 Task: Research Airbnb properties in CamagÃ¼ey, Cuba from 26th December, 2023 to 31th December, 2023 for 4 adults. Place can be private room with 4 bedrooms having 4 beds and 4 bathrooms. Property type can be flat. Amenities needed are: wifi, TV, free parkinig on premises, gym, breakfast.
Action: Mouse moved to (530, 114)
Screenshot: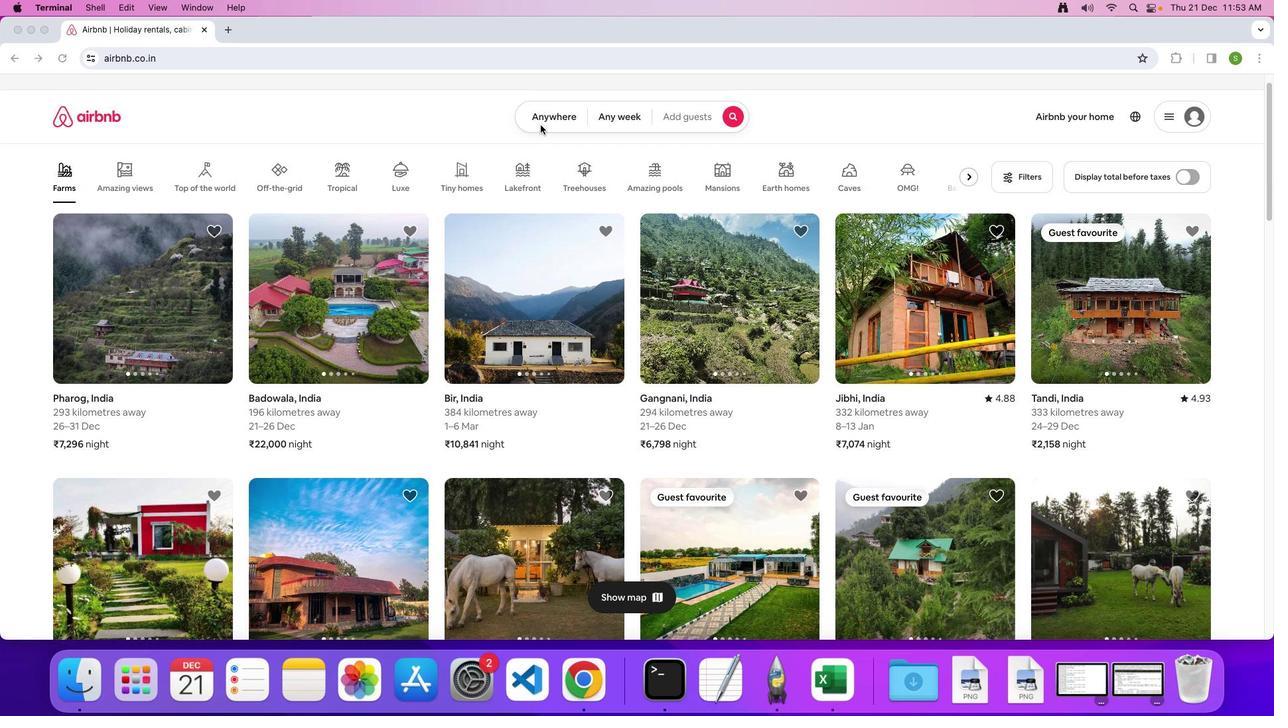 
Action: Mouse pressed left at (530, 114)
Screenshot: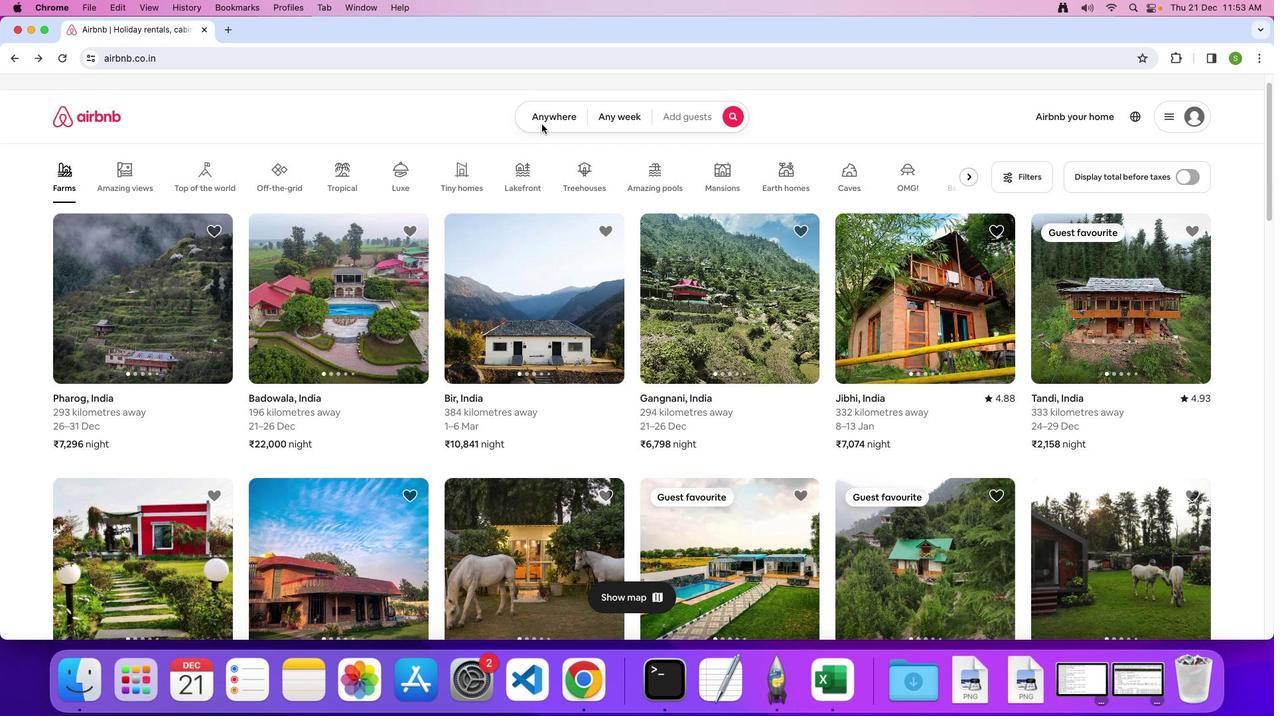 
Action: Mouse moved to (536, 109)
Screenshot: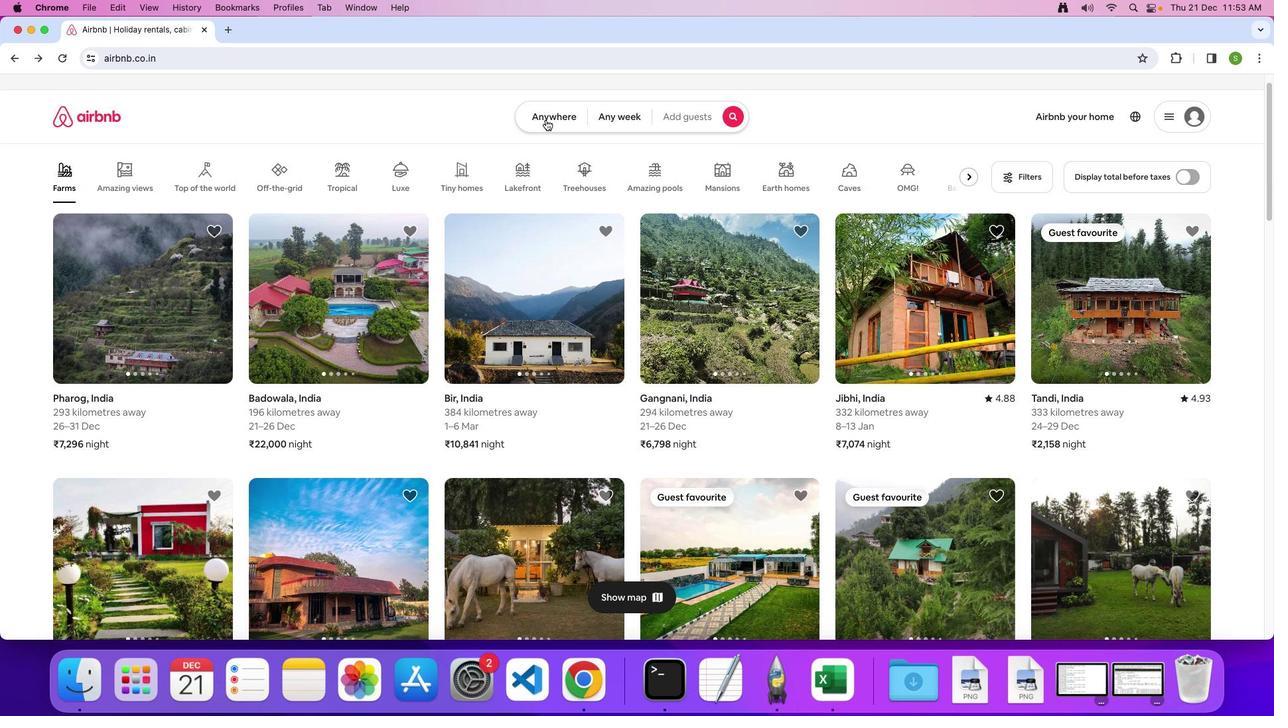 
Action: Mouse pressed left at (536, 109)
Screenshot: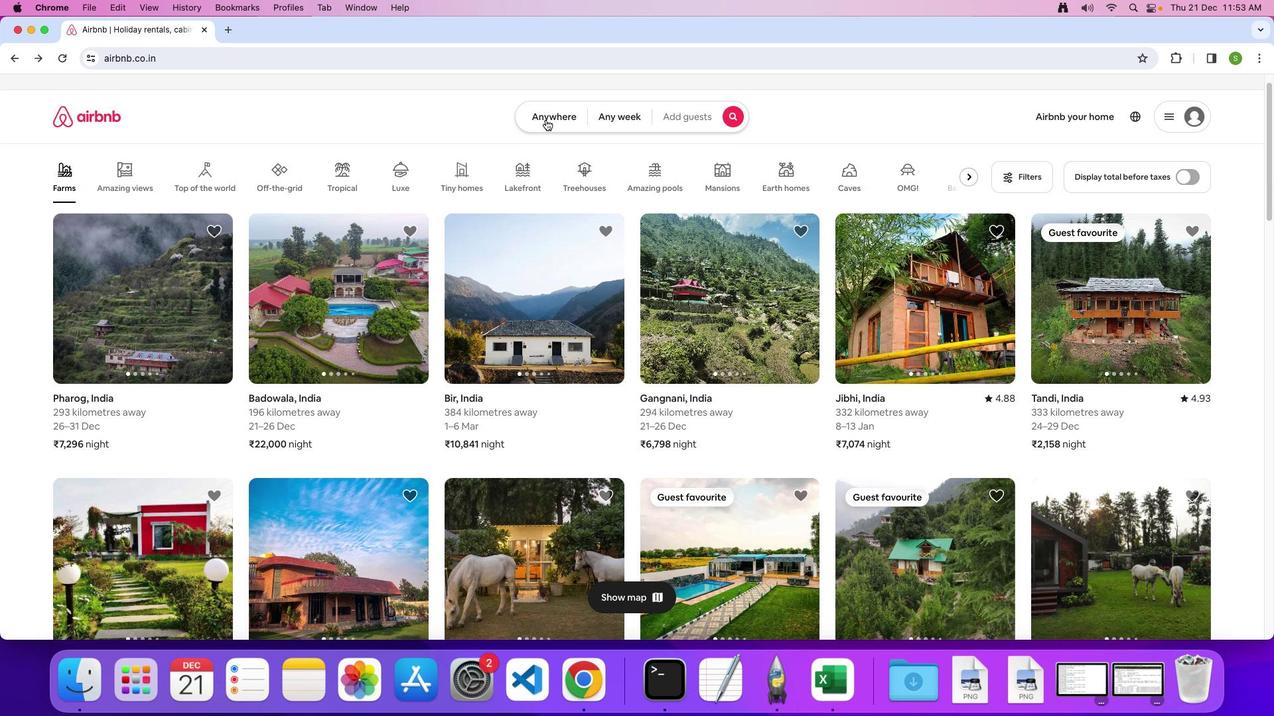 
Action: Mouse moved to (509, 157)
Screenshot: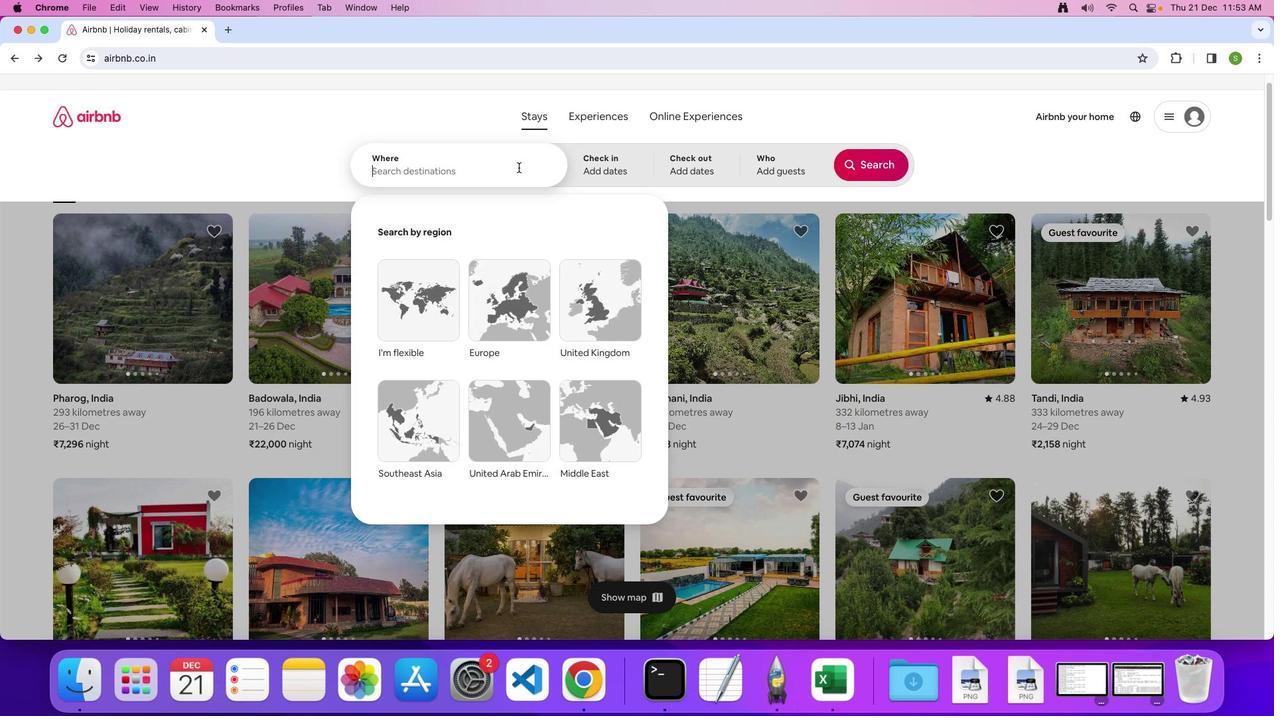 
Action: Mouse pressed left at (509, 157)
Screenshot: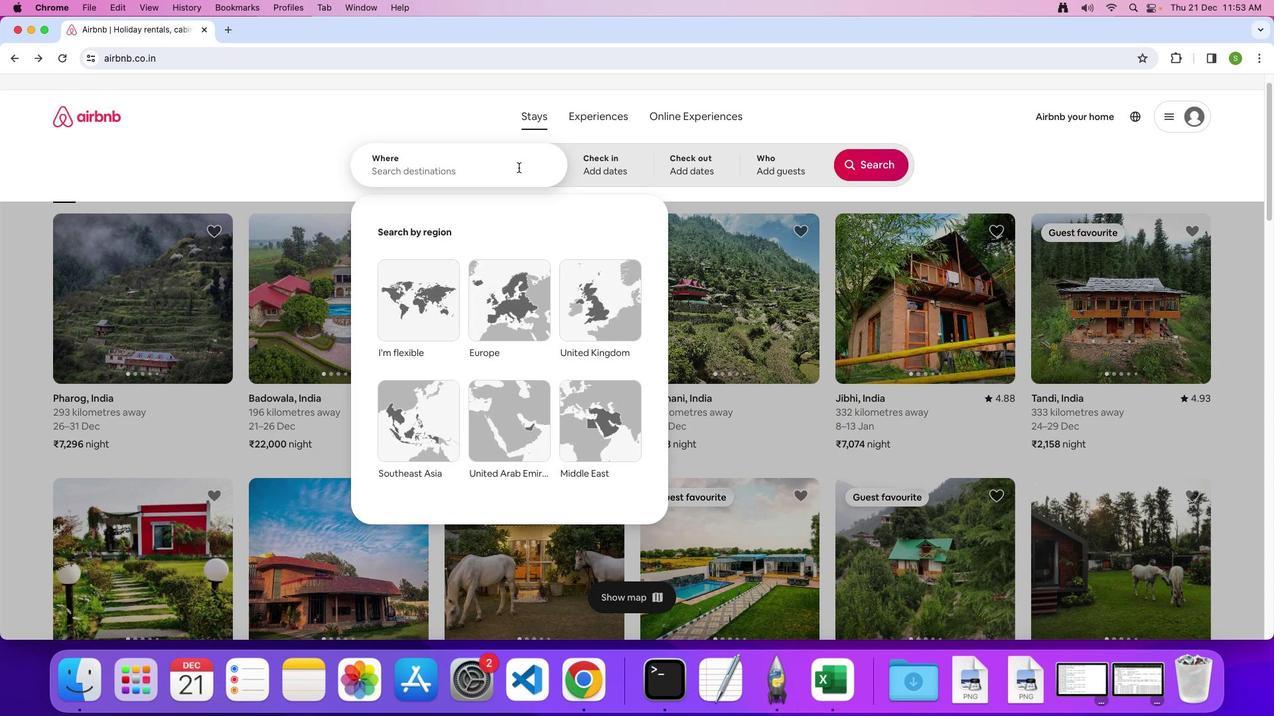 
Action: Mouse moved to (508, 157)
Screenshot: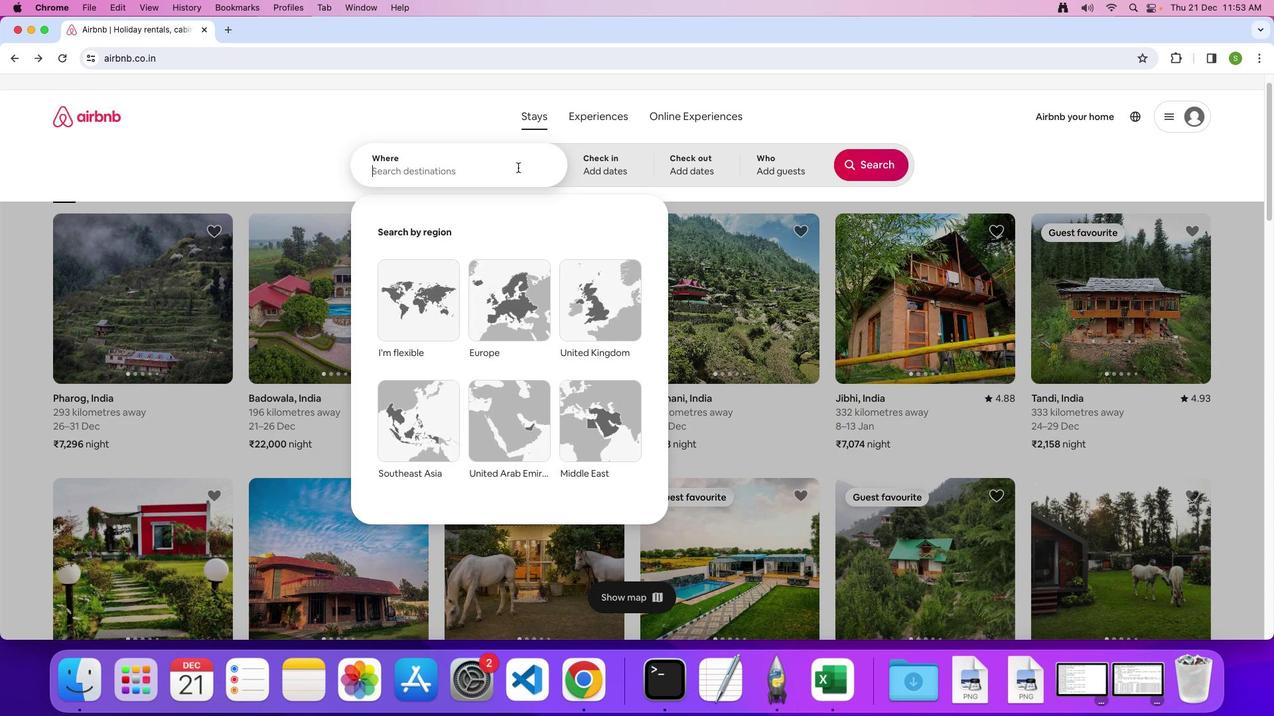 
Action: Key pressed 'C'Key.caps_lock'a''m''a''g''u''e''y'','Key.spaceKey.shift'C''u''b''a'Key.enter
Screenshot: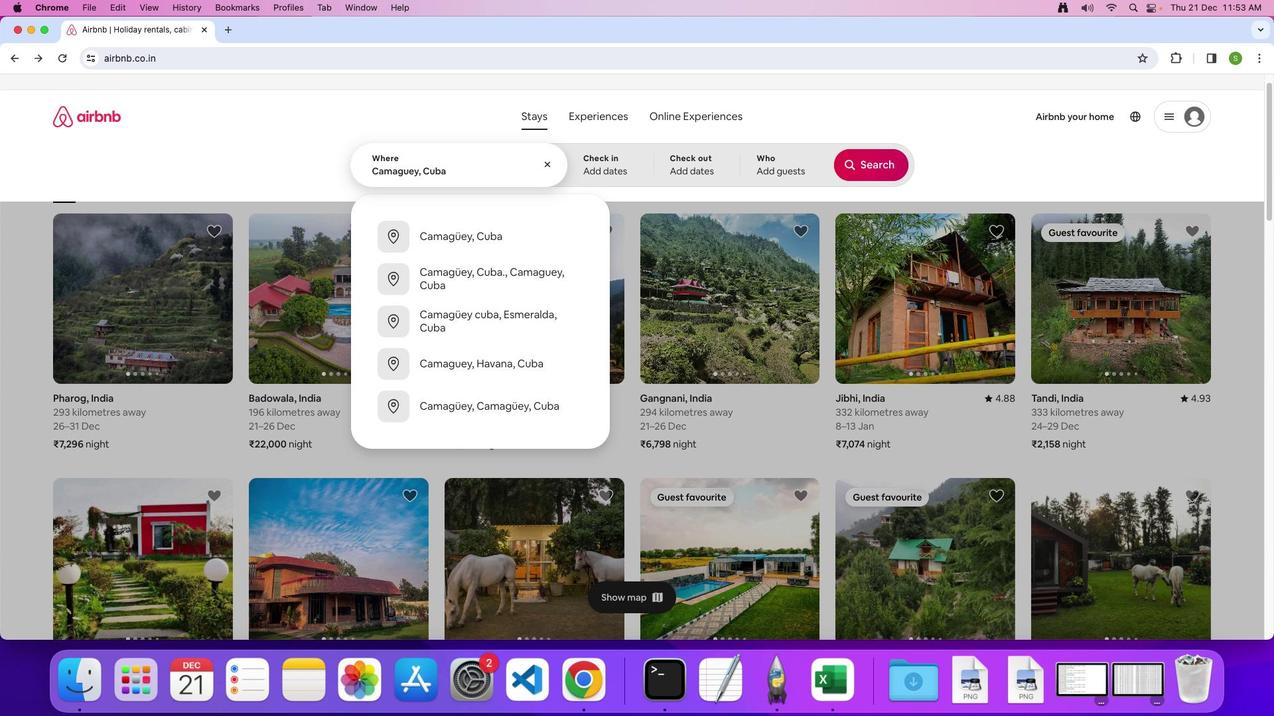 
Action: Mouse moved to (448, 448)
Screenshot: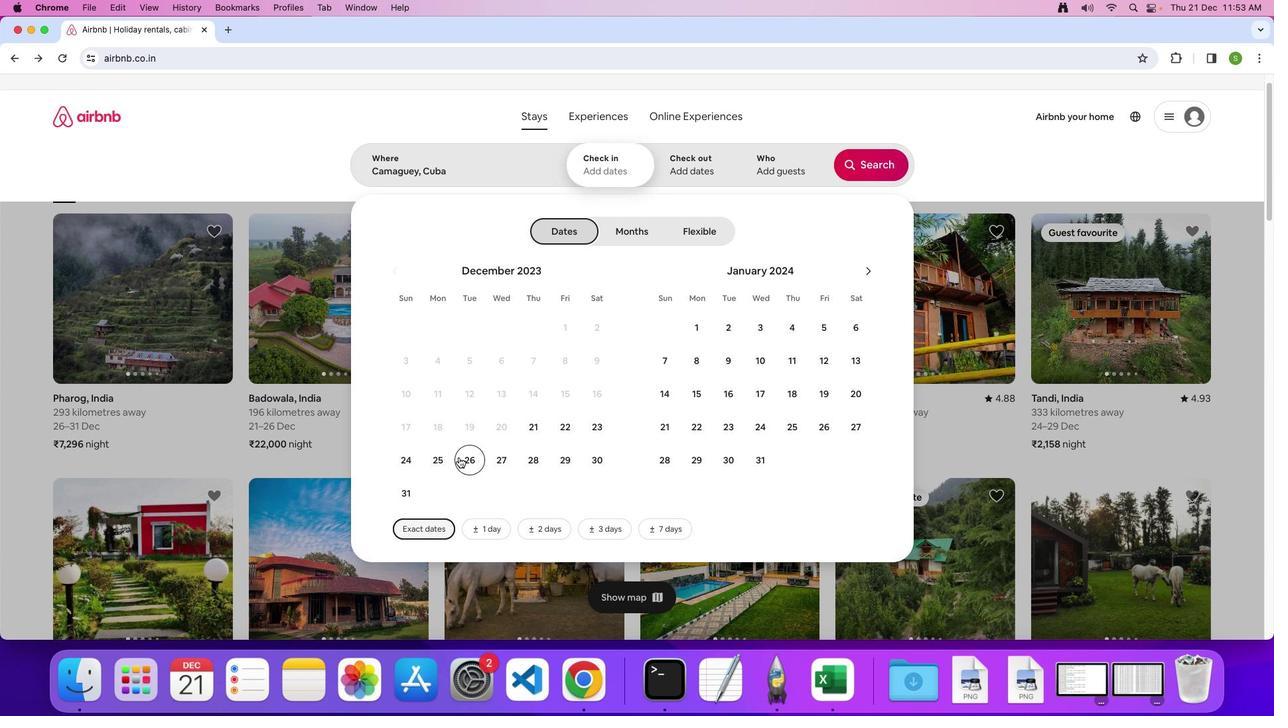 
Action: Mouse pressed left at (448, 448)
Screenshot: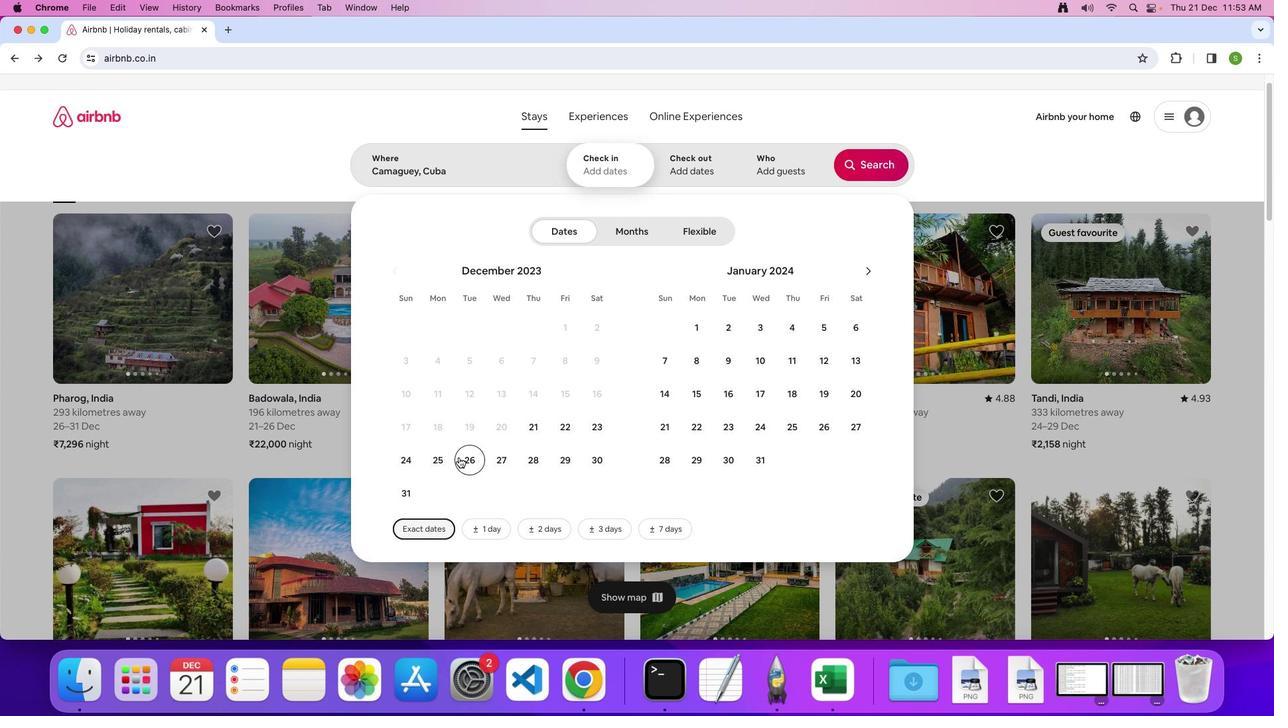 
Action: Mouse moved to (405, 477)
Screenshot: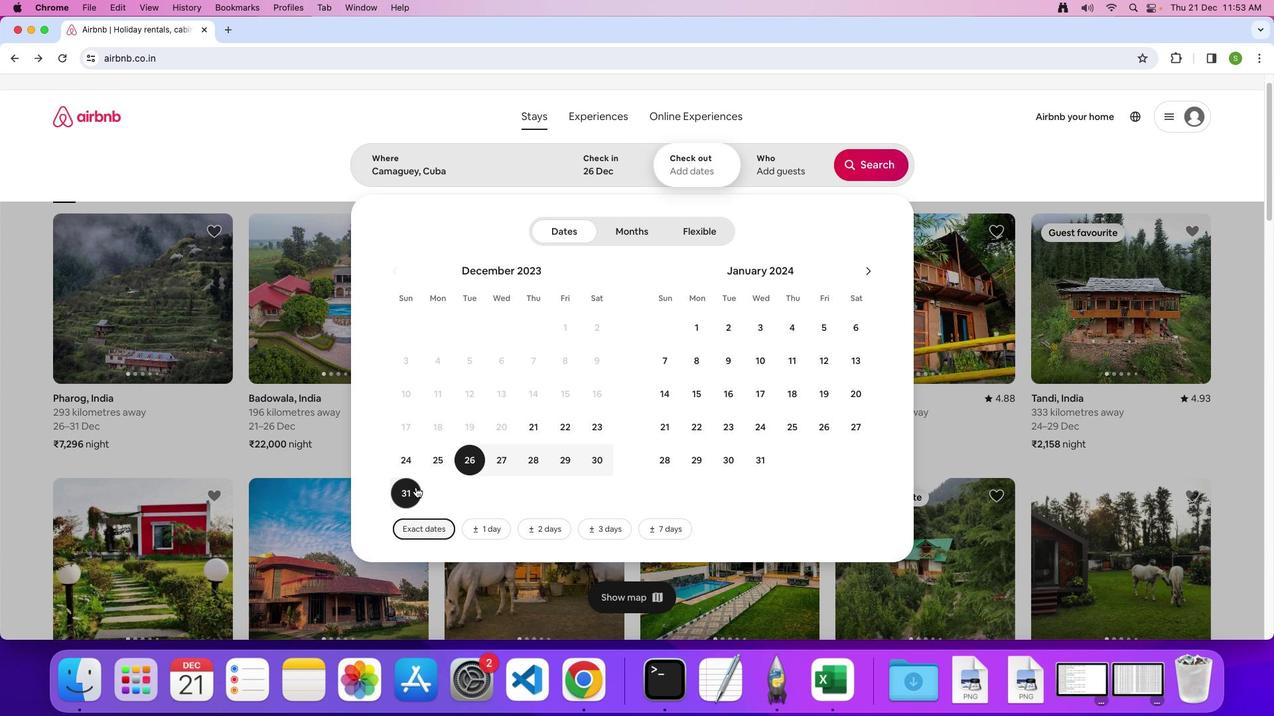 
Action: Mouse pressed left at (405, 477)
Screenshot: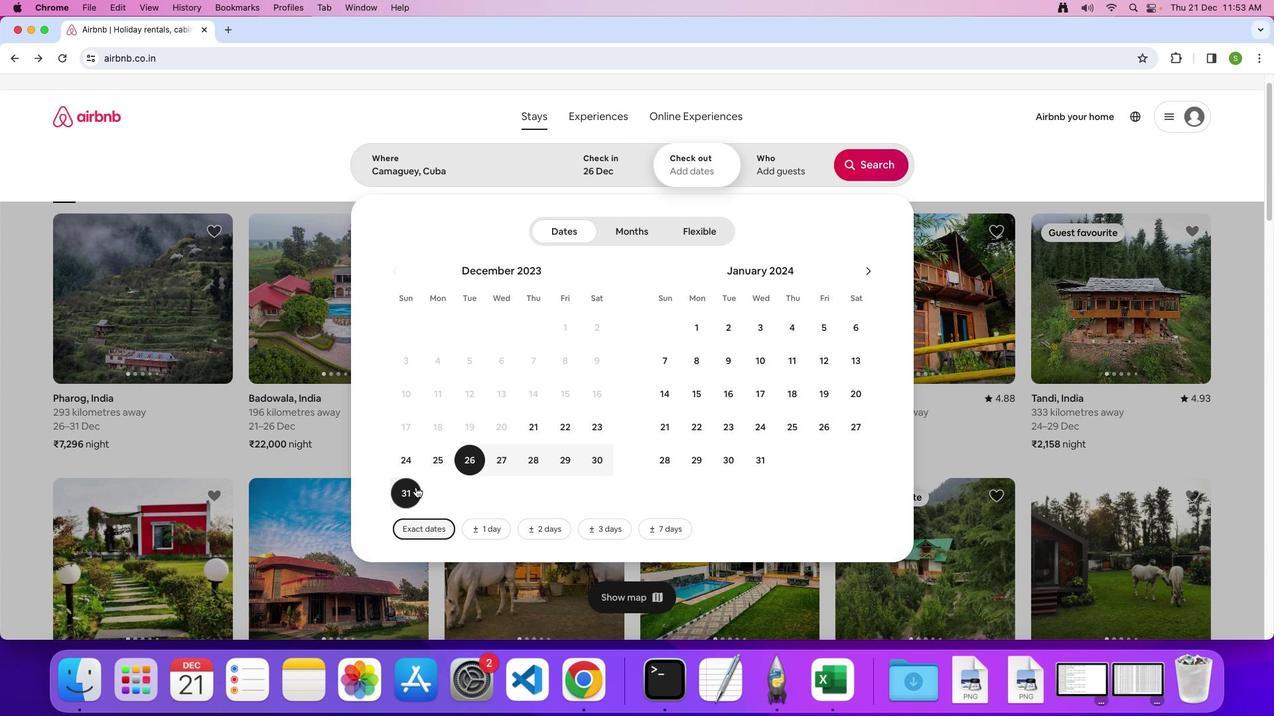 
Action: Mouse moved to (771, 157)
Screenshot: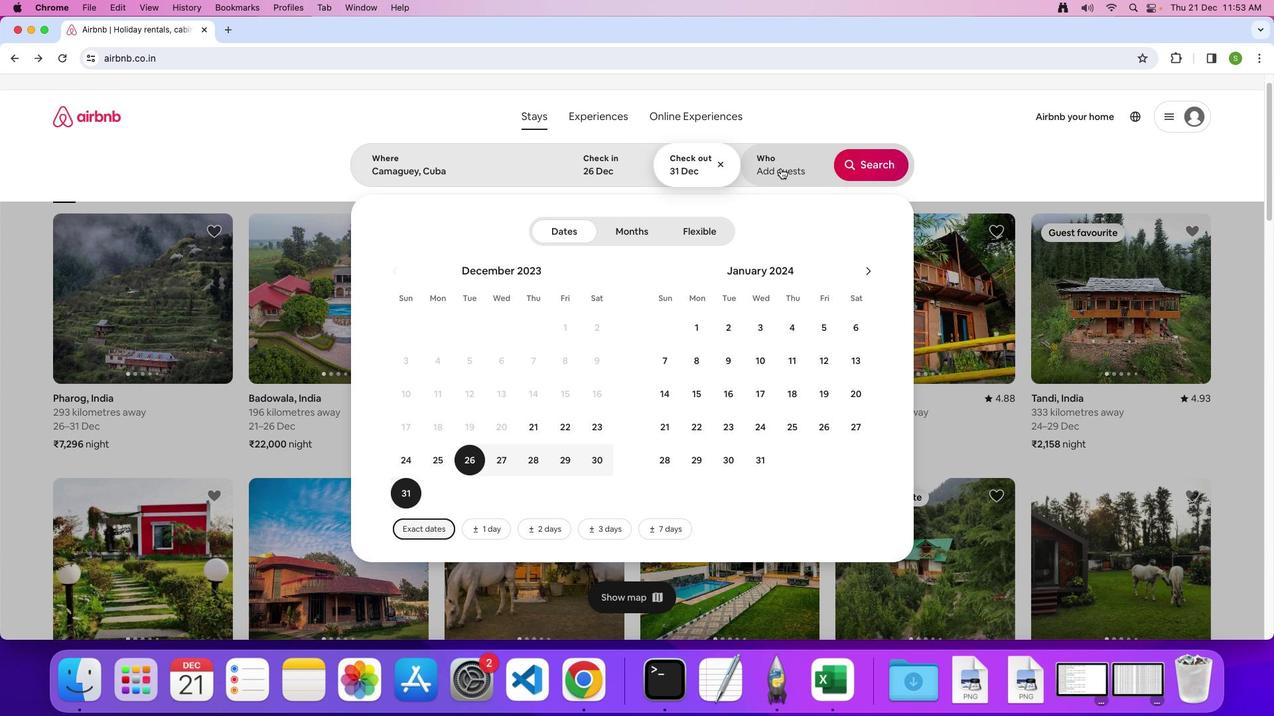 
Action: Mouse pressed left at (771, 157)
Screenshot: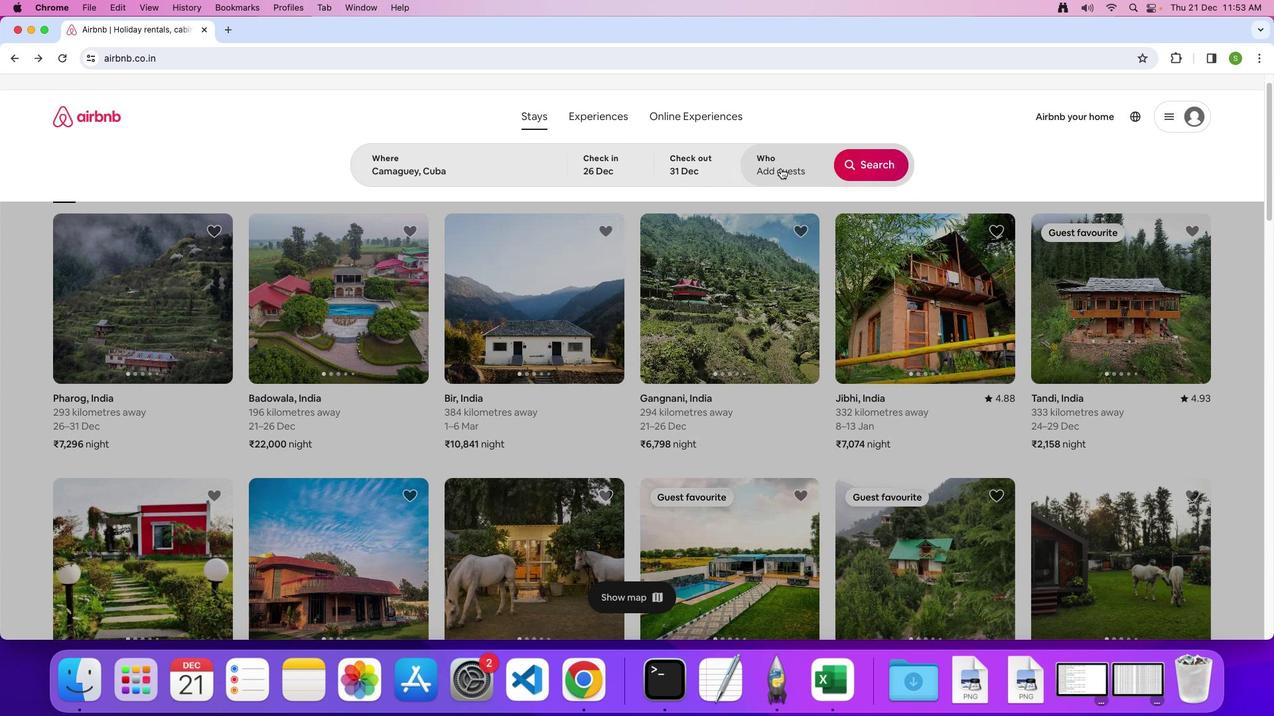 
Action: Mouse moved to (865, 227)
Screenshot: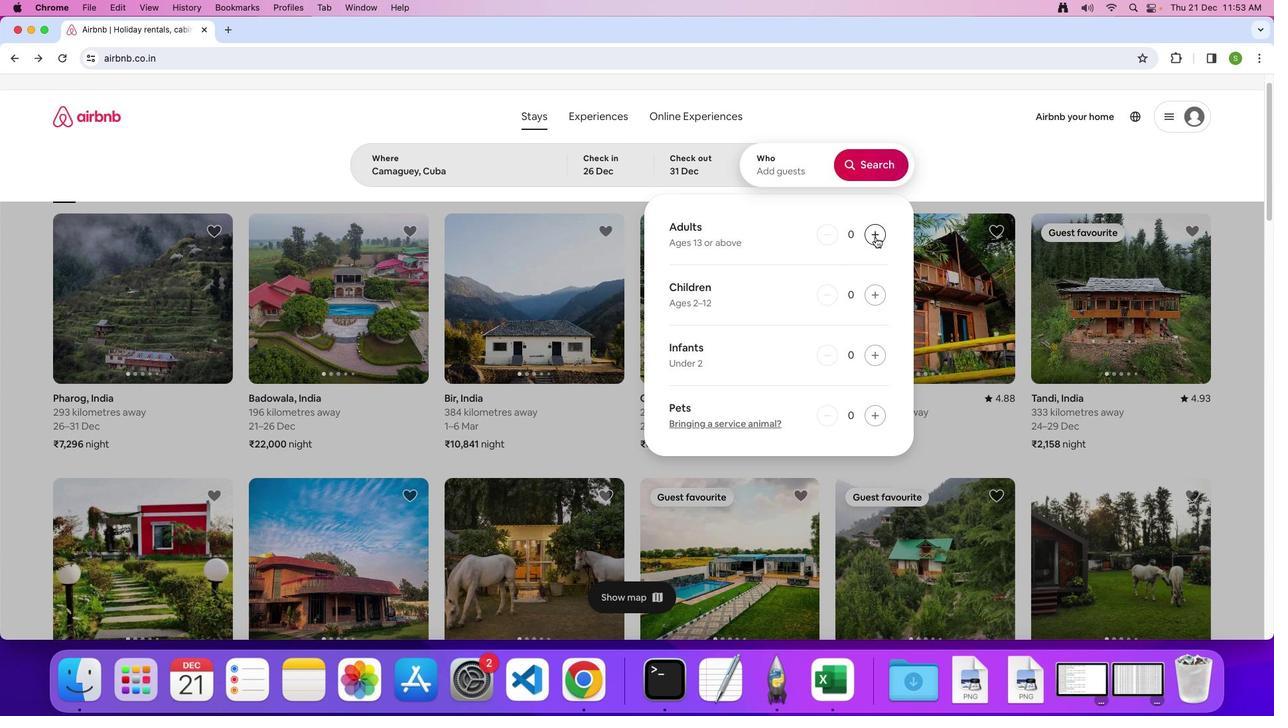 
Action: Mouse pressed left at (865, 227)
Screenshot: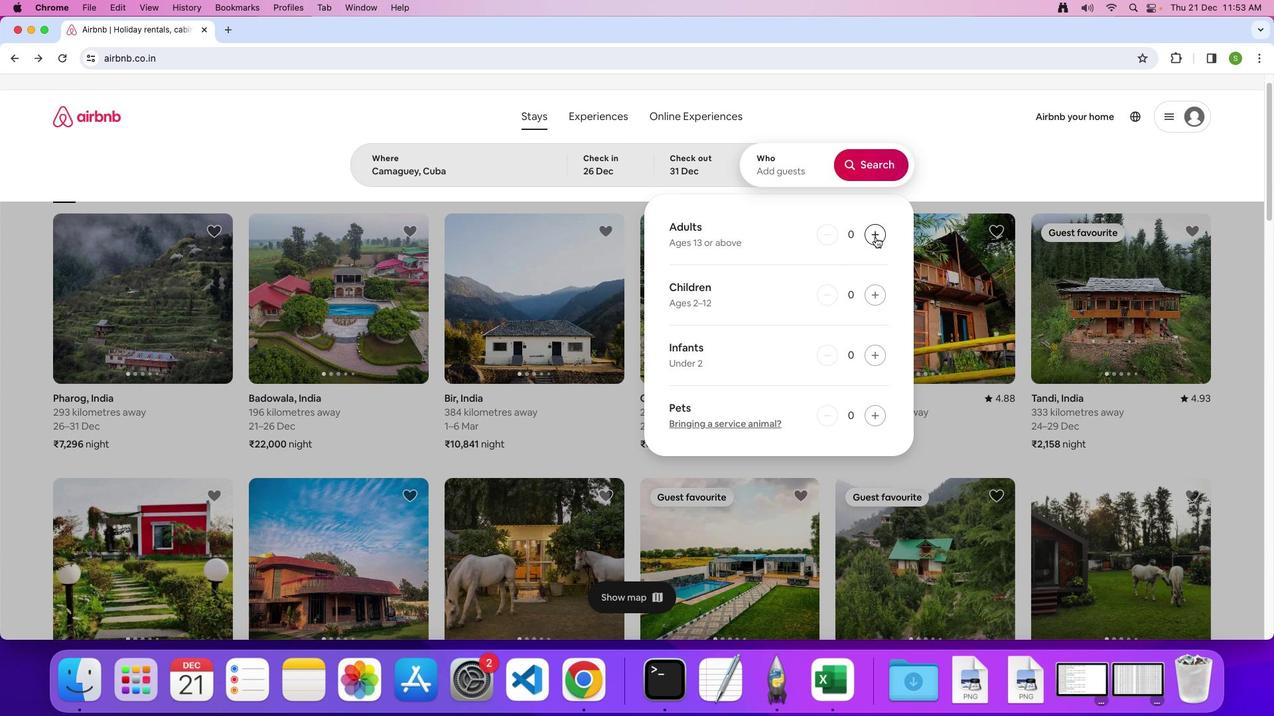 
Action: Mouse pressed left at (865, 227)
Screenshot: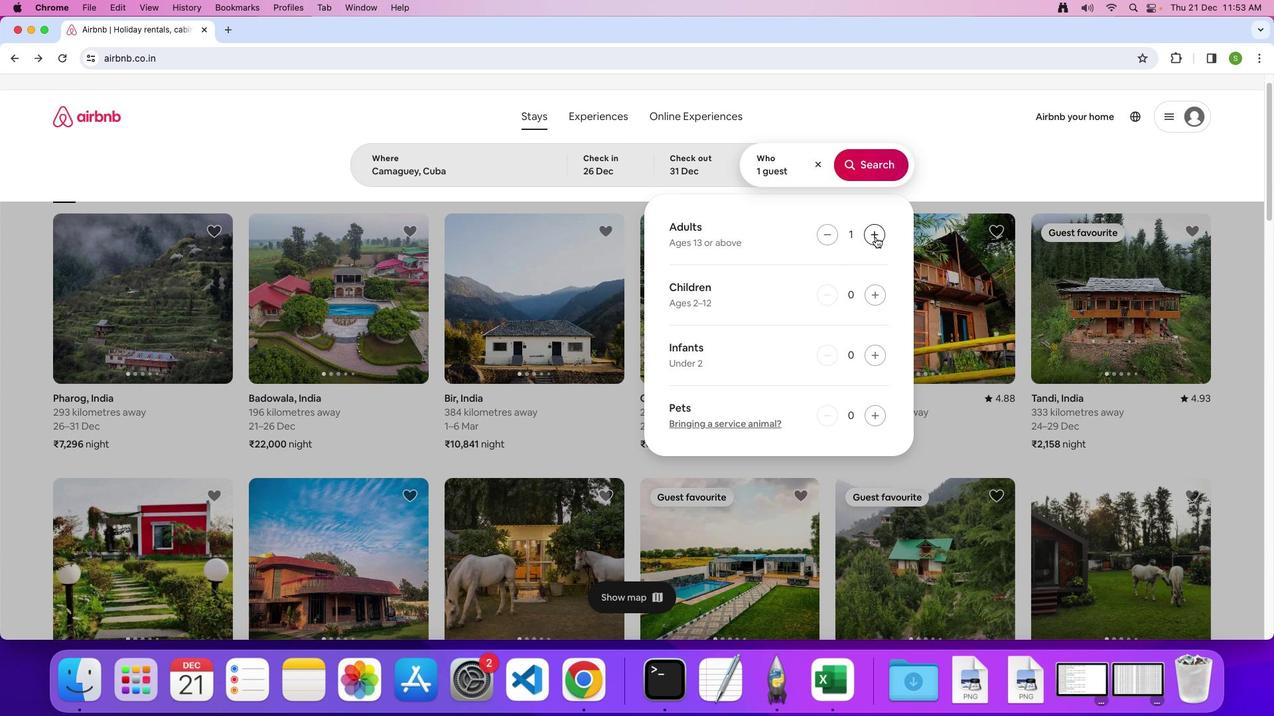 
Action: Mouse pressed left at (865, 227)
Screenshot: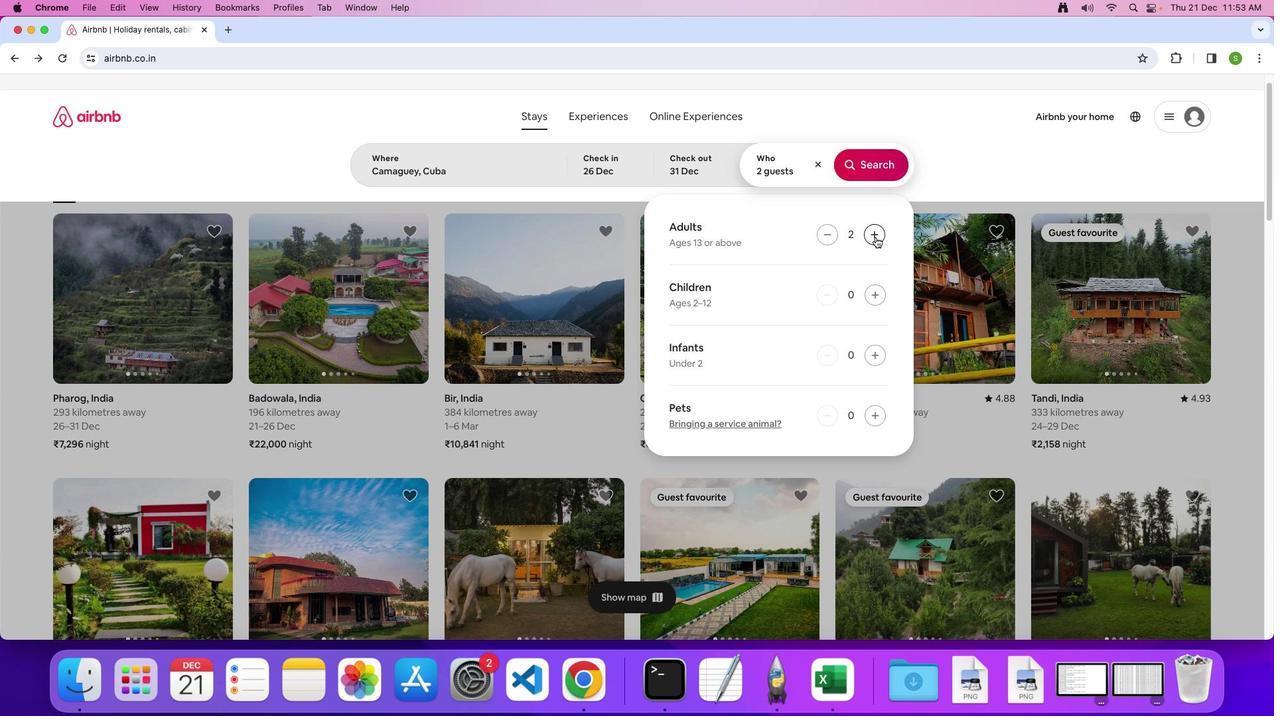 
Action: Mouse pressed left at (865, 227)
Screenshot: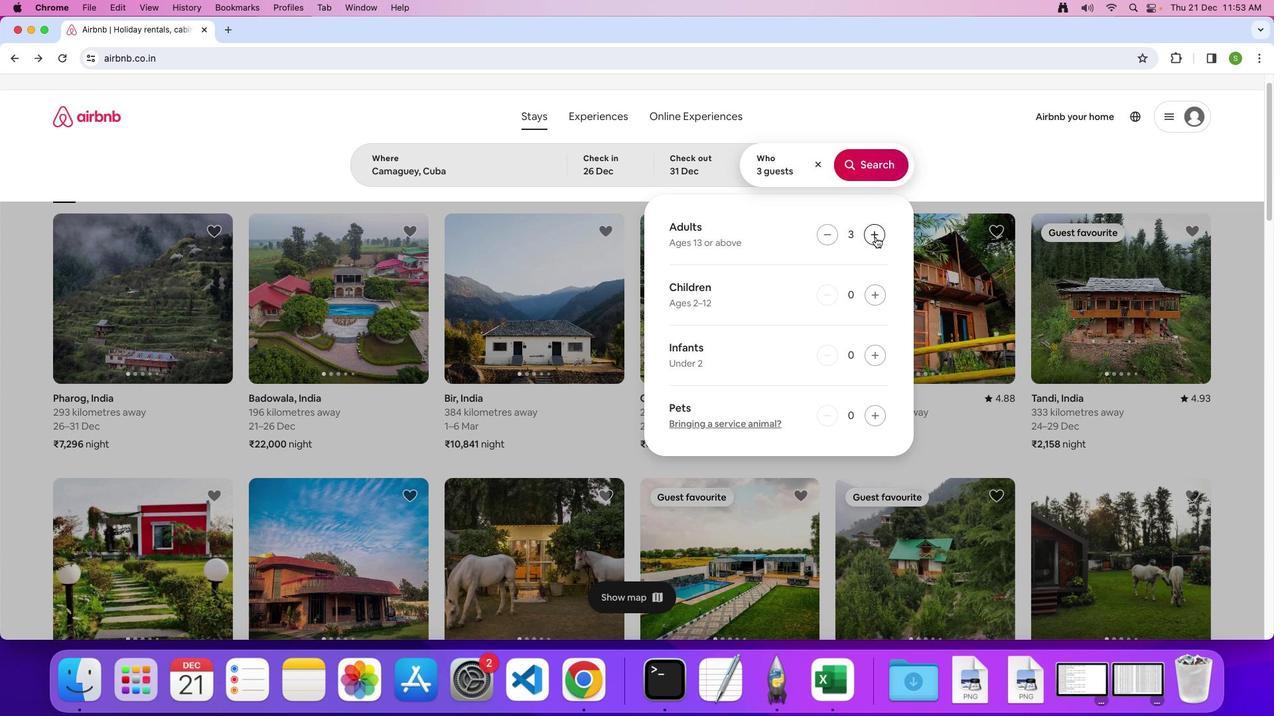 
Action: Mouse moved to (848, 152)
Screenshot: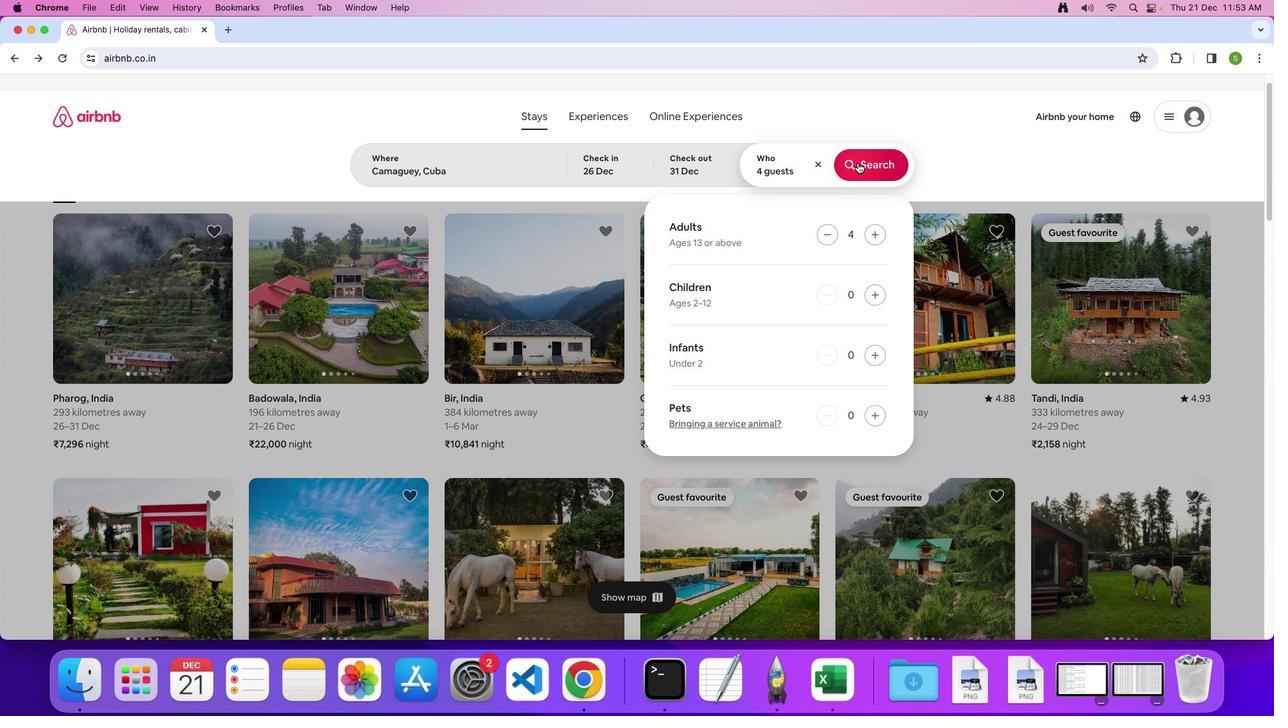 
Action: Mouse pressed left at (848, 152)
Screenshot: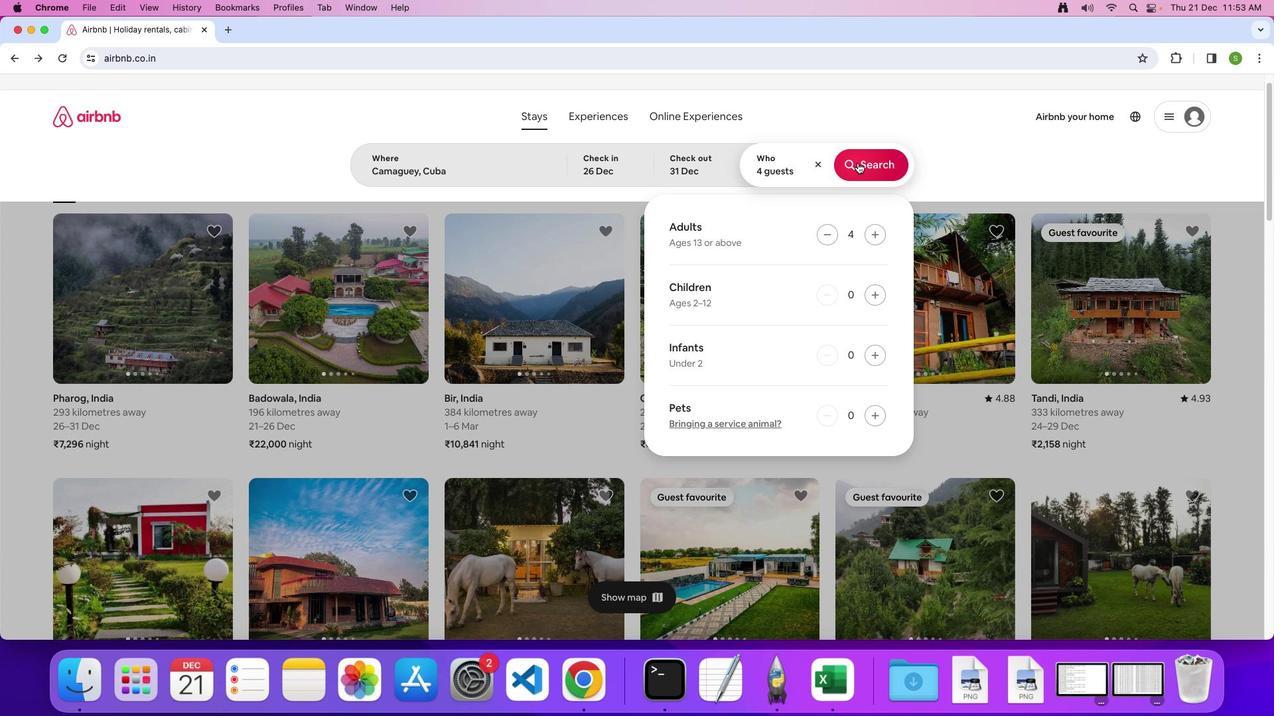 
Action: Mouse moved to (1050, 142)
Screenshot: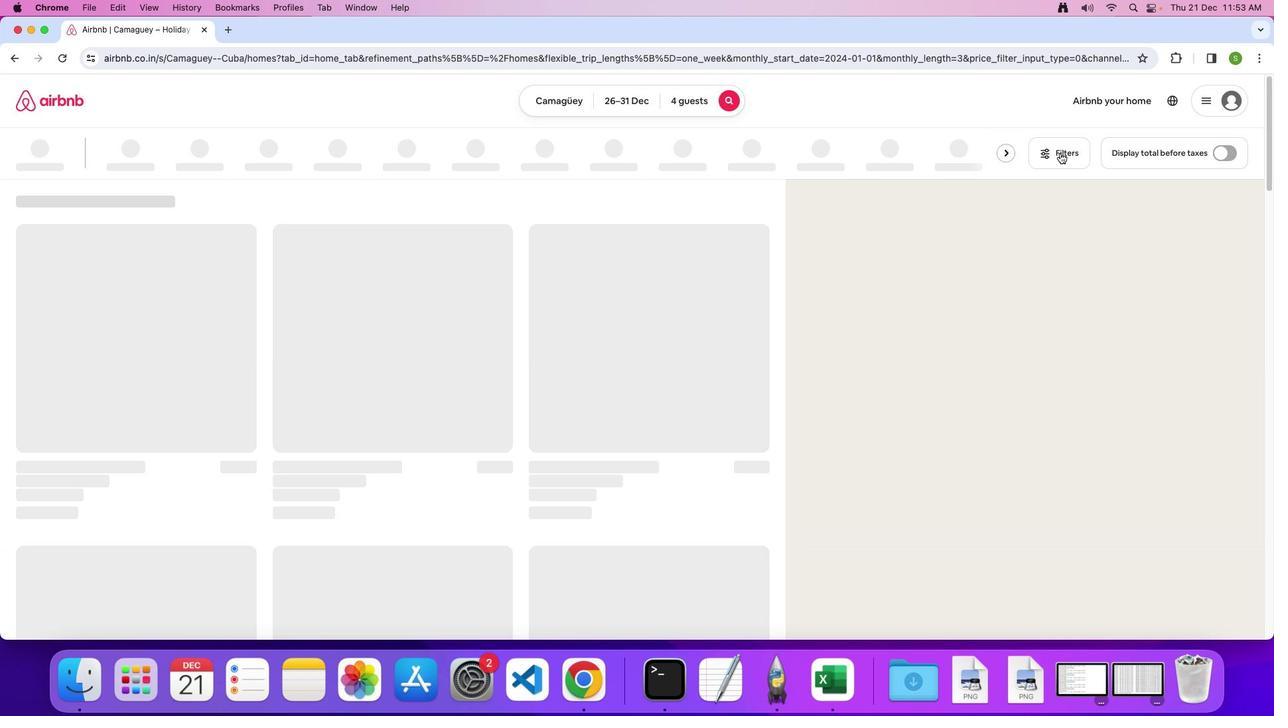 
Action: Mouse pressed left at (1050, 142)
Screenshot: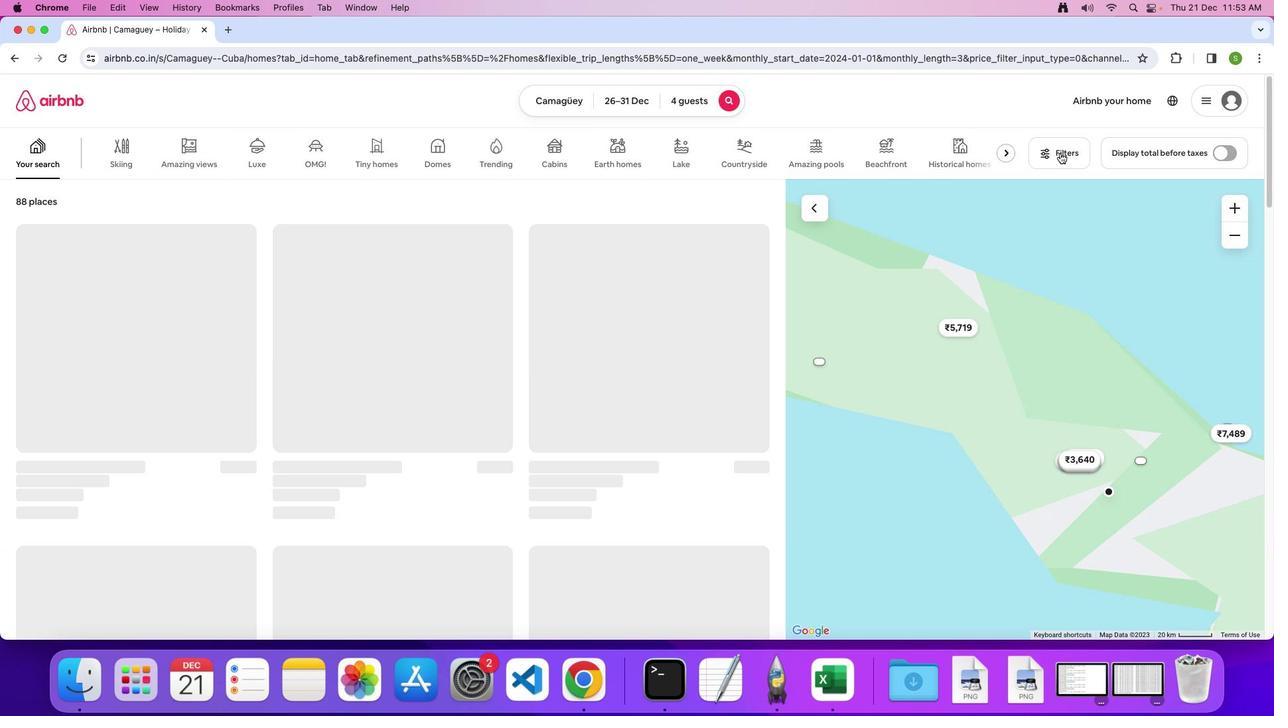 
Action: Mouse moved to (711, 315)
Screenshot: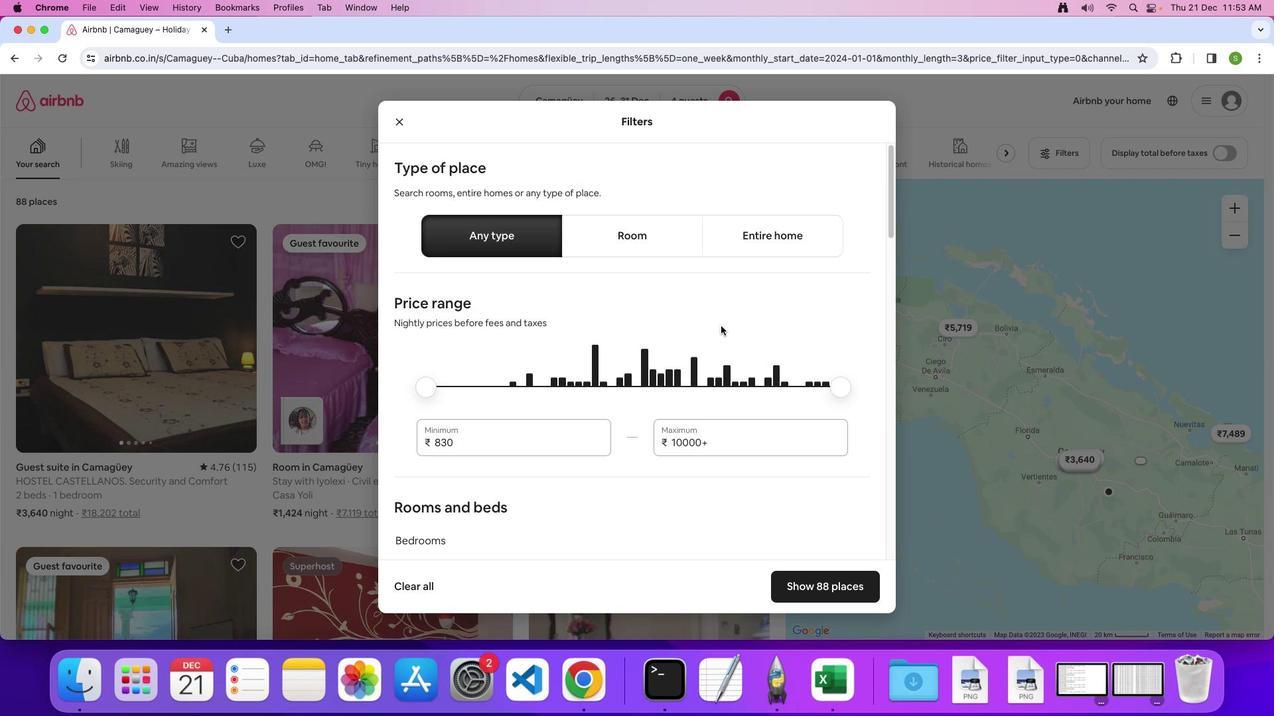 
Action: Mouse scrolled (711, 315) with delta (-9, -9)
Screenshot: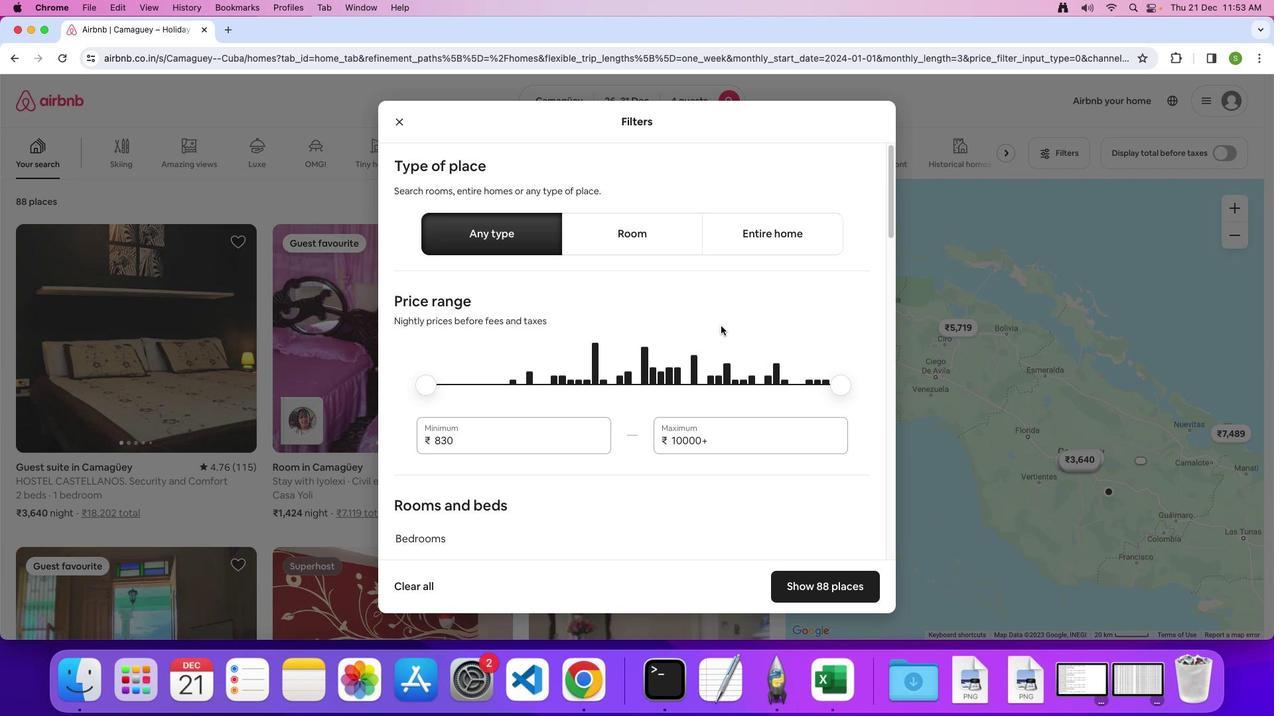 
Action: Mouse scrolled (711, 315) with delta (-9, -9)
Screenshot: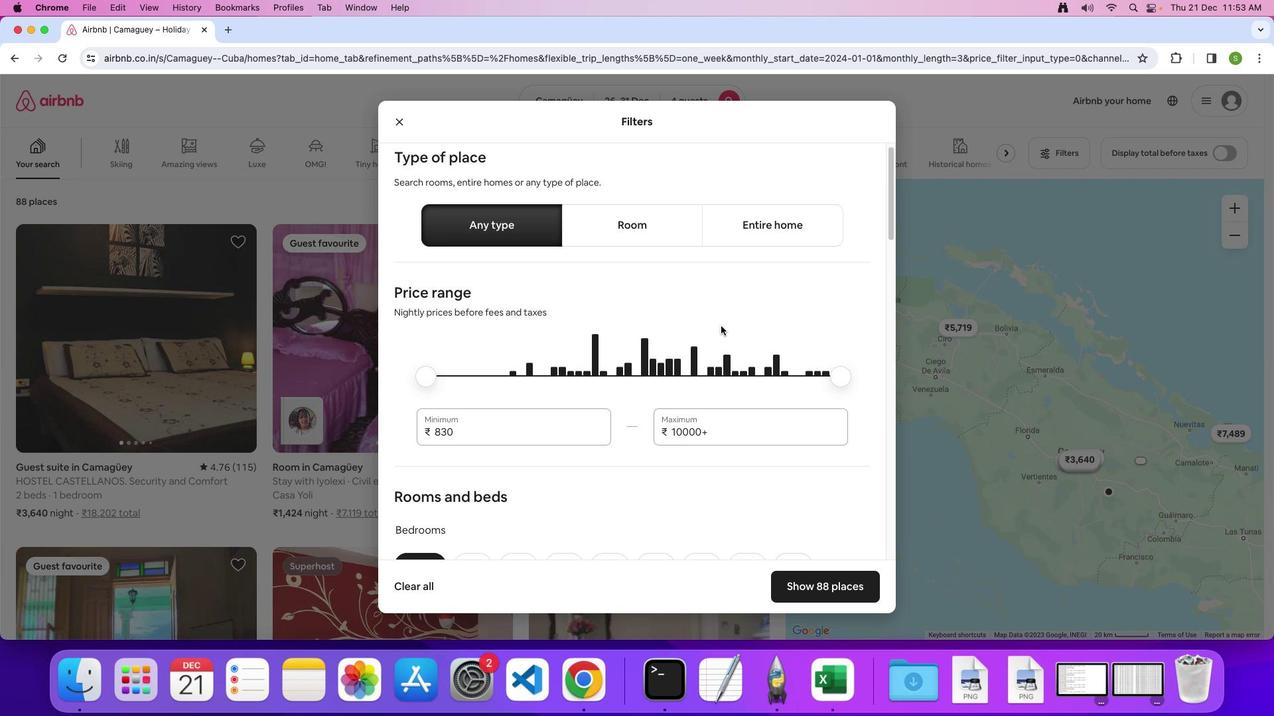 
Action: Mouse scrolled (711, 315) with delta (-9, -9)
Screenshot: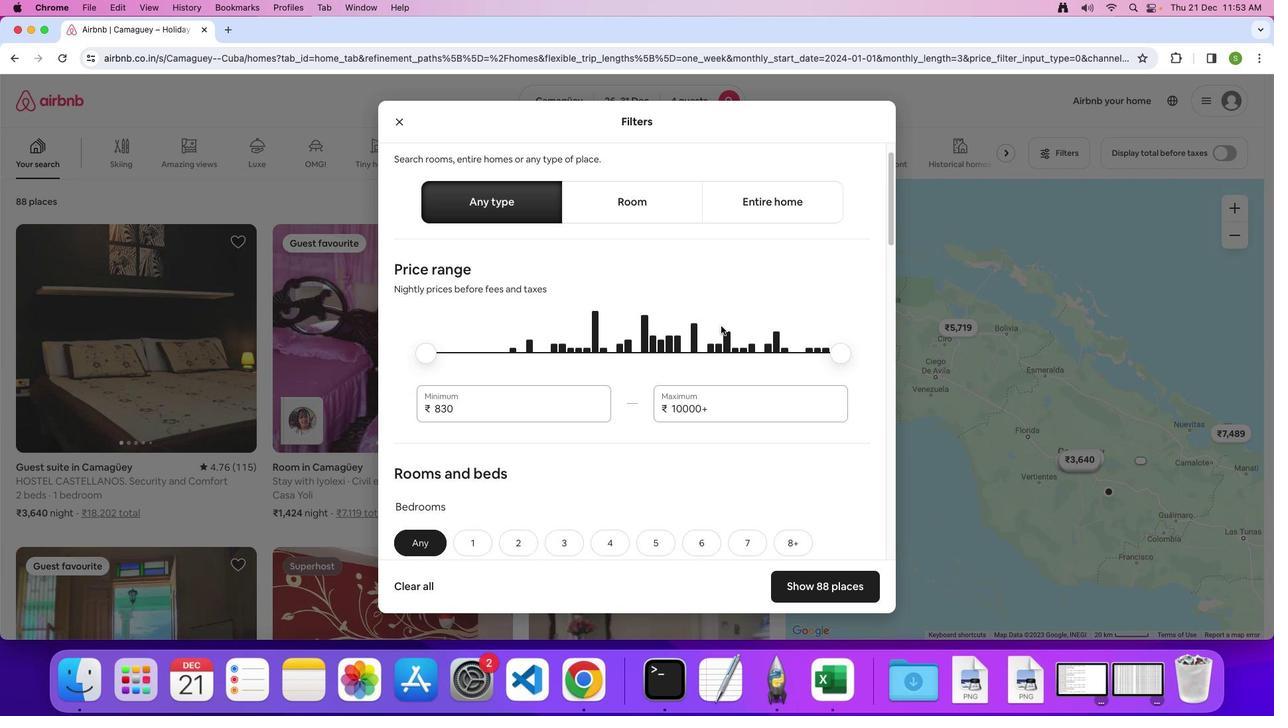 
Action: Mouse scrolled (711, 315) with delta (-9, -9)
Screenshot: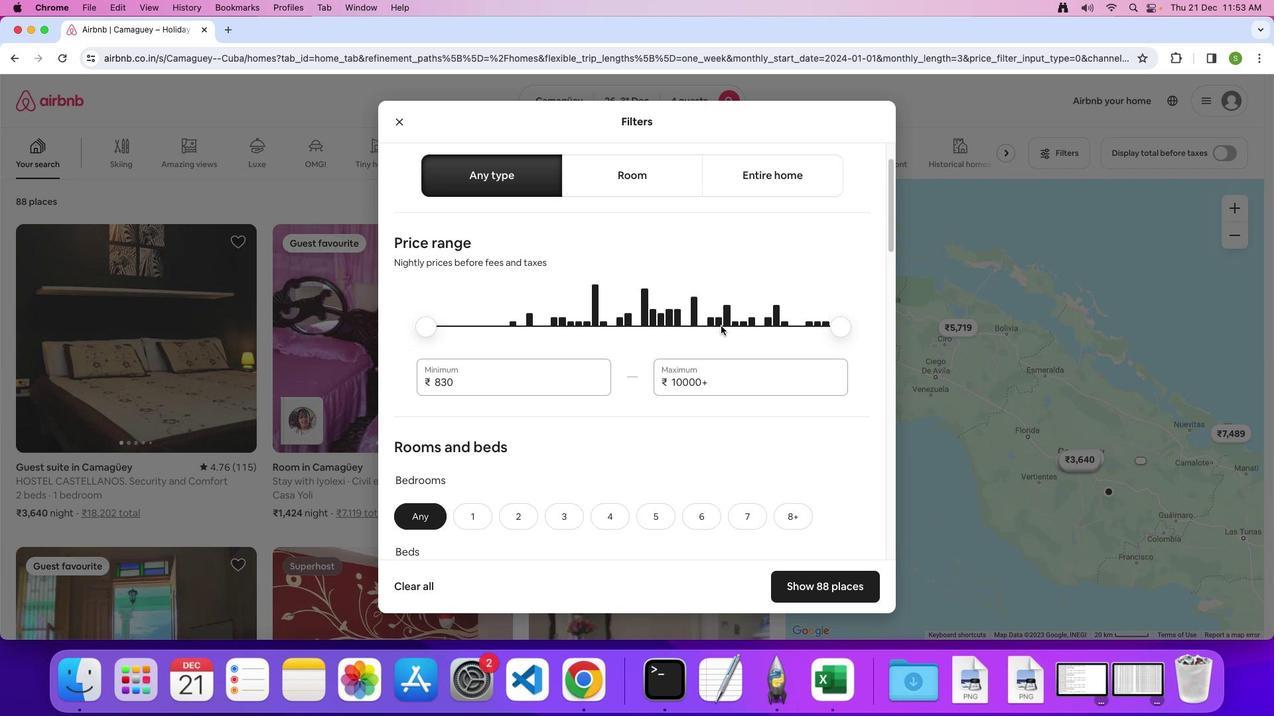 
Action: Mouse scrolled (711, 315) with delta (-9, -9)
Screenshot: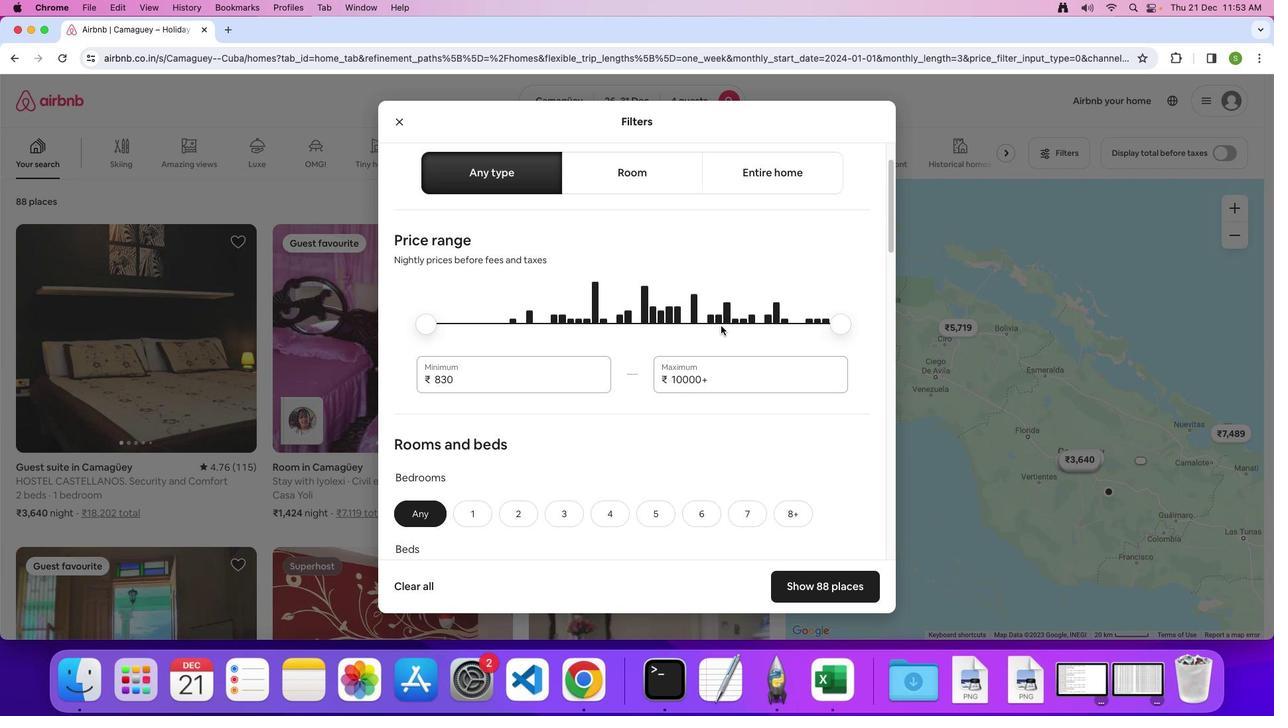 
Action: Mouse scrolled (711, 315) with delta (-9, -9)
Screenshot: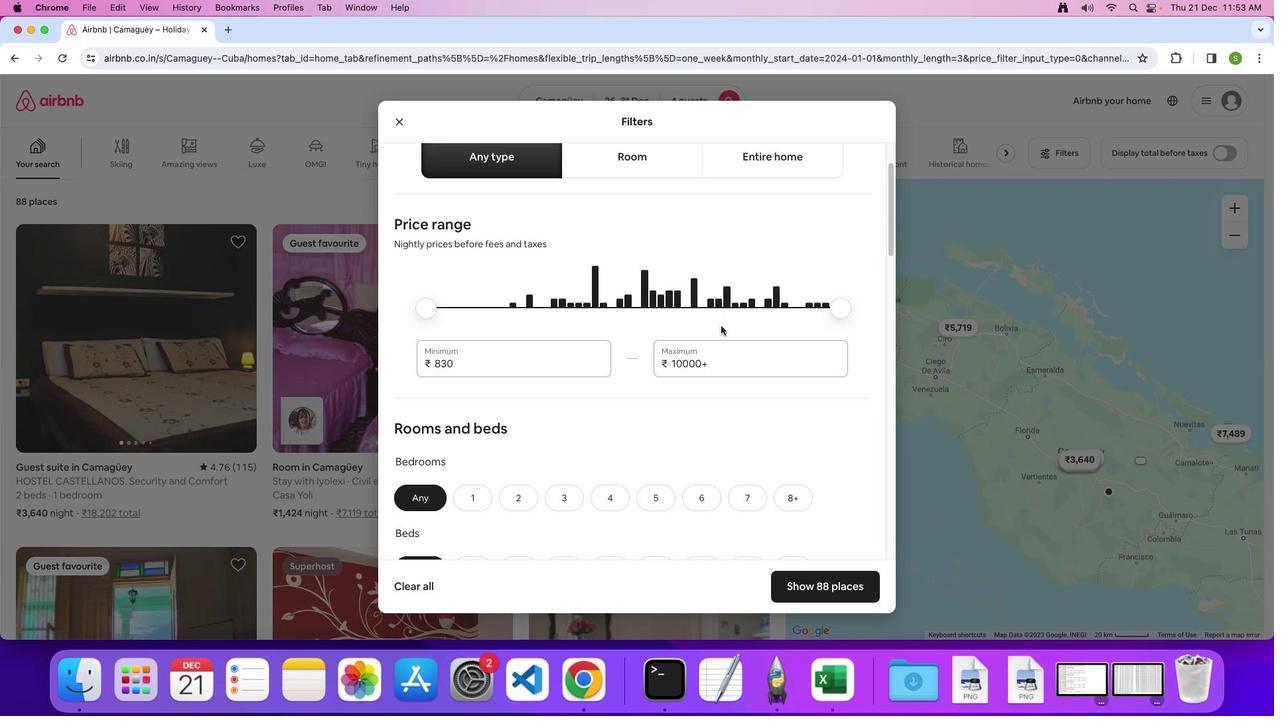 
Action: Mouse scrolled (711, 315) with delta (-9, -9)
Screenshot: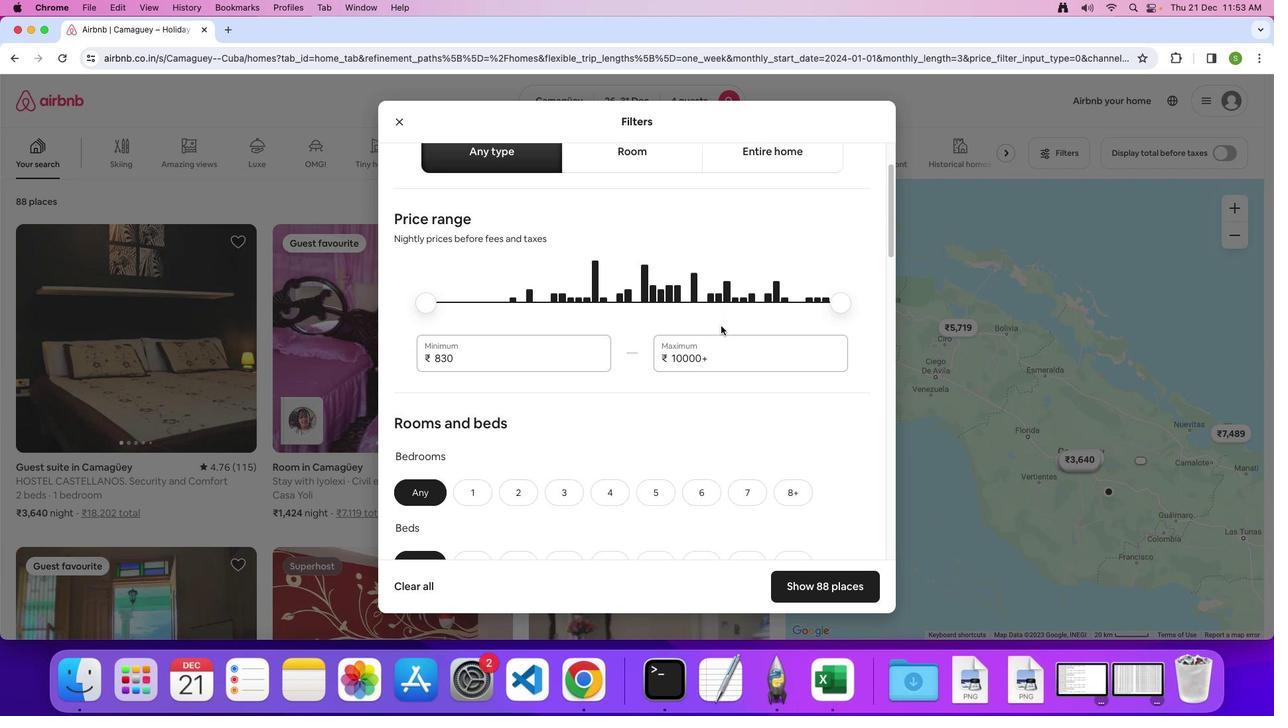 
Action: Mouse scrolled (711, 315) with delta (-9, -9)
Screenshot: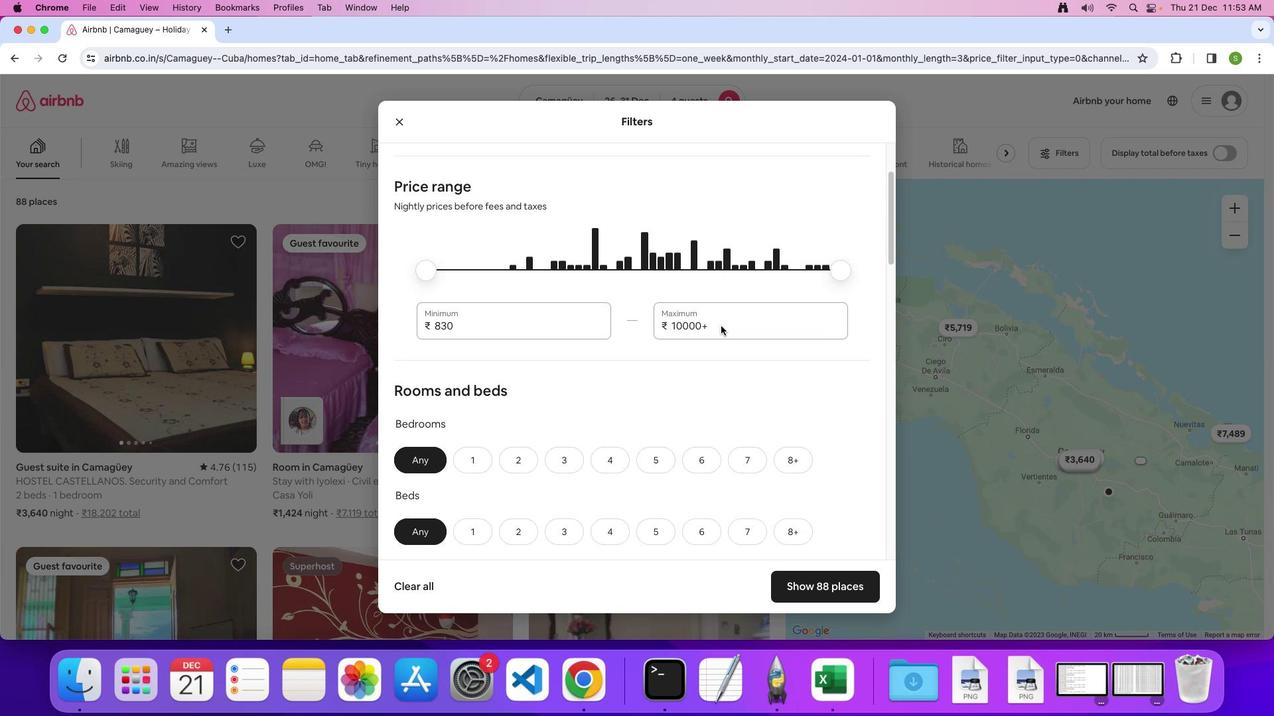 
Action: Mouse scrolled (711, 315) with delta (-9, -9)
Screenshot: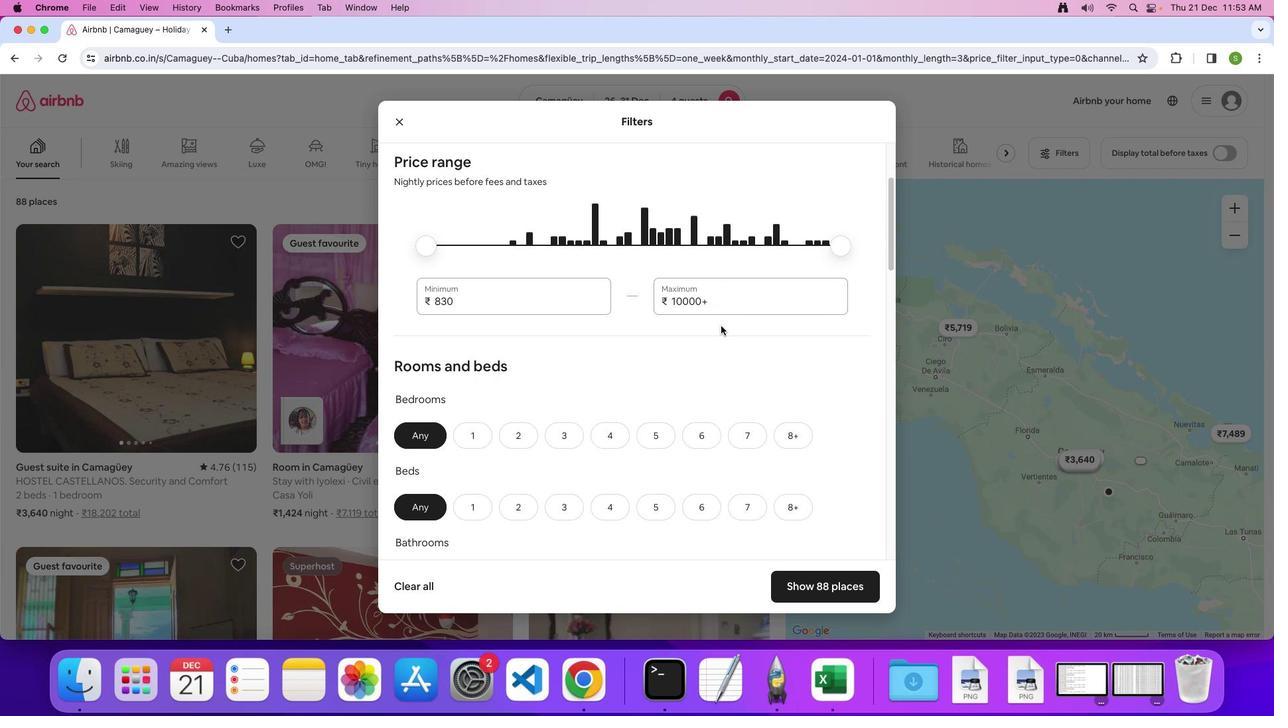 
Action: Mouse scrolled (711, 315) with delta (-9, -9)
Screenshot: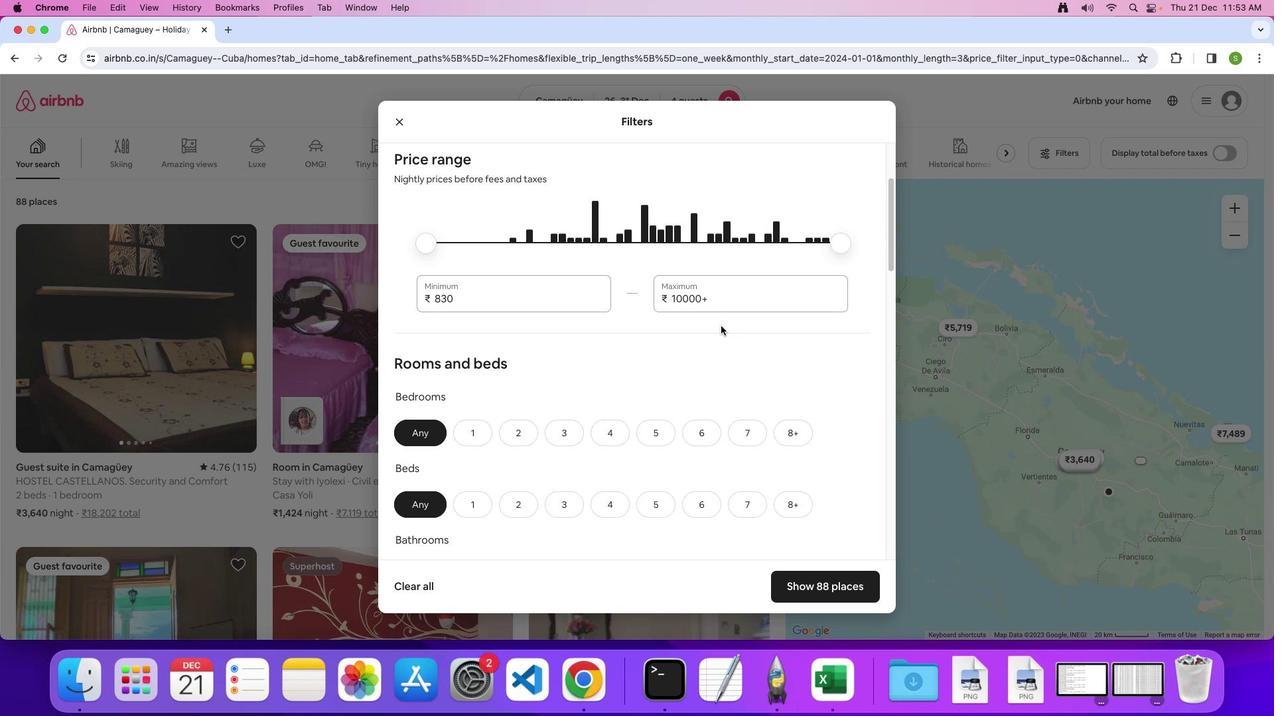 
Action: Mouse scrolled (711, 315) with delta (-9, -9)
Screenshot: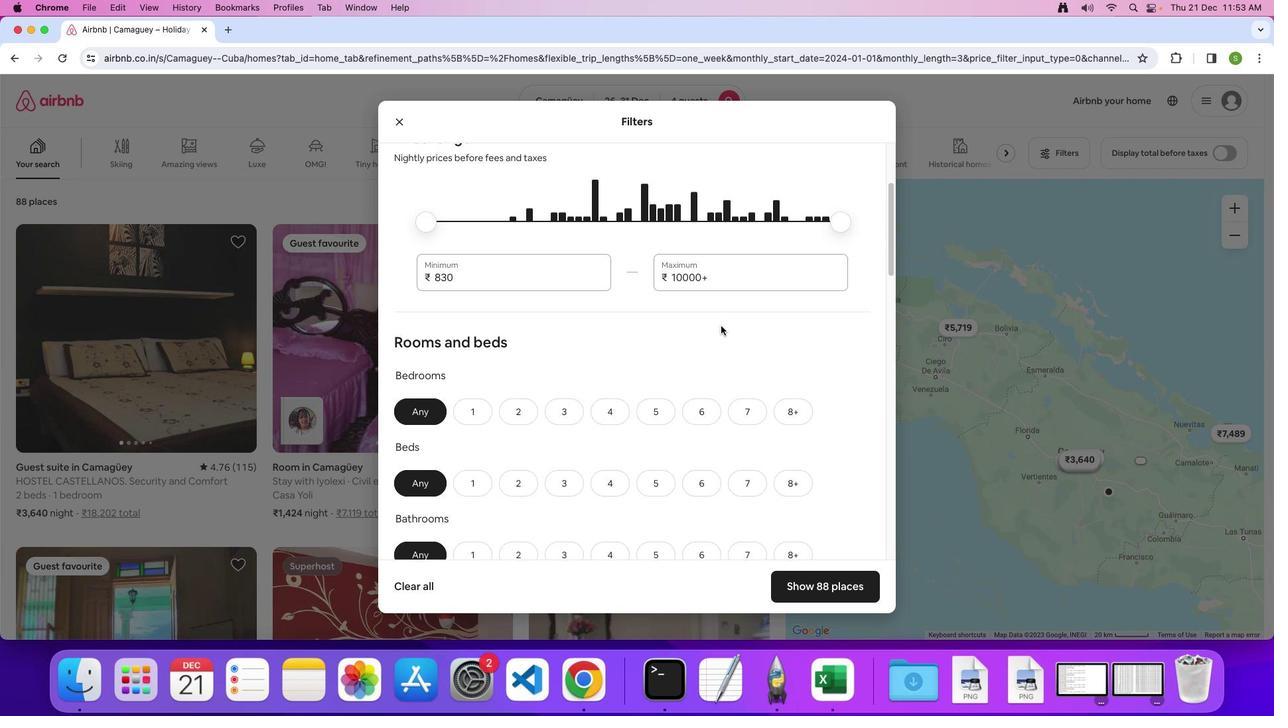 
Action: Mouse scrolled (711, 315) with delta (-9, -9)
Screenshot: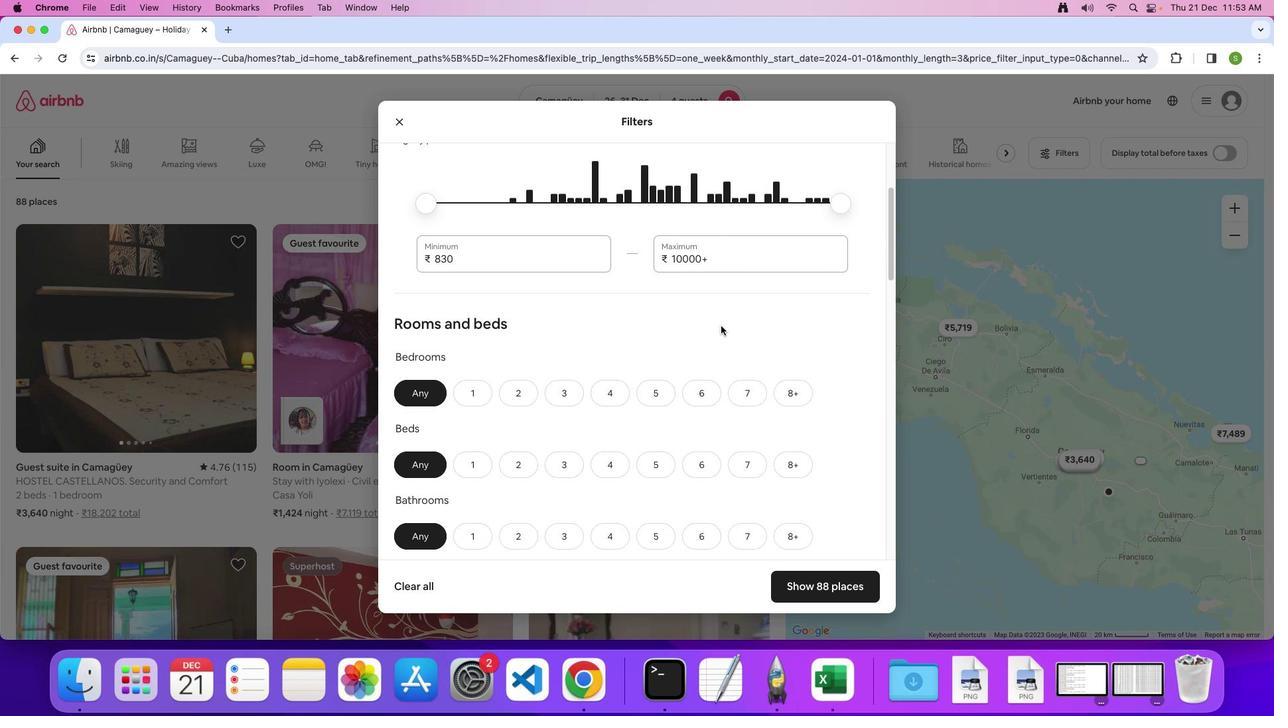 
Action: Mouse scrolled (711, 315) with delta (-9, -11)
Screenshot: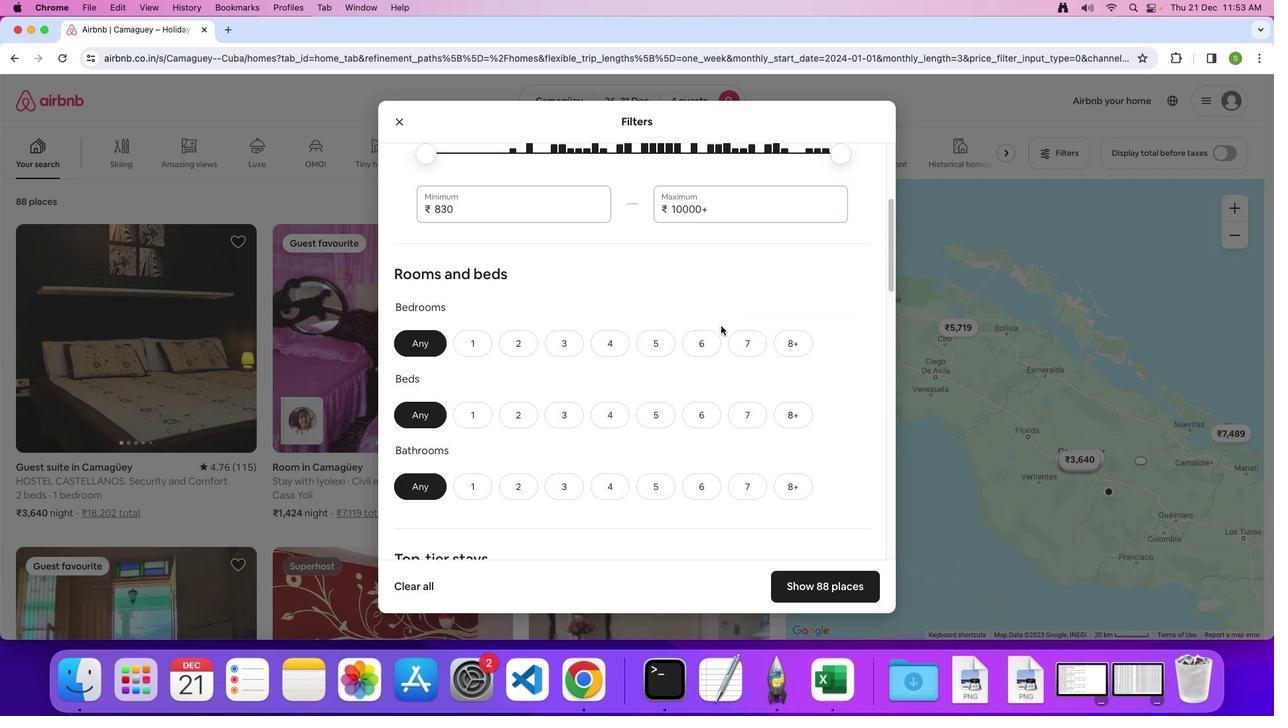 
Action: Mouse moved to (607, 288)
Screenshot: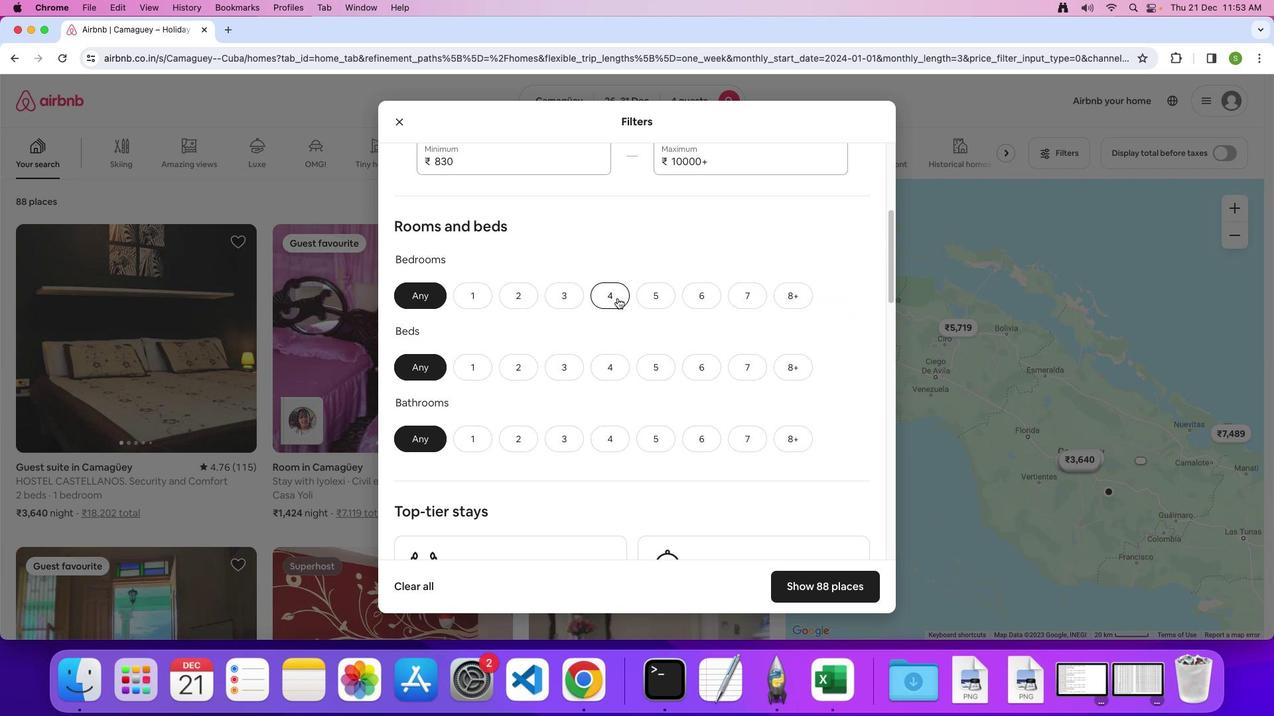 
Action: Mouse pressed left at (607, 288)
Screenshot: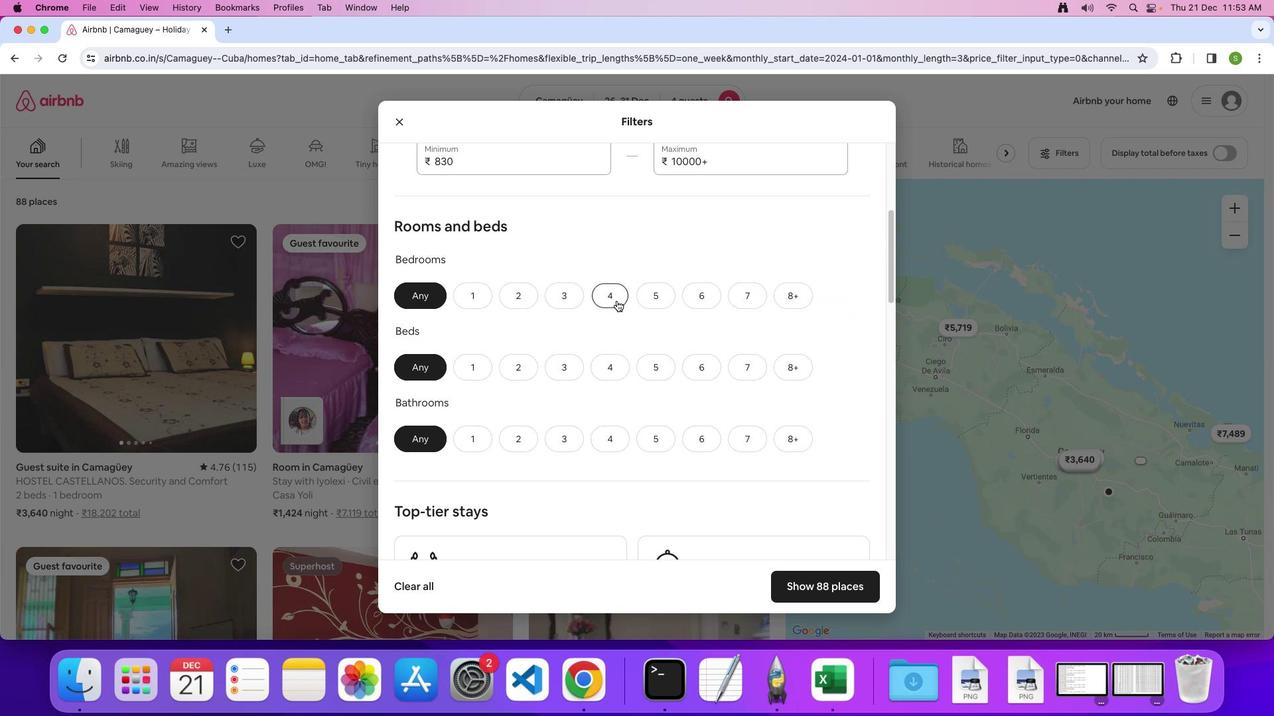 
Action: Mouse moved to (600, 357)
Screenshot: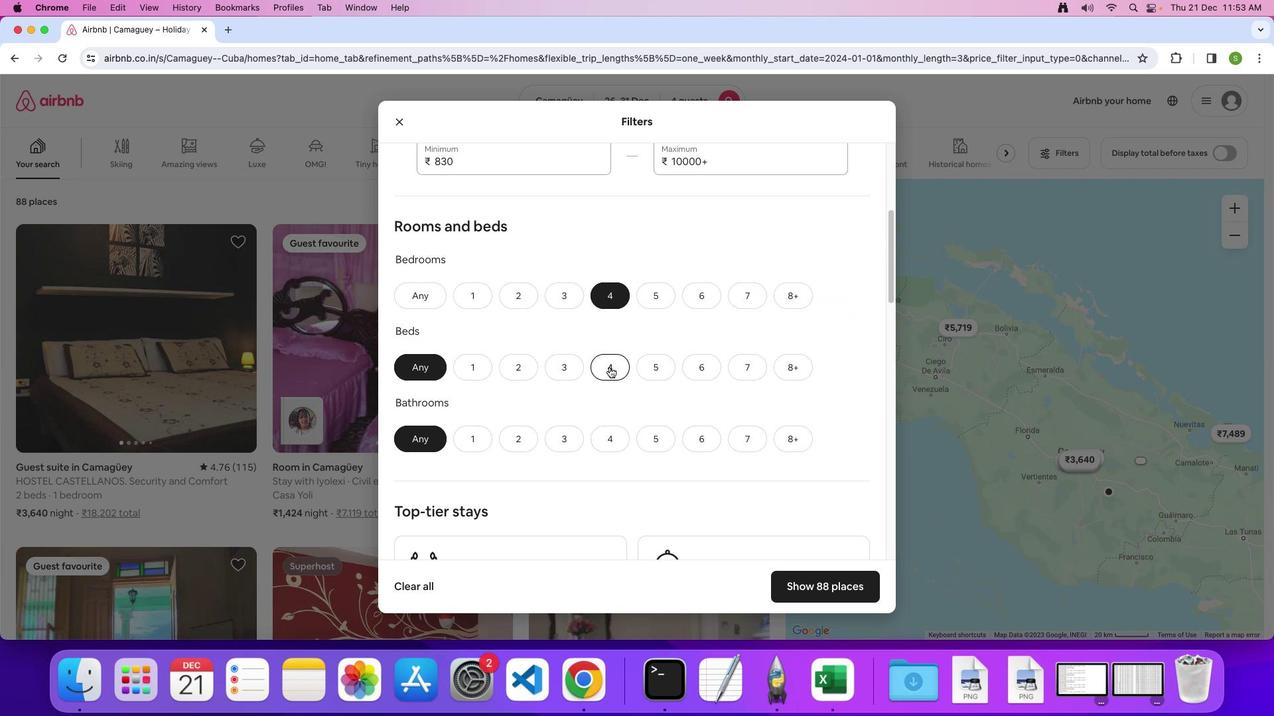 
Action: Mouse pressed left at (600, 357)
Screenshot: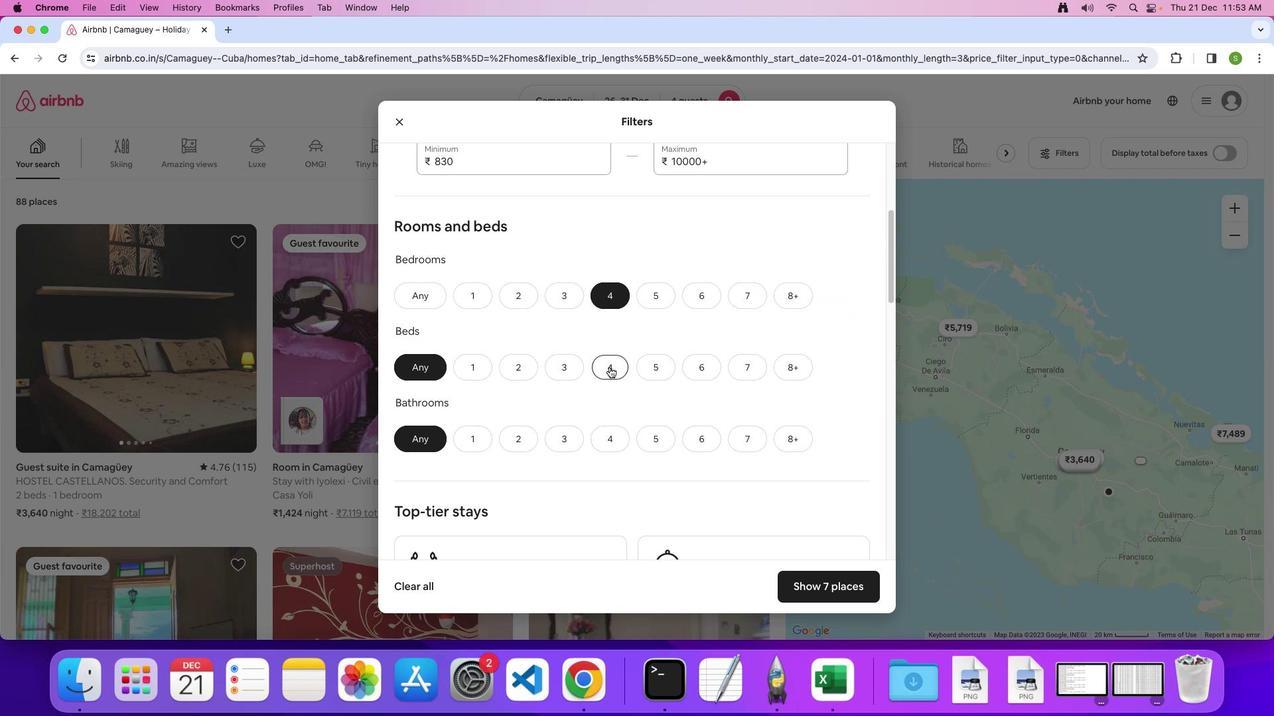 
Action: Mouse moved to (608, 433)
Screenshot: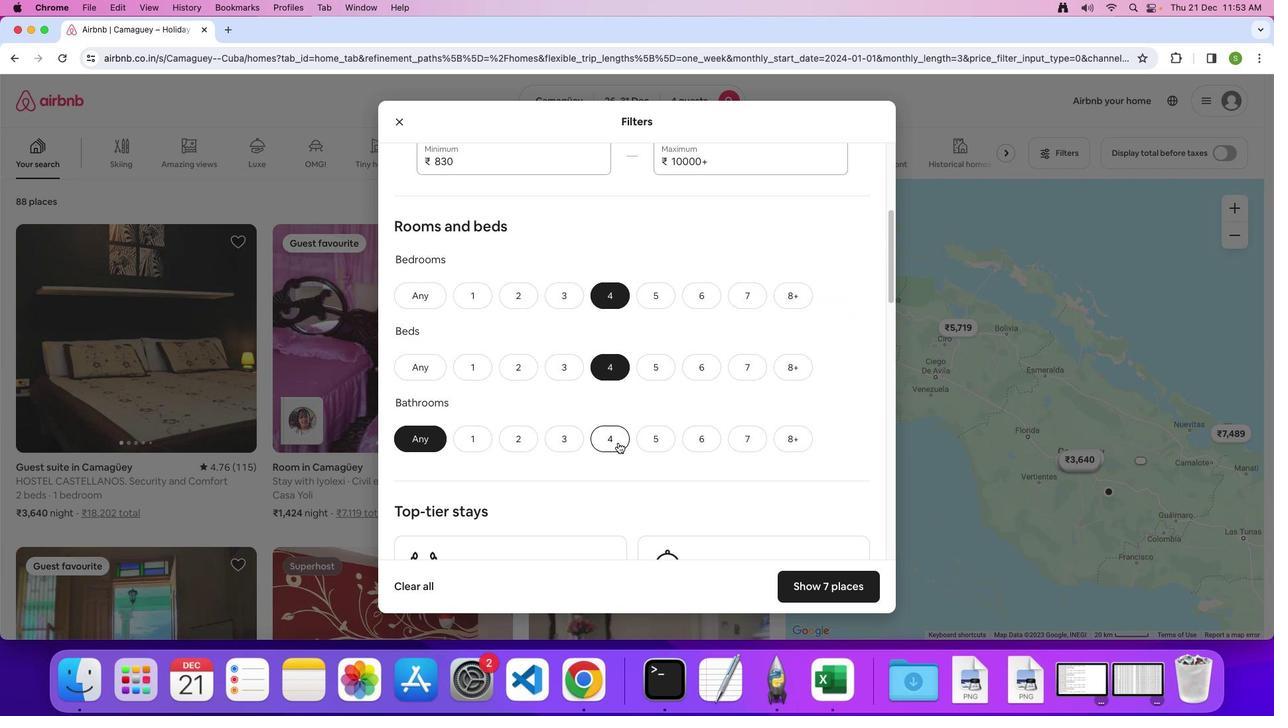 
Action: Mouse pressed left at (608, 433)
Screenshot: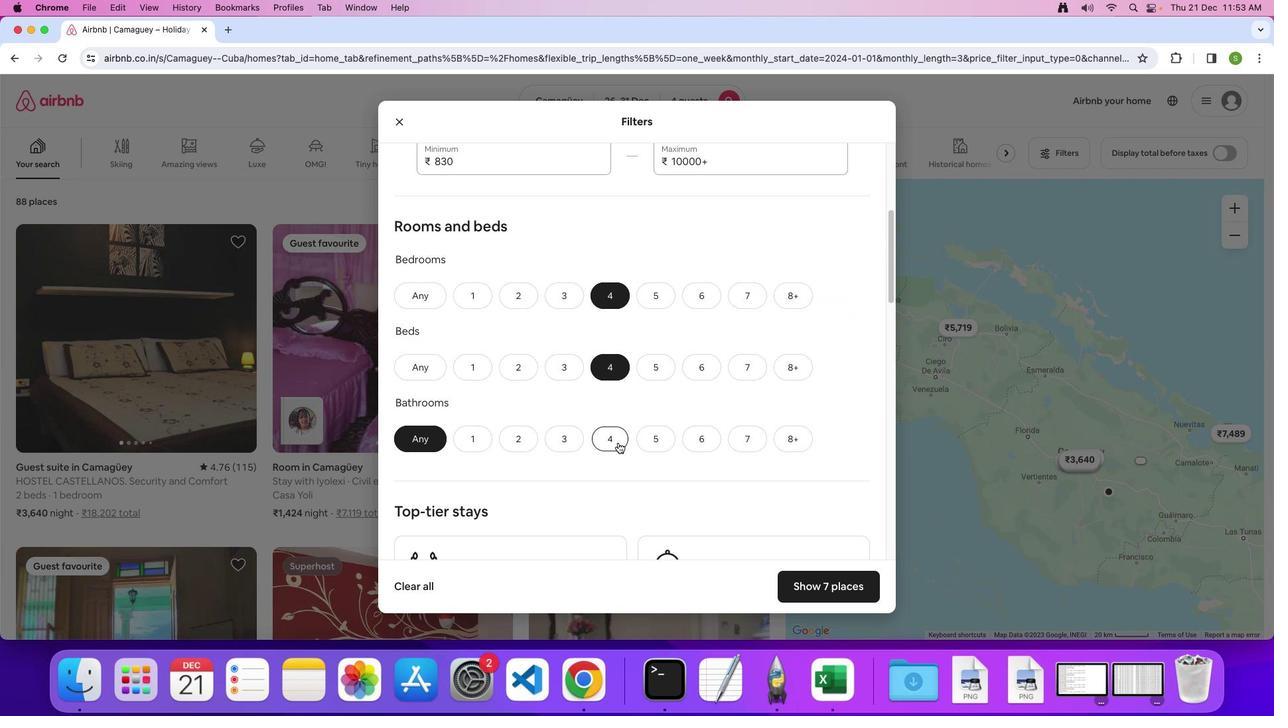 
Action: Mouse moved to (667, 337)
Screenshot: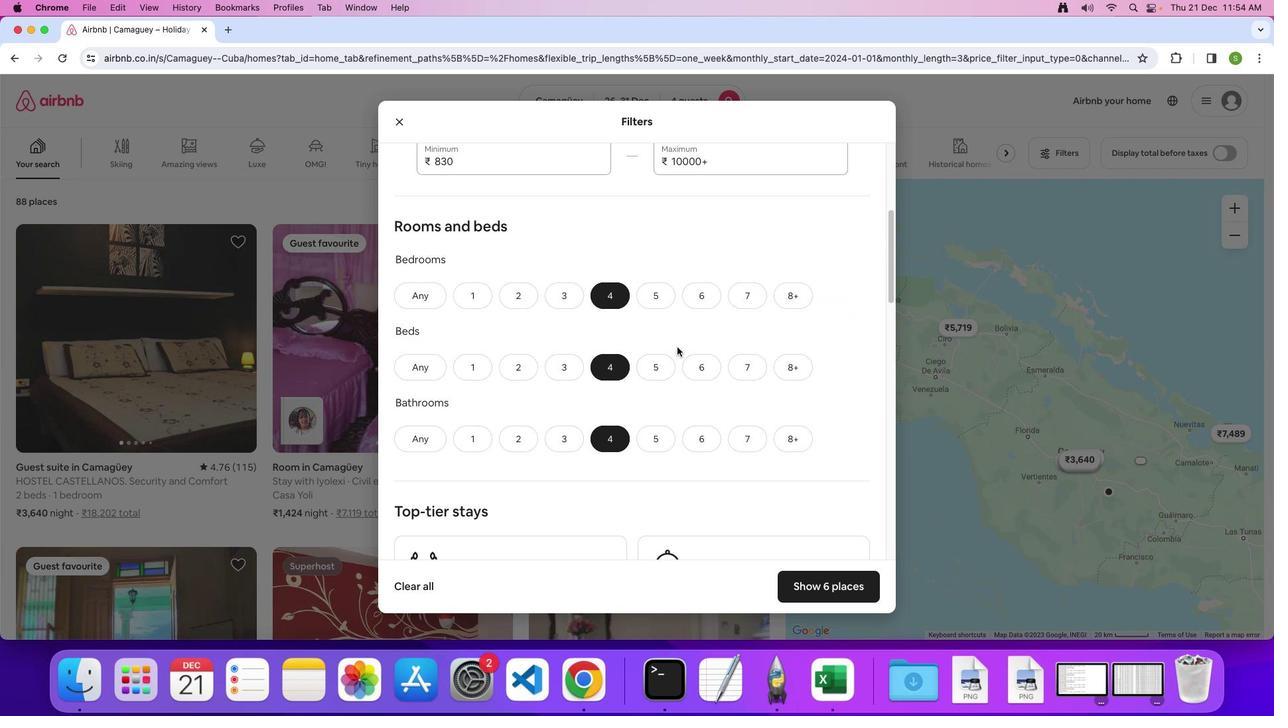 
Action: Mouse scrolled (667, 337) with delta (-9, -9)
Screenshot: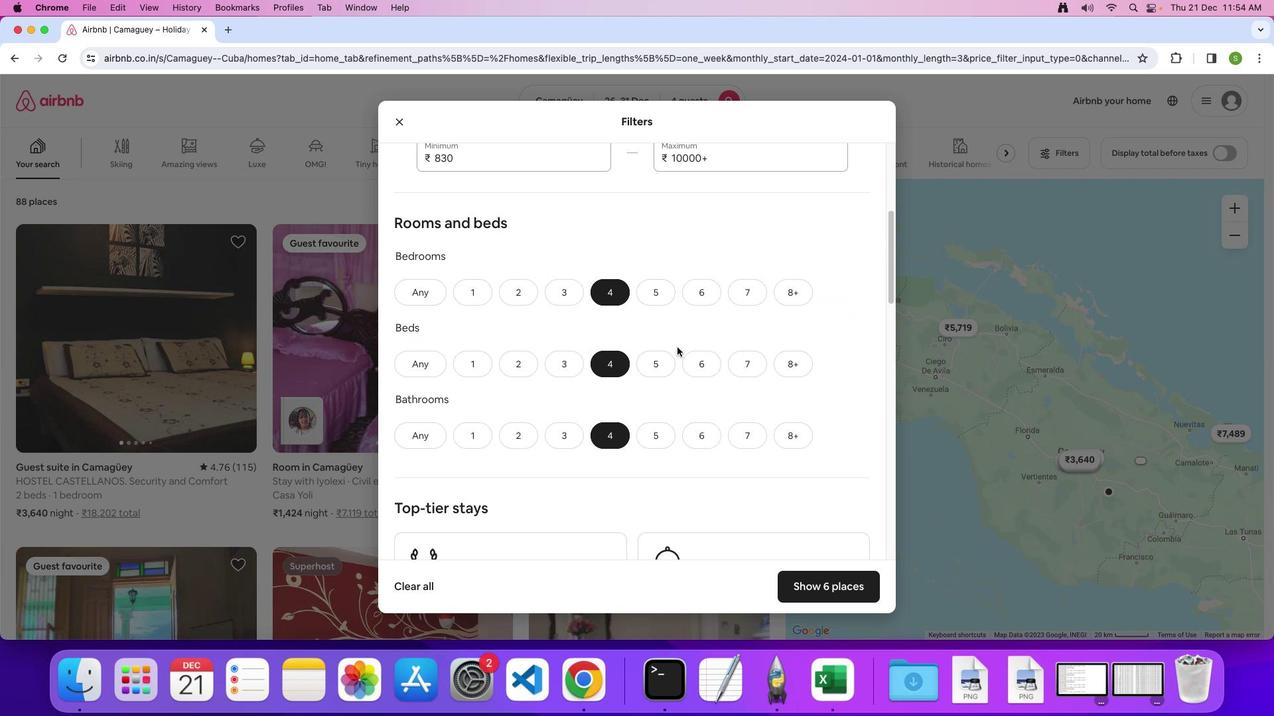 
Action: Mouse scrolled (667, 337) with delta (-9, -9)
Screenshot: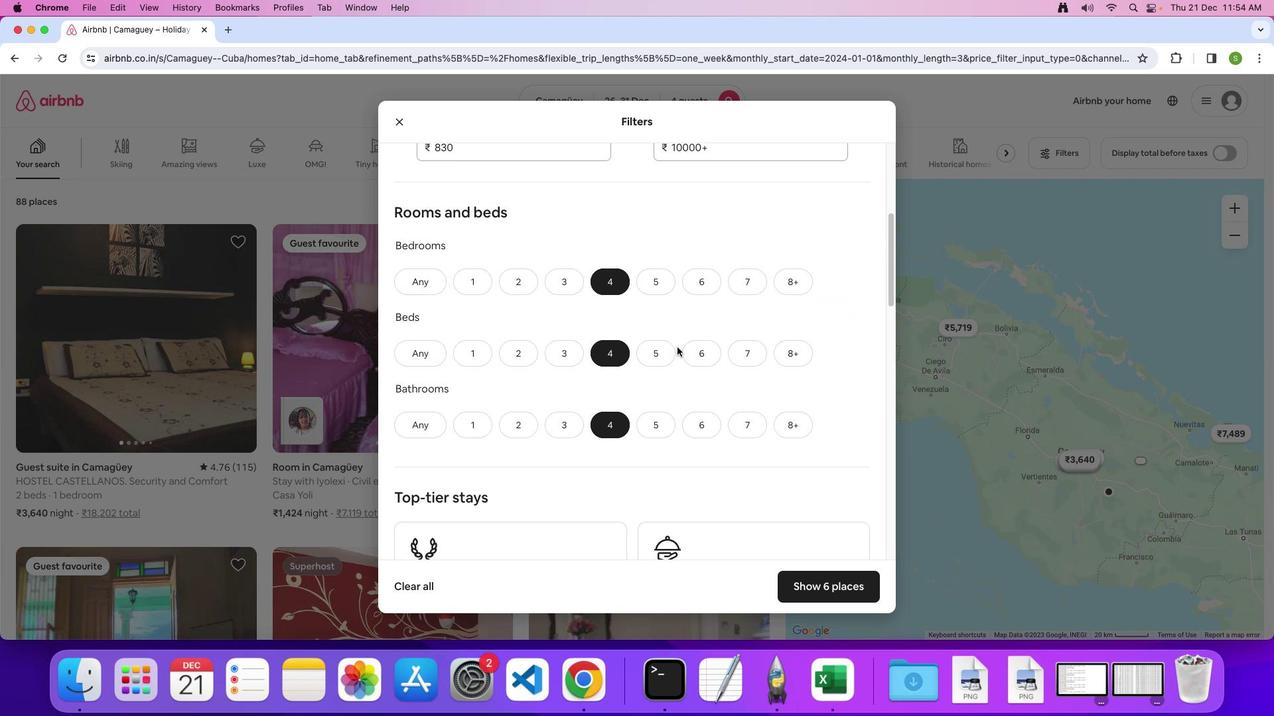 
Action: Mouse scrolled (667, 337) with delta (-9, -9)
Screenshot: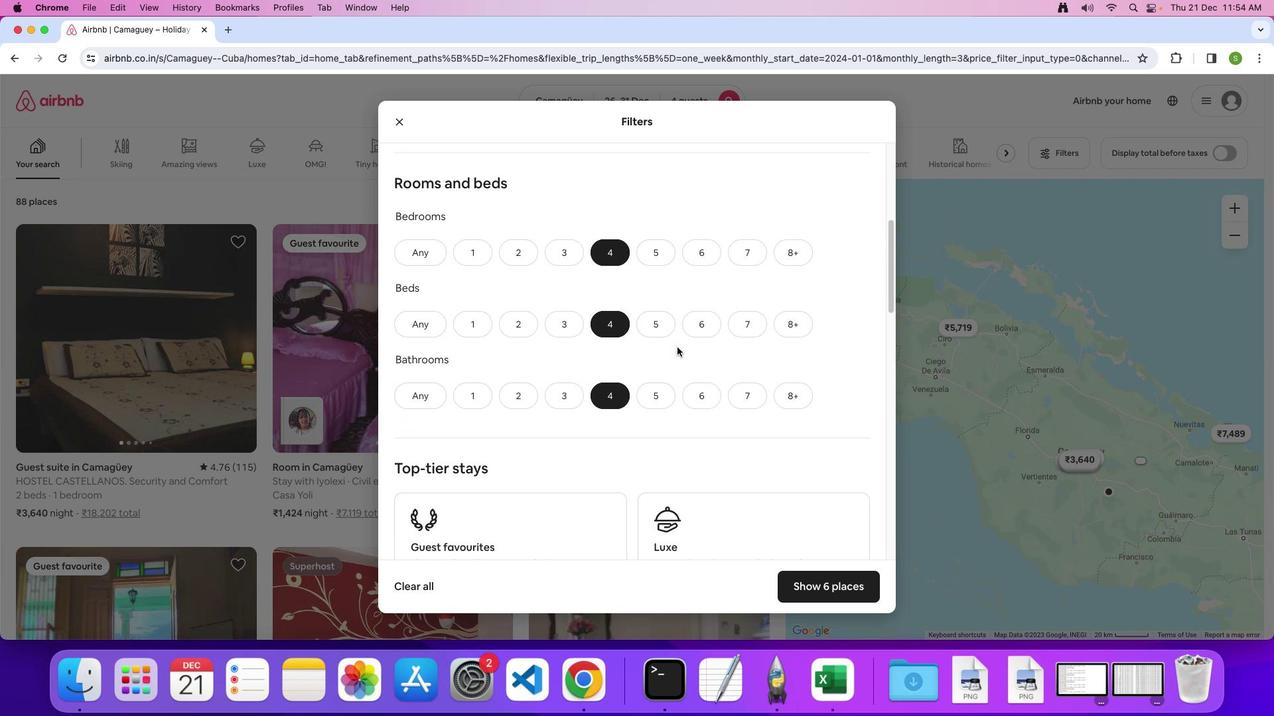 
Action: Mouse scrolled (667, 337) with delta (-9, -9)
Screenshot: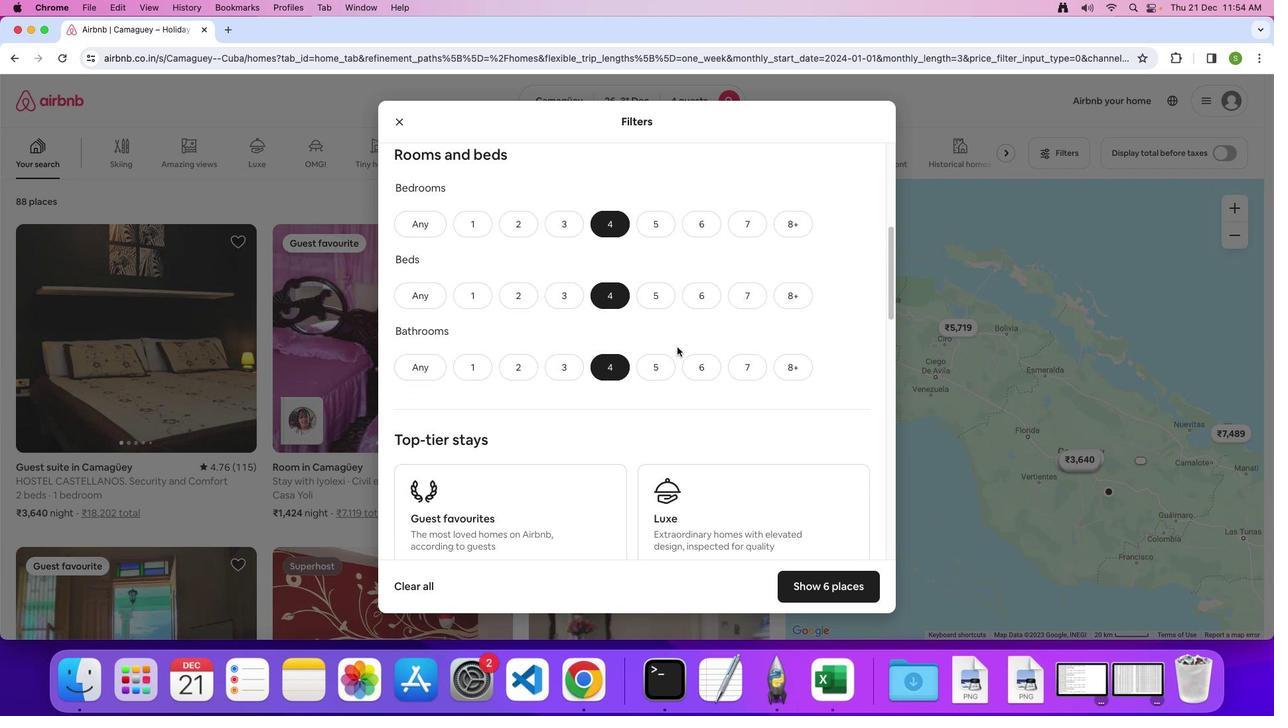 
Action: Mouse scrolled (667, 337) with delta (-9, -9)
Screenshot: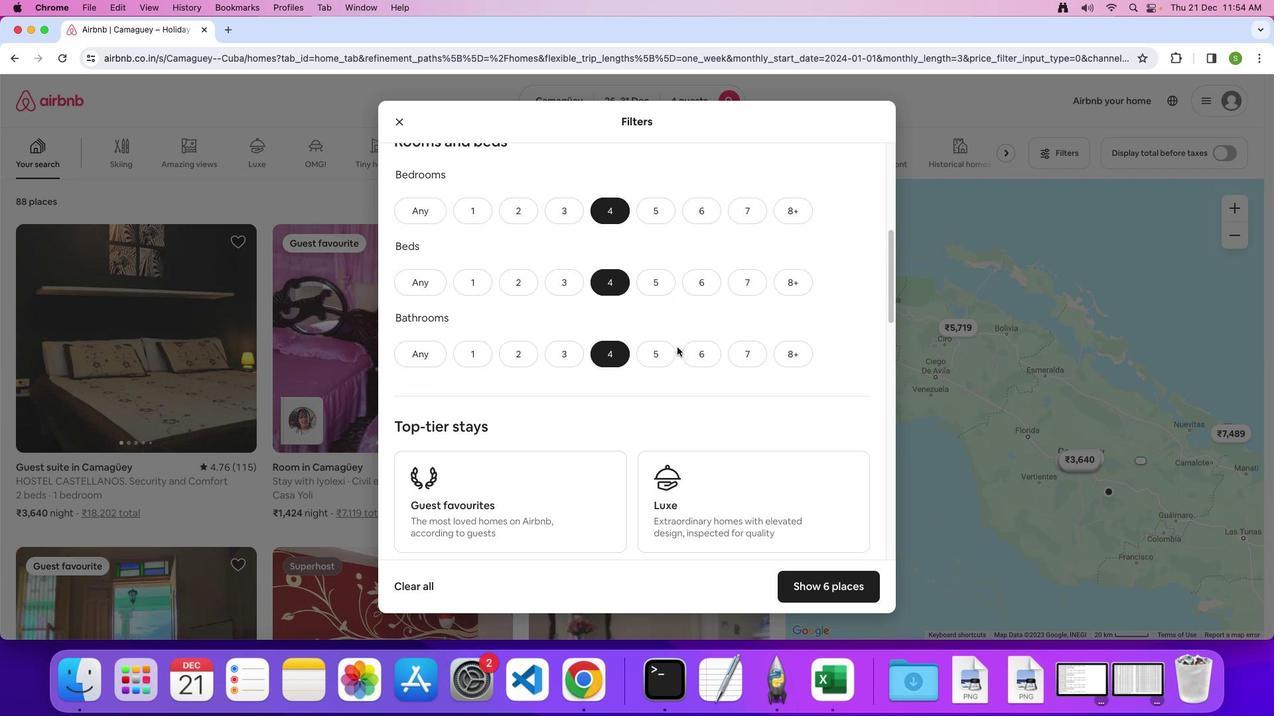 
Action: Mouse scrolled (667, 337) with delta (-9, -10)
Screenshot: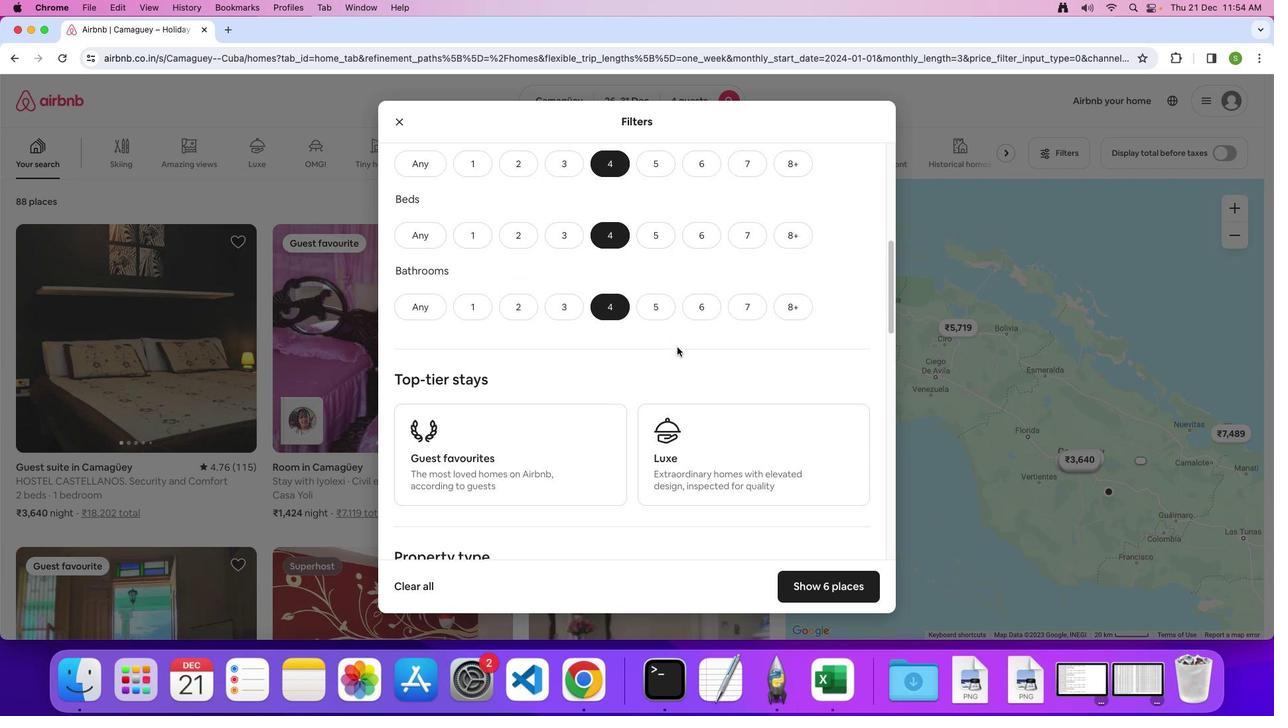 
Action: Mouse scrolled (667, 337) with delta (-9, -9)
Screenshot: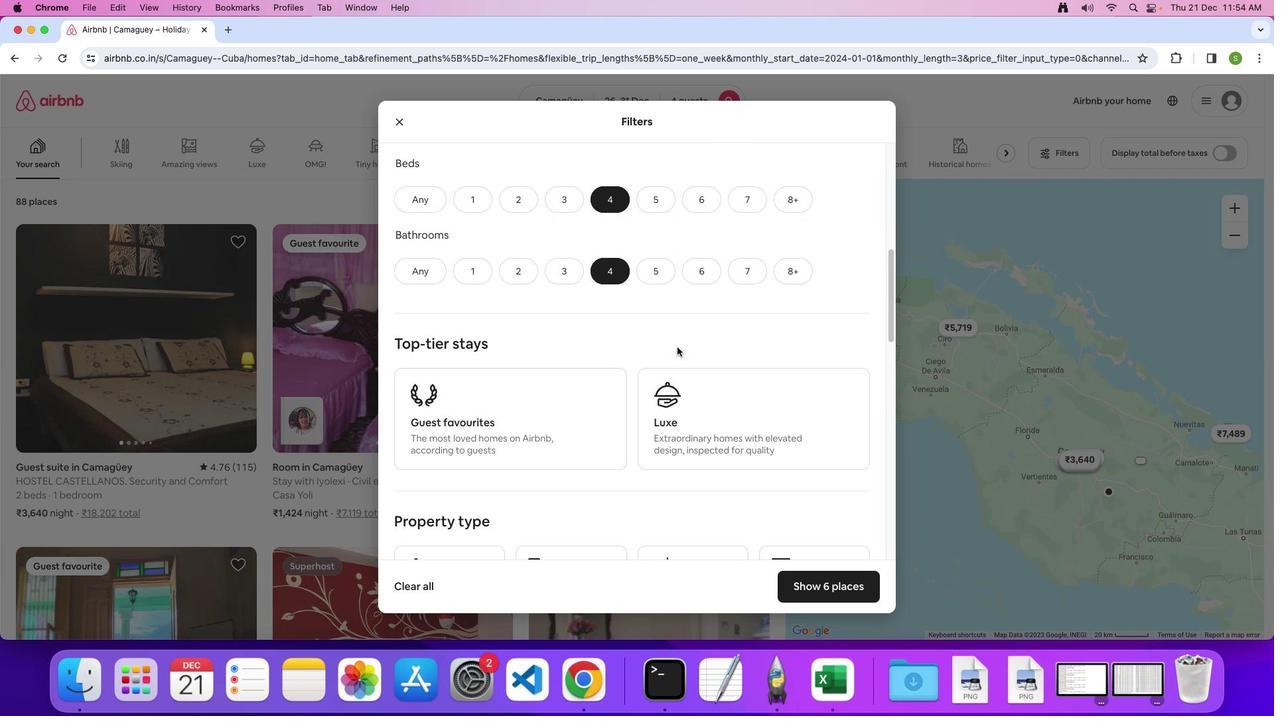 
Action: Mouse scrolled (667, 337) with delta (-9, -9)
Screenshot: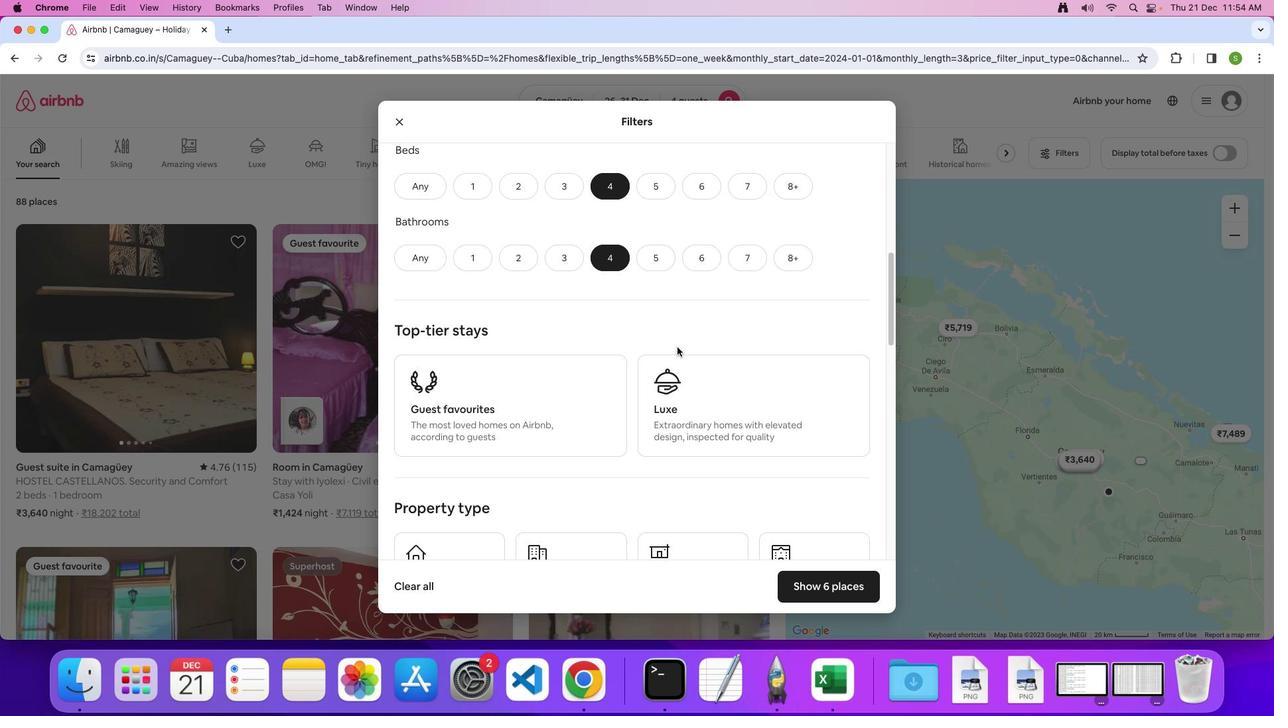 
Action: Mouse scrolled (667, 337) with delta (-9, -9)
Screenshot: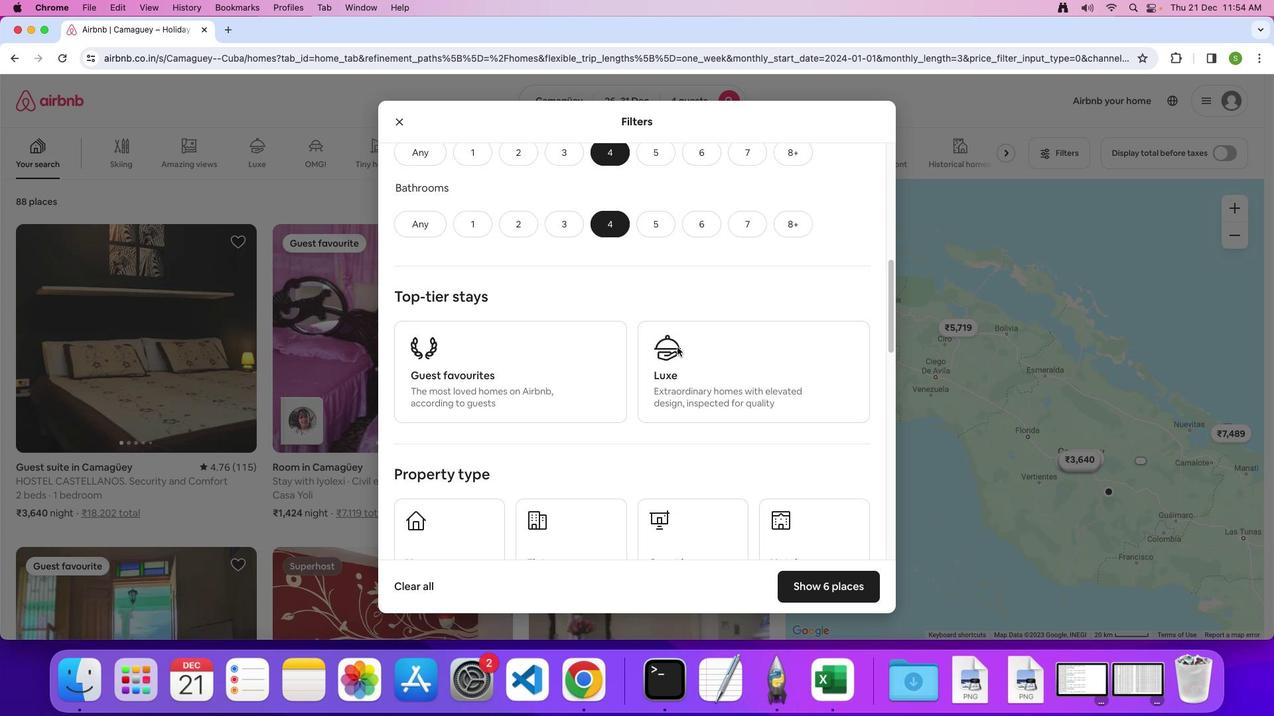
Action: Mouse scrolled (667, 337) with delta (-9, -9)
Screenshot: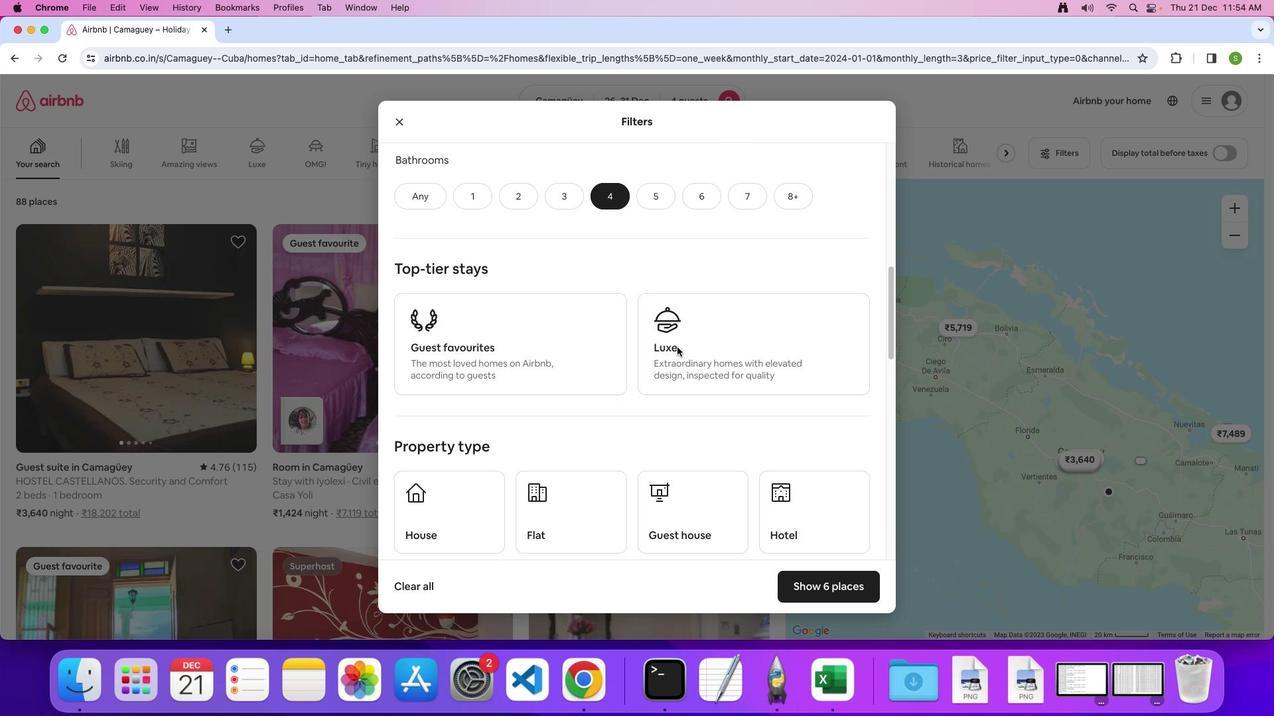 
Action: Mouse scrolled (667, 337) with delta (-9, -9)
Screenshot: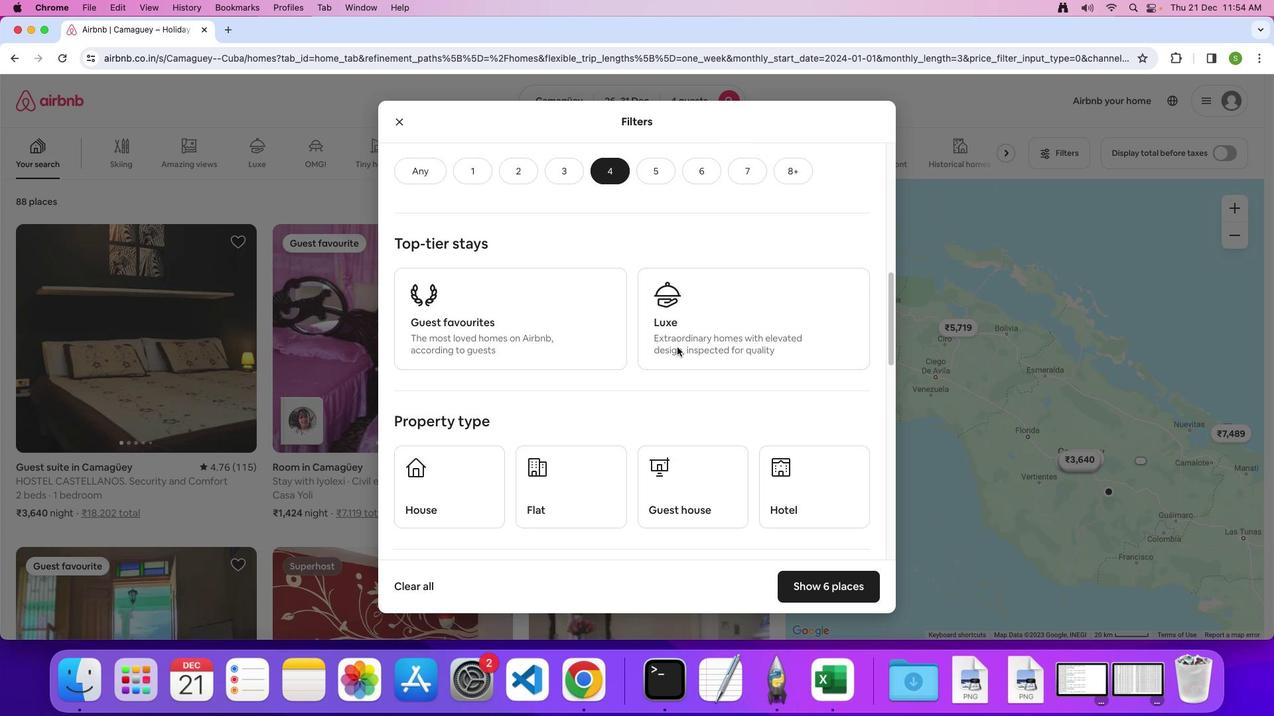 
Action: Mouse scrolled (667, 337) with delta (-9, -10)
Screenshot: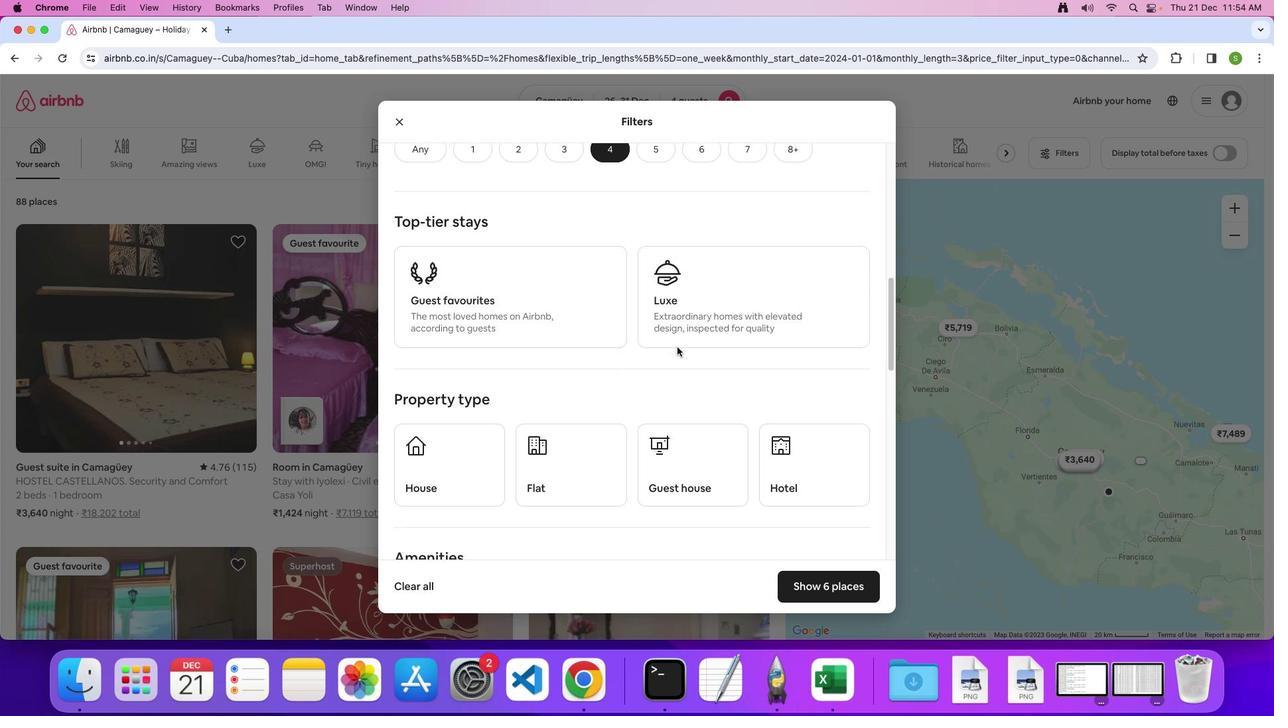 
Action: Mouse scrolled (667, 337) with delta (-9, -9)
Screenshot: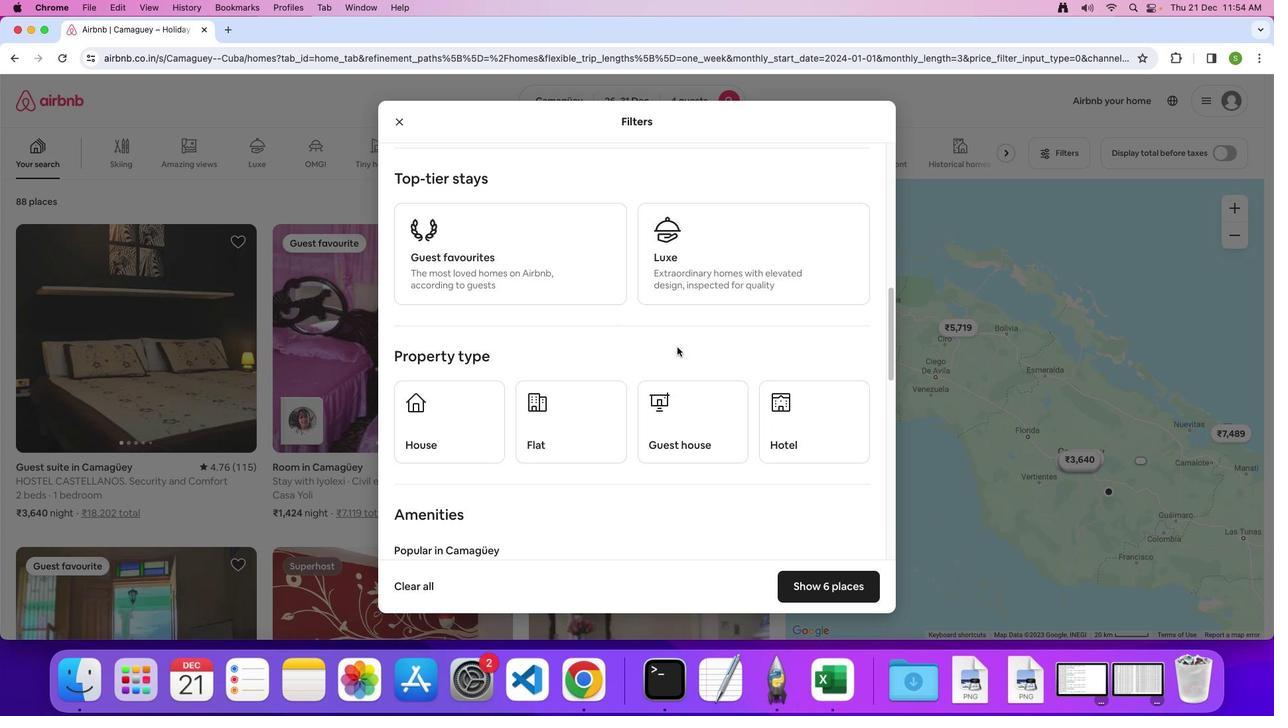
Action: Mouse scrolled (667, 337) with delta (-9, -9)
Screenshot: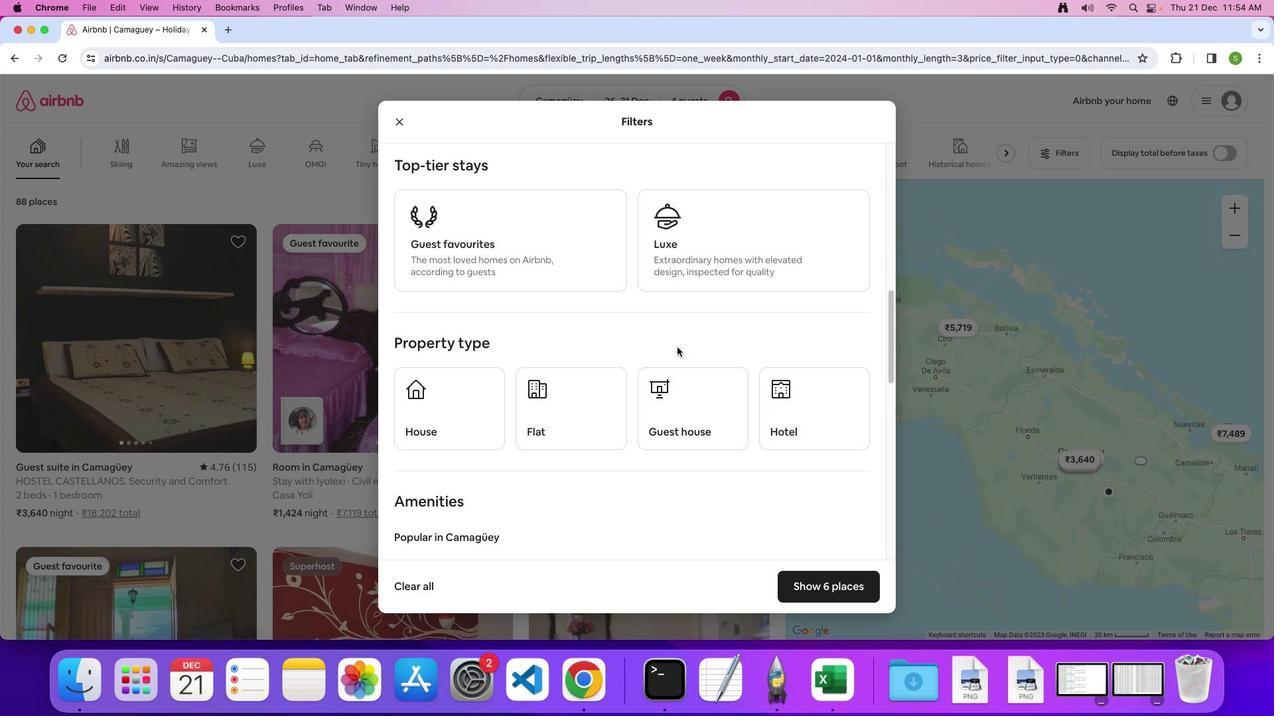 
Action: Mouse moved to (558, 392)
Screenshot: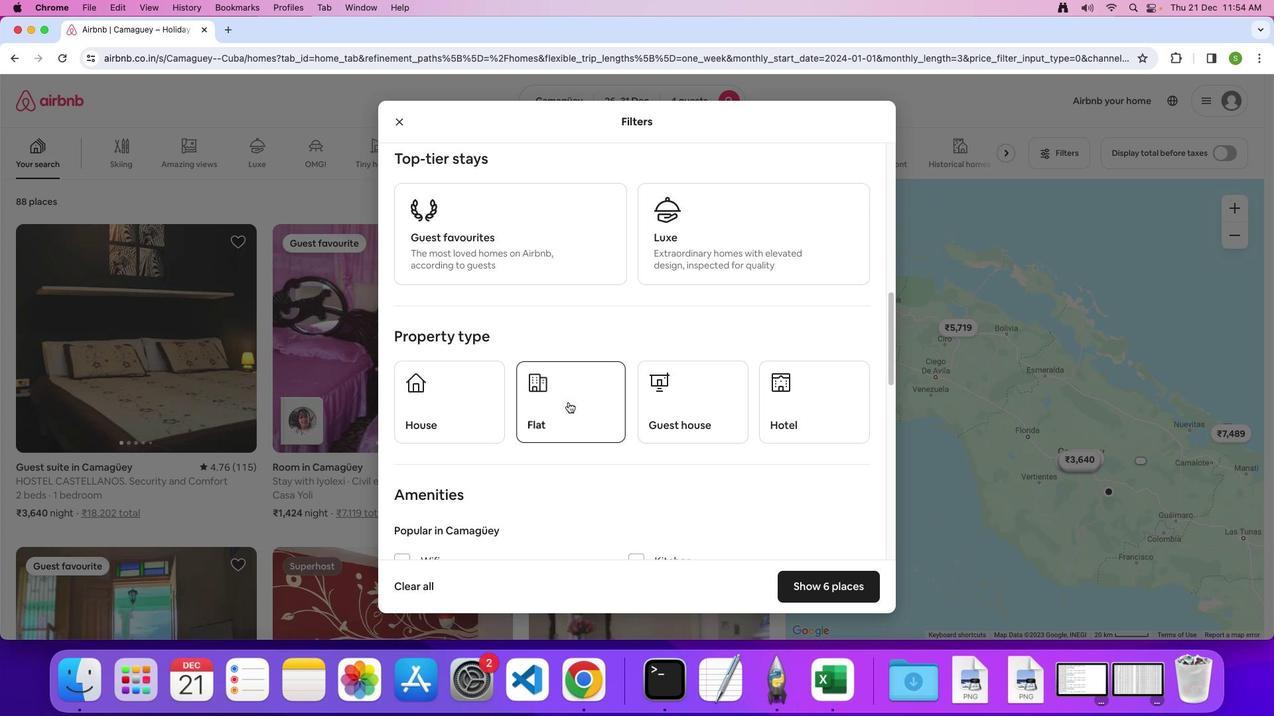 
Action: Mouse pressed left at (558, 392)
Screenshot: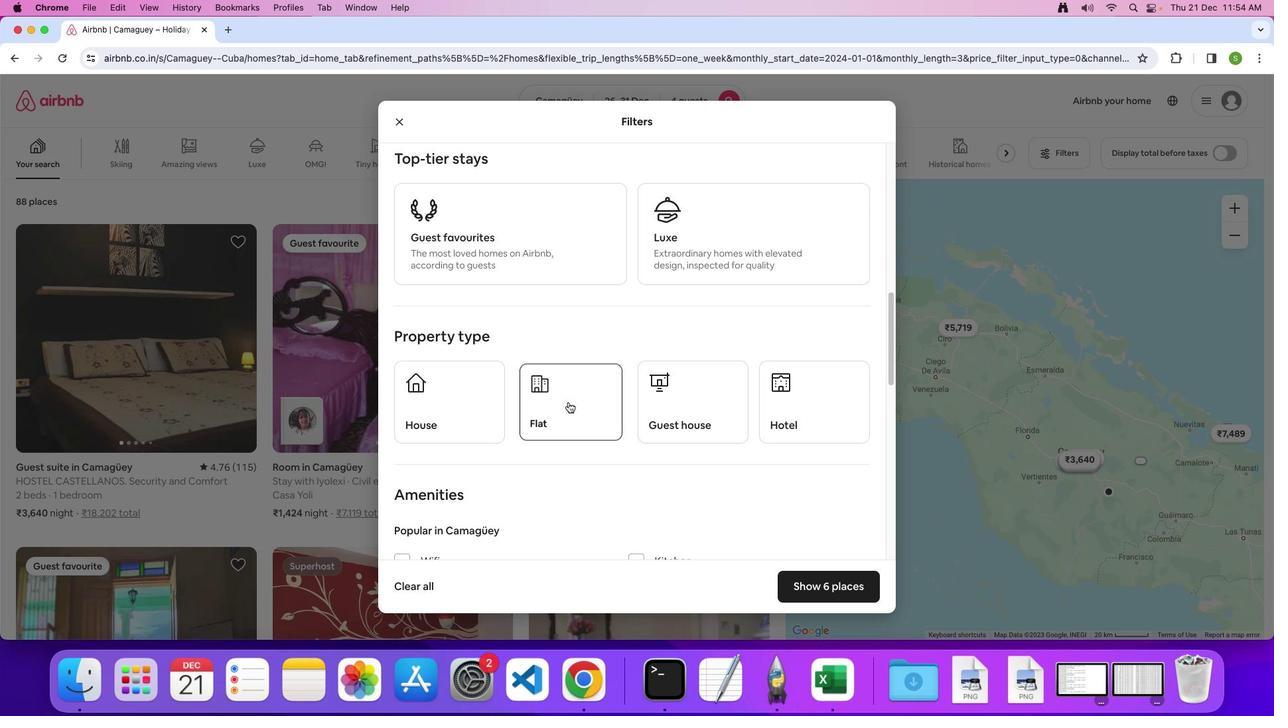 
Action: Mouse moved to (621, 295)
Screenshot: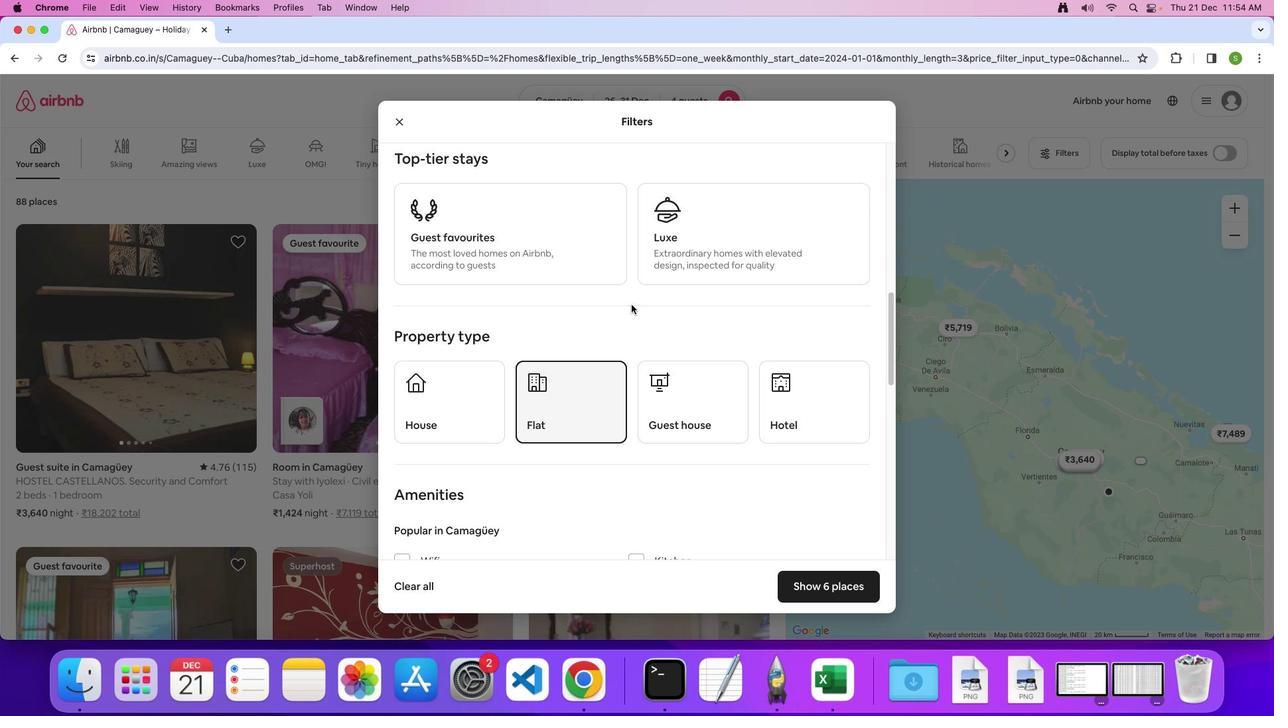 
Action: Mouse scrolled (621, 295) with delta (-9, -9)
Screenshot: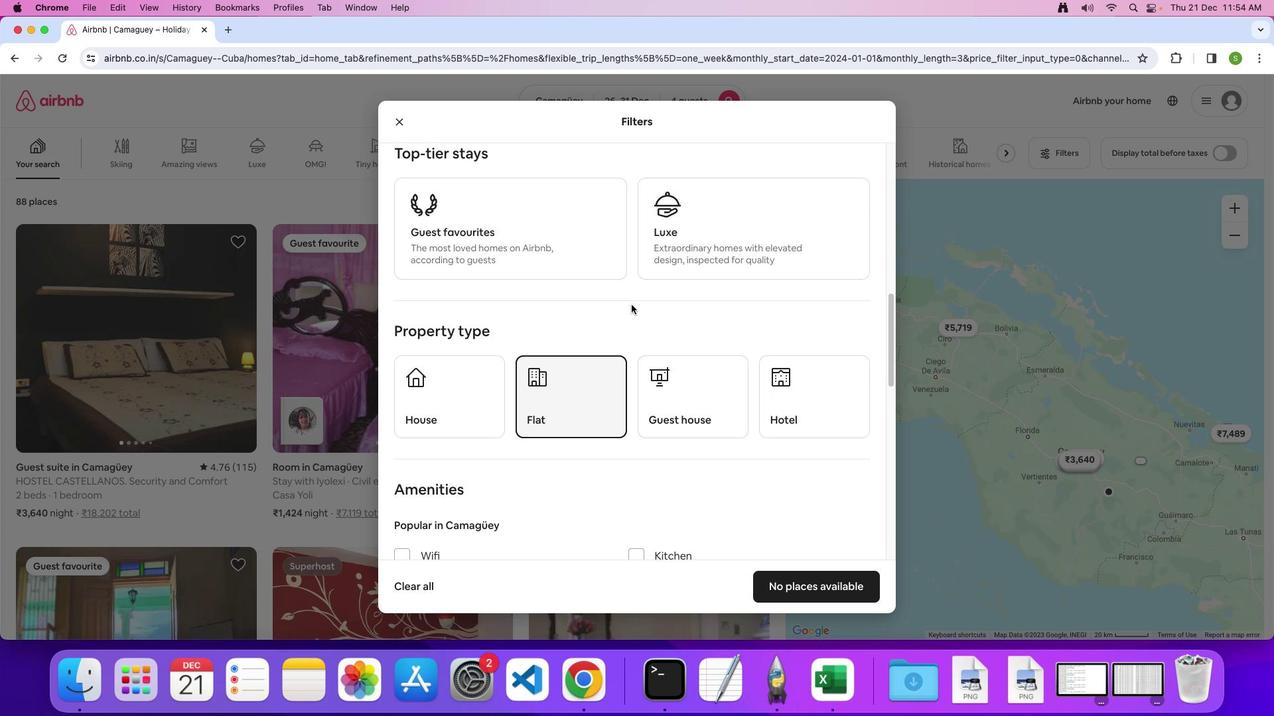 
Action: Mouse scrolled (621, 295) with delta (-9, -9)
Screenshot: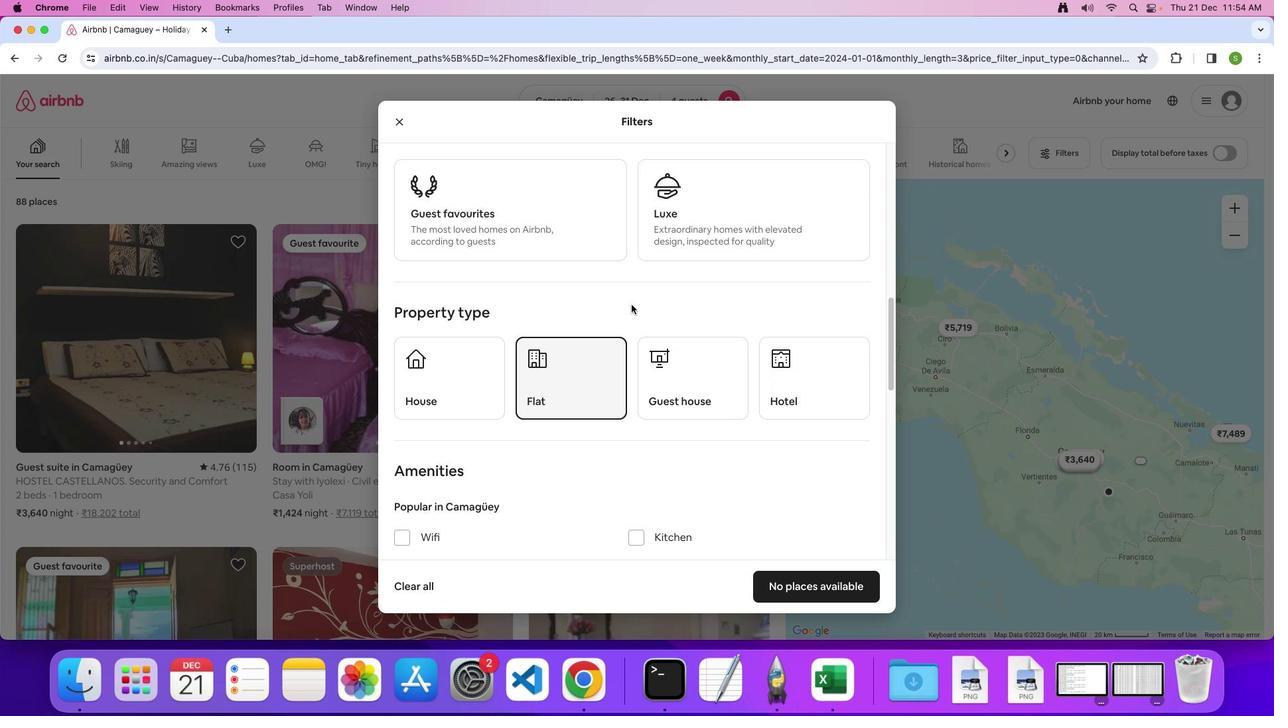 
Action: Mouse scrolled (621, 295) with delta (-9, -10)
Screenshot: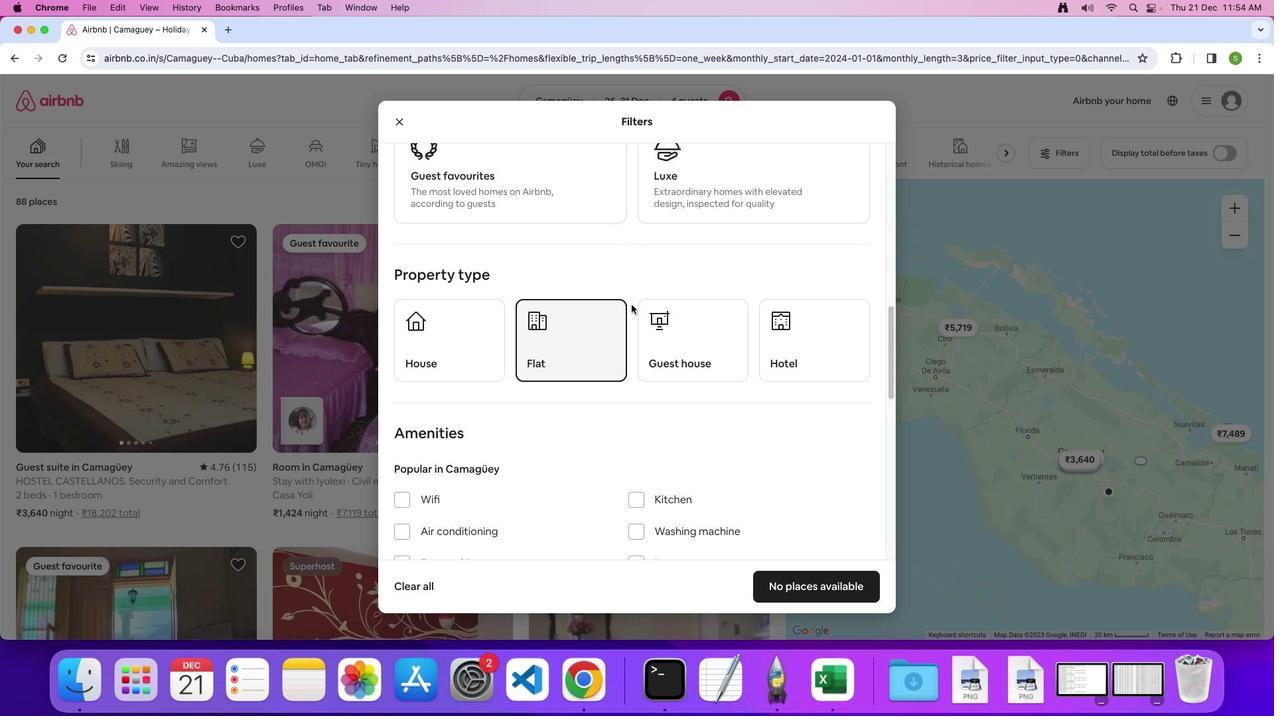 
Action: Mouse scrolled (621, 295) with delta (-9, -9)
Screenshot: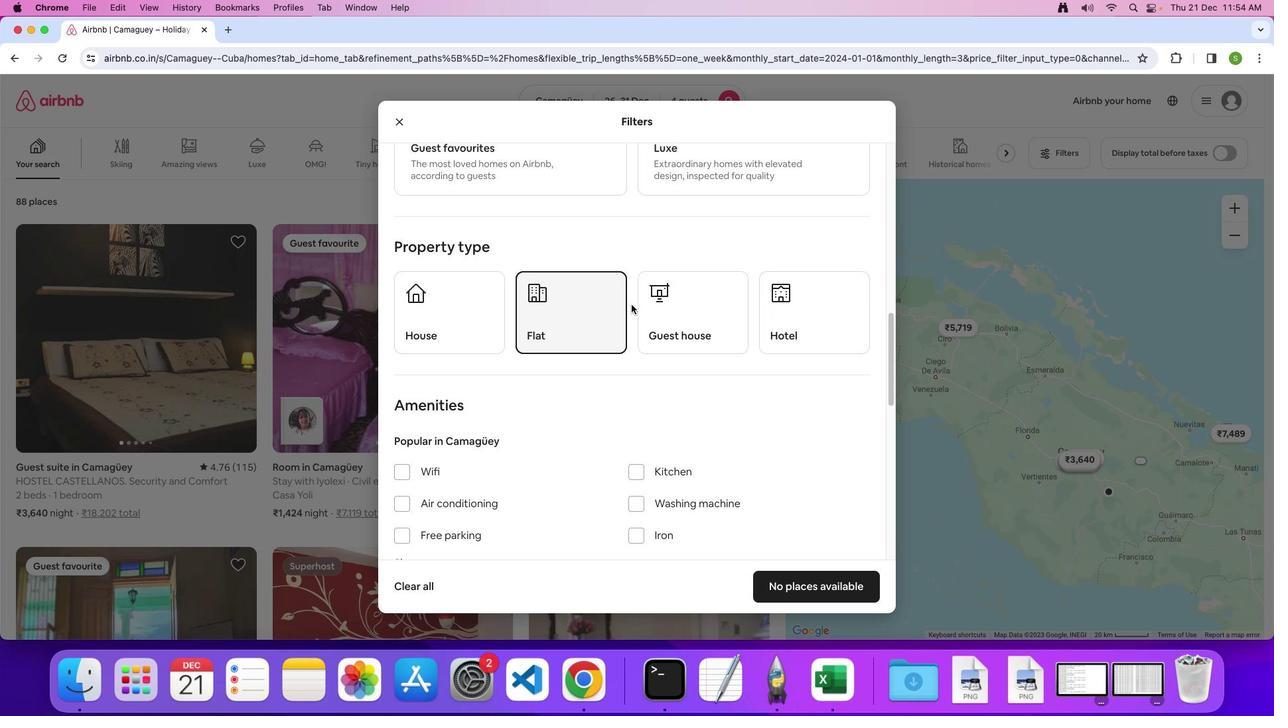 
Action: Mouse scrolled (621, 295) with delta (-9, -9)
Screenshot: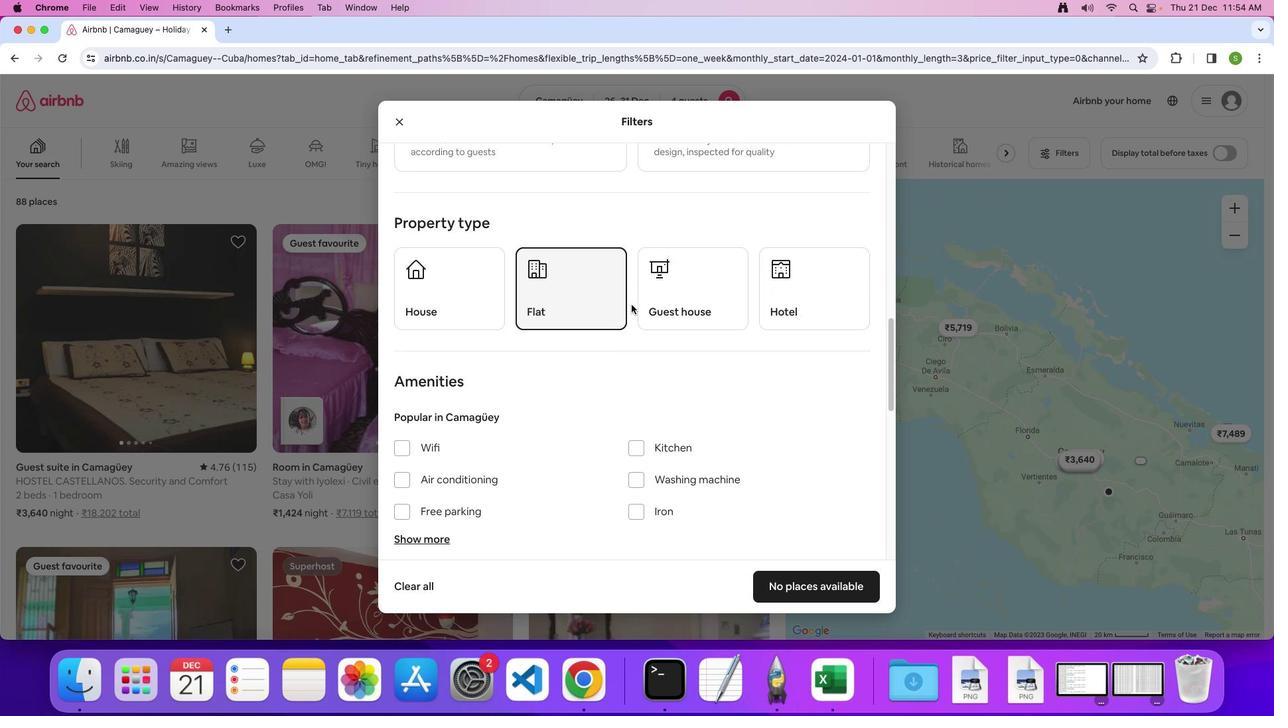 
Action: Mouse scrolled (621, 295) with delta (-9, -10)
Screenshot: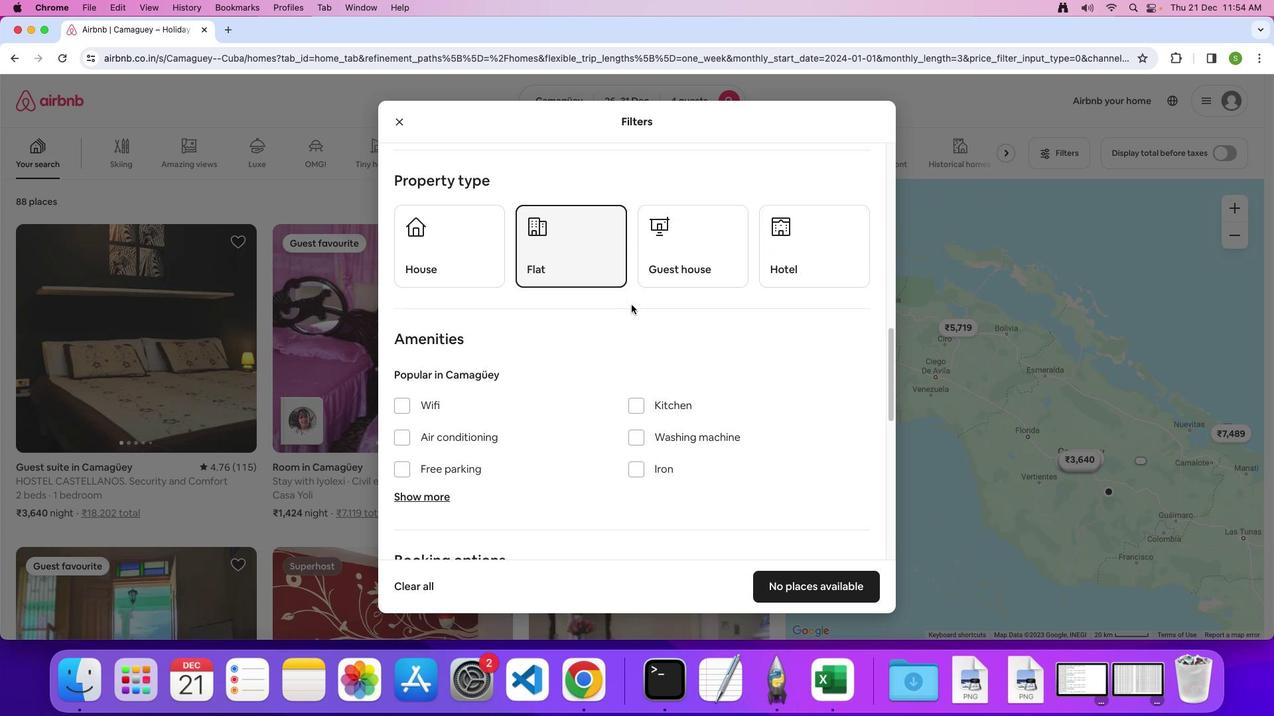 
Action: Mouse scrolled (621, 295) with delta (-9, -9)
Screenshot: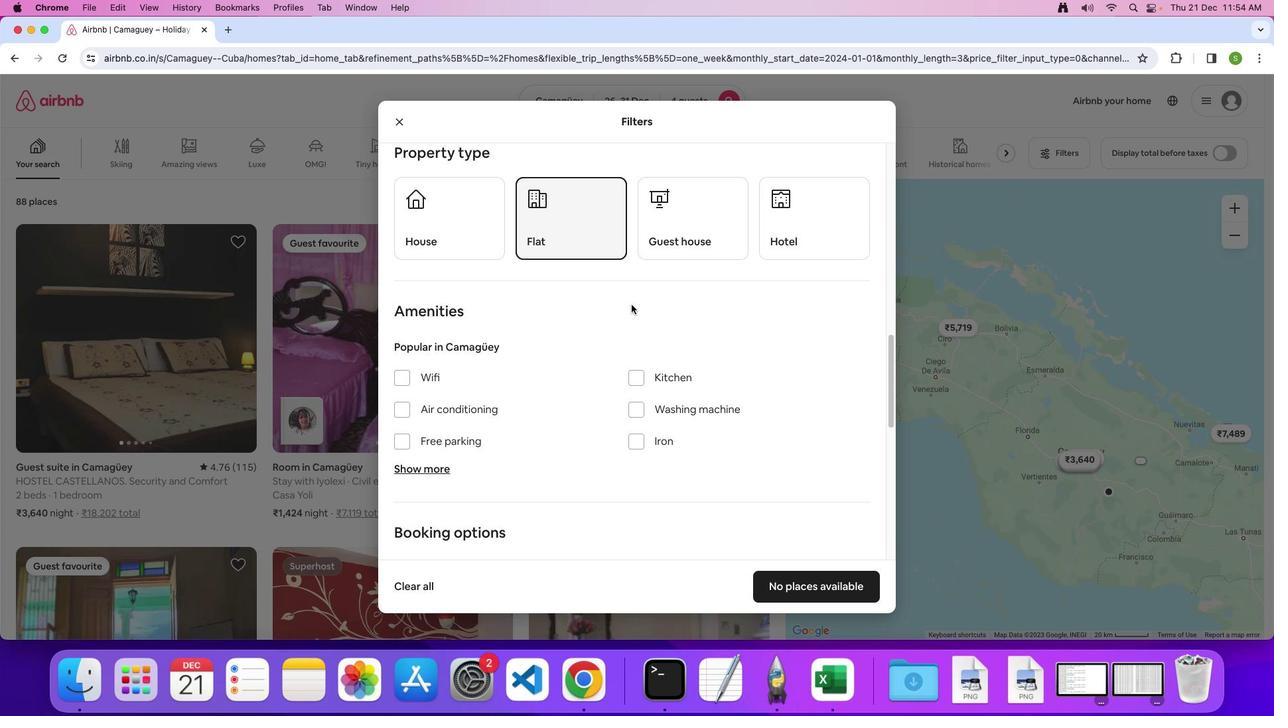 
Action: Mouse scrolled (621, 295) with delta (-9, -9)
Screenshot: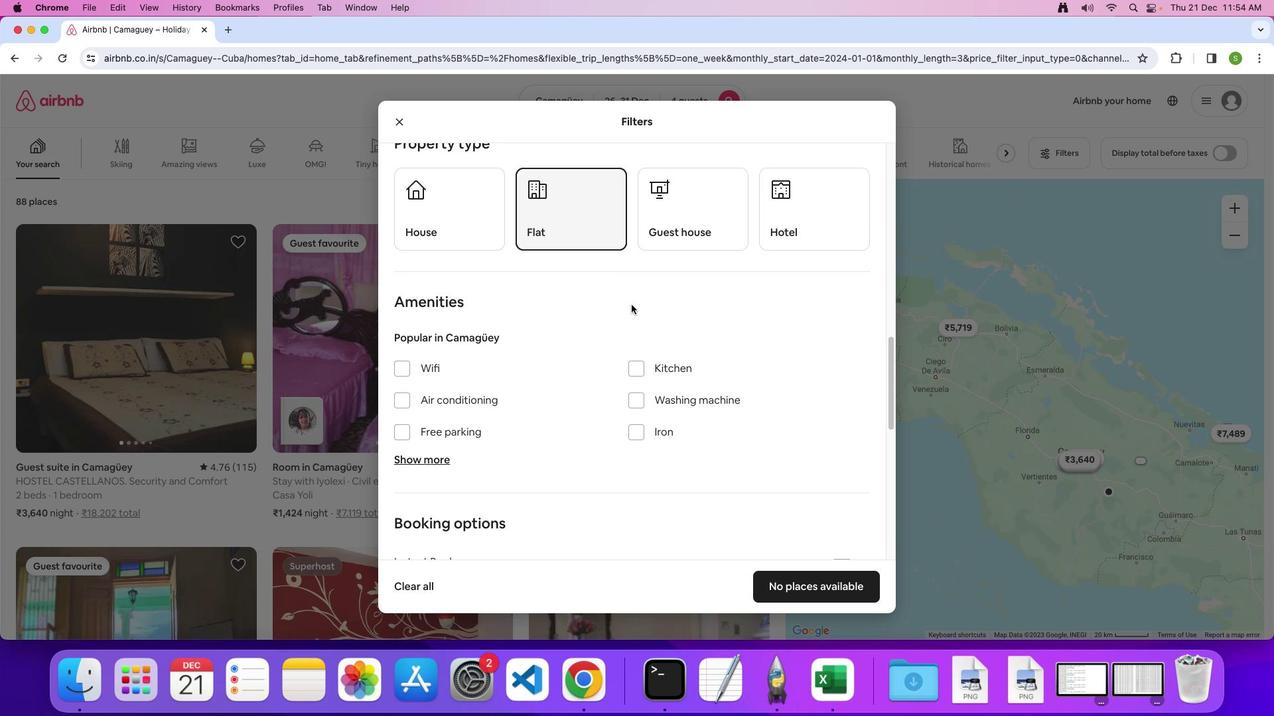 
Action: Mouse scrolled (621, 295) with delta (-9, -10)
Screenshot: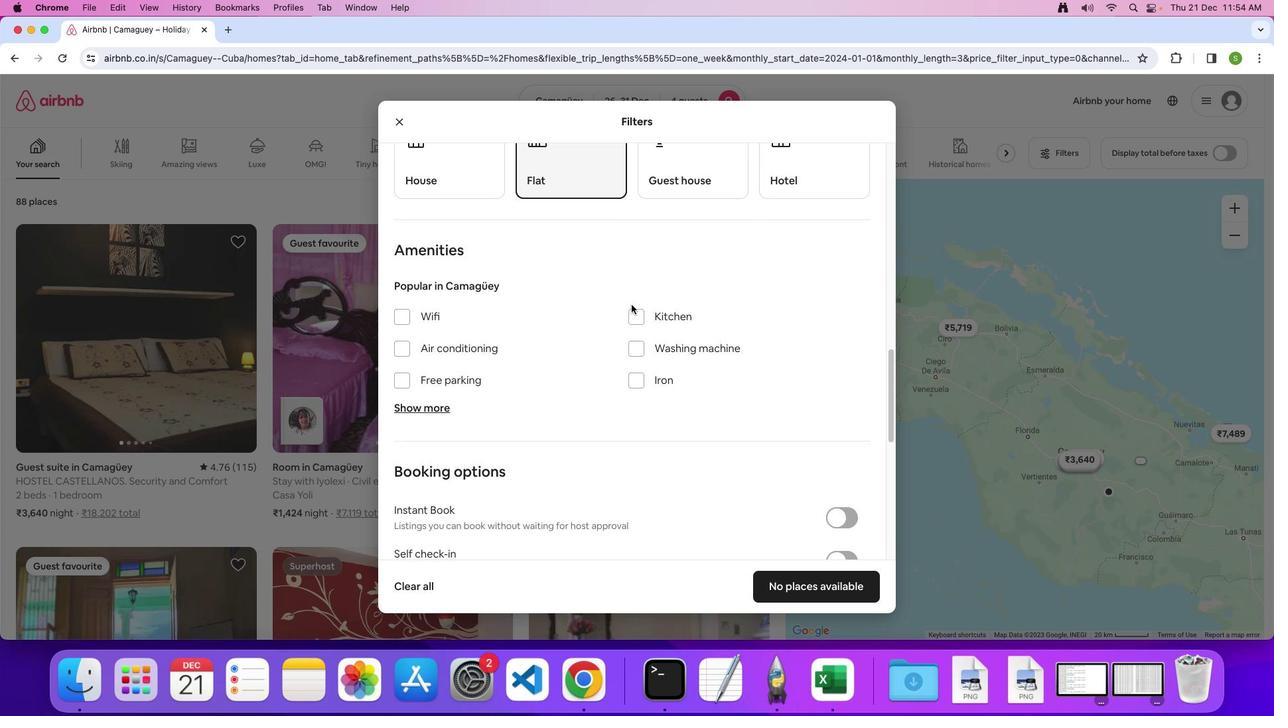 
Action: Mouse scrolled (621, 295) with delta (-9, -9)
Screenshot: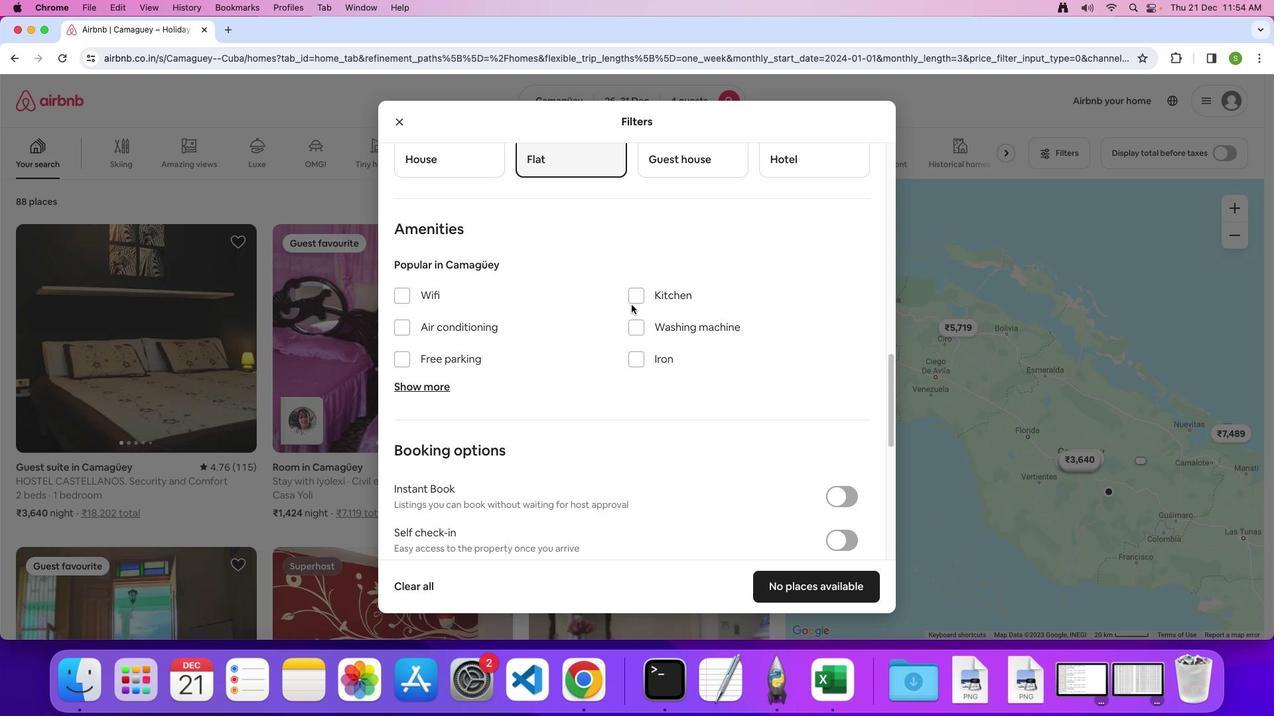 
Action: Mouse scrolled (621, 295) with delta (-9, -9)
Screenshot: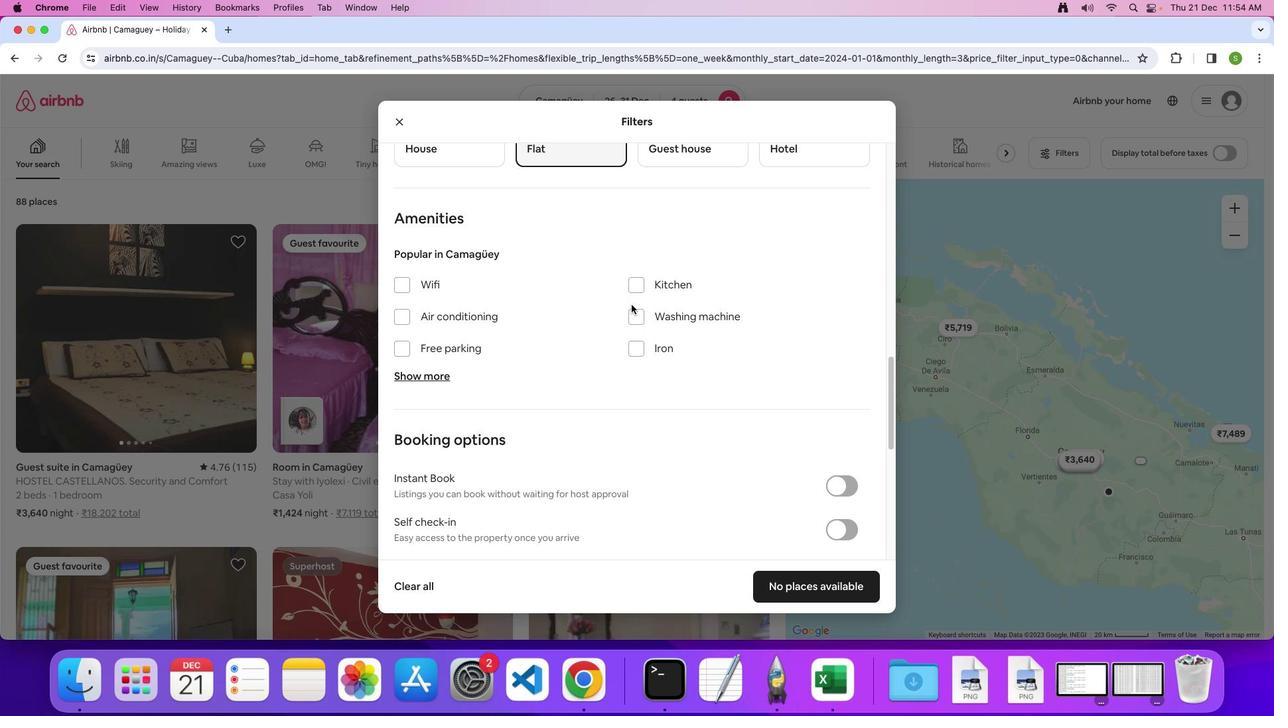 
Action: Mouse moved to (393, 272)
Screenshot: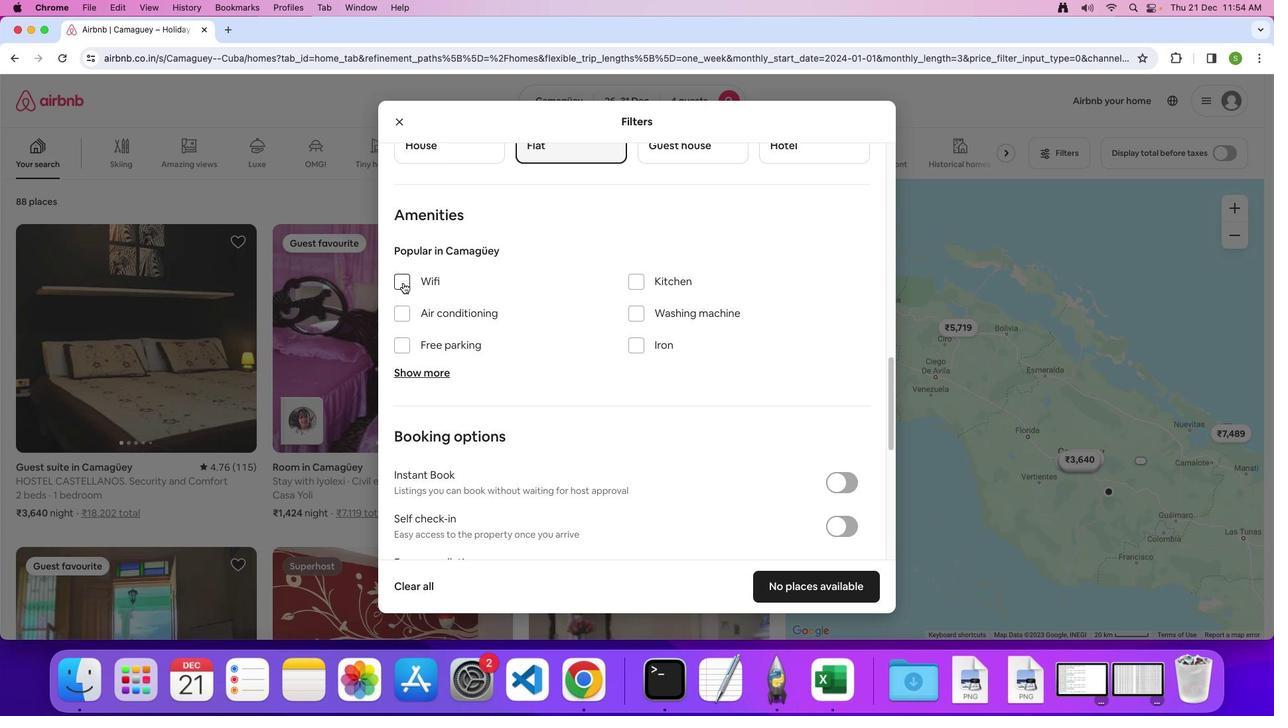 
Action: Mouse pressed left at (393, 272)
Screenshot: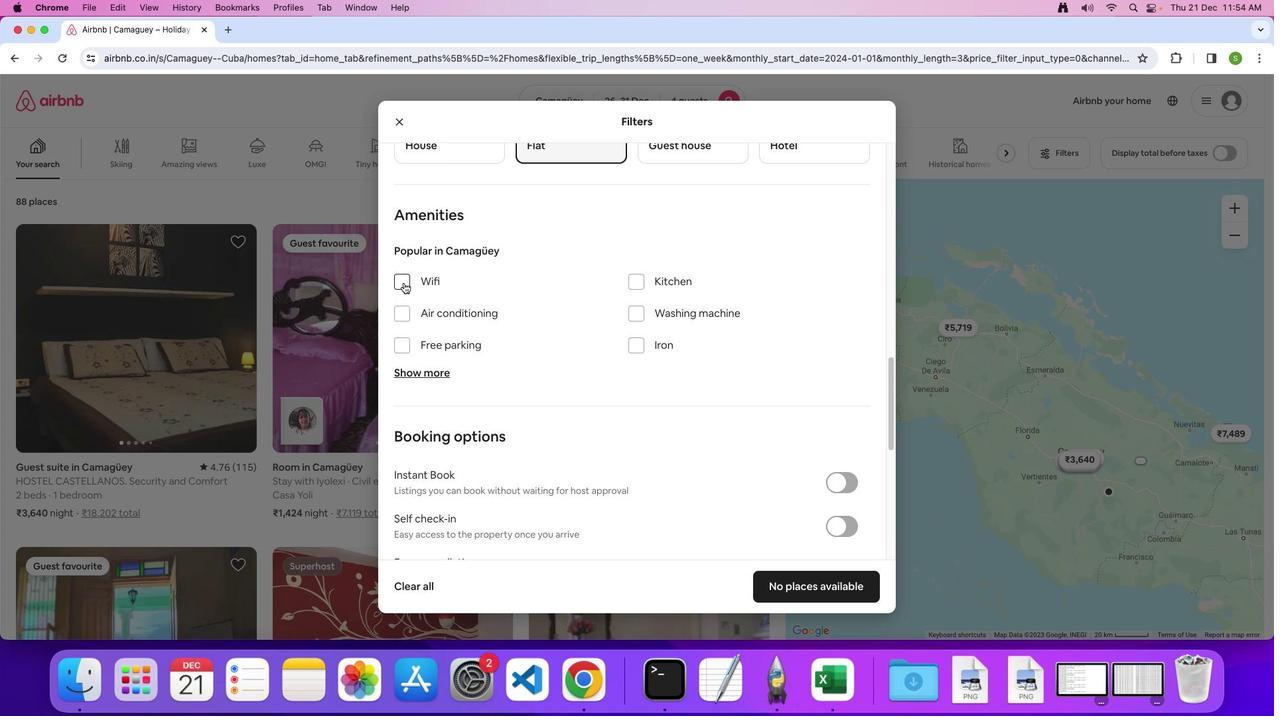 
Action: Mouse moved to (388, 338)
Screenshot: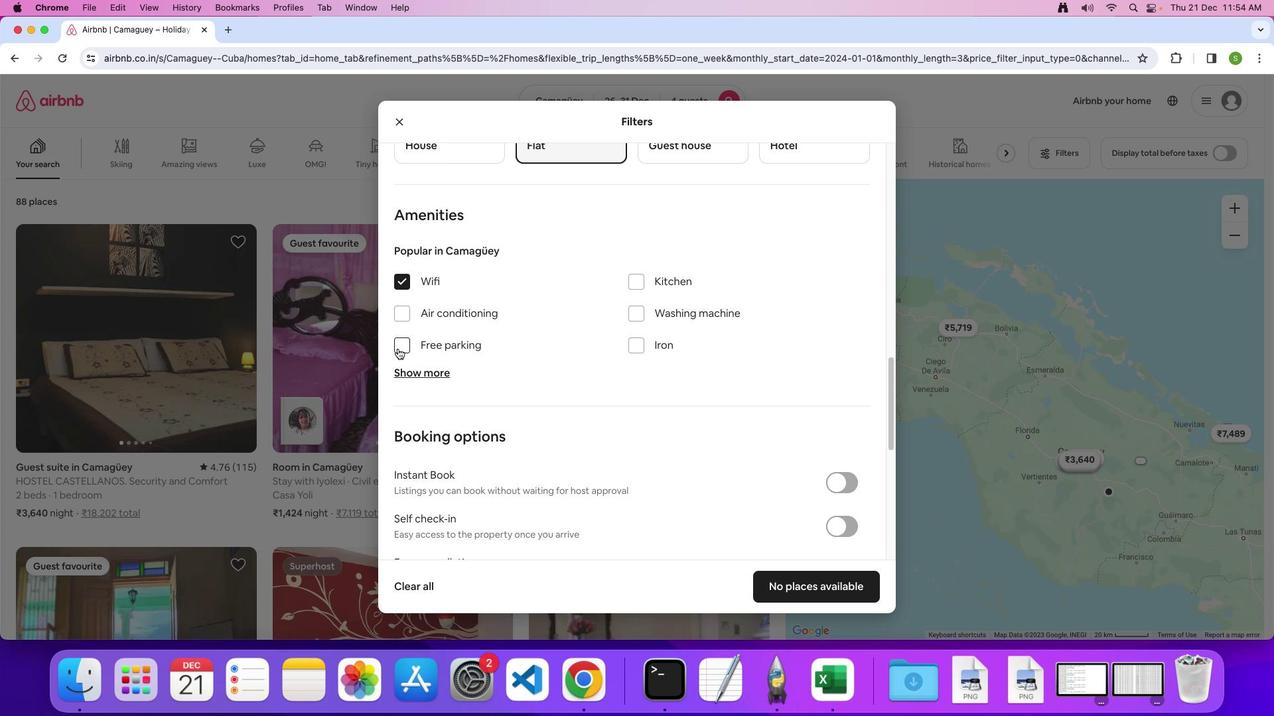
Action: Mouse pressed left at (388, 338)
Screenshot: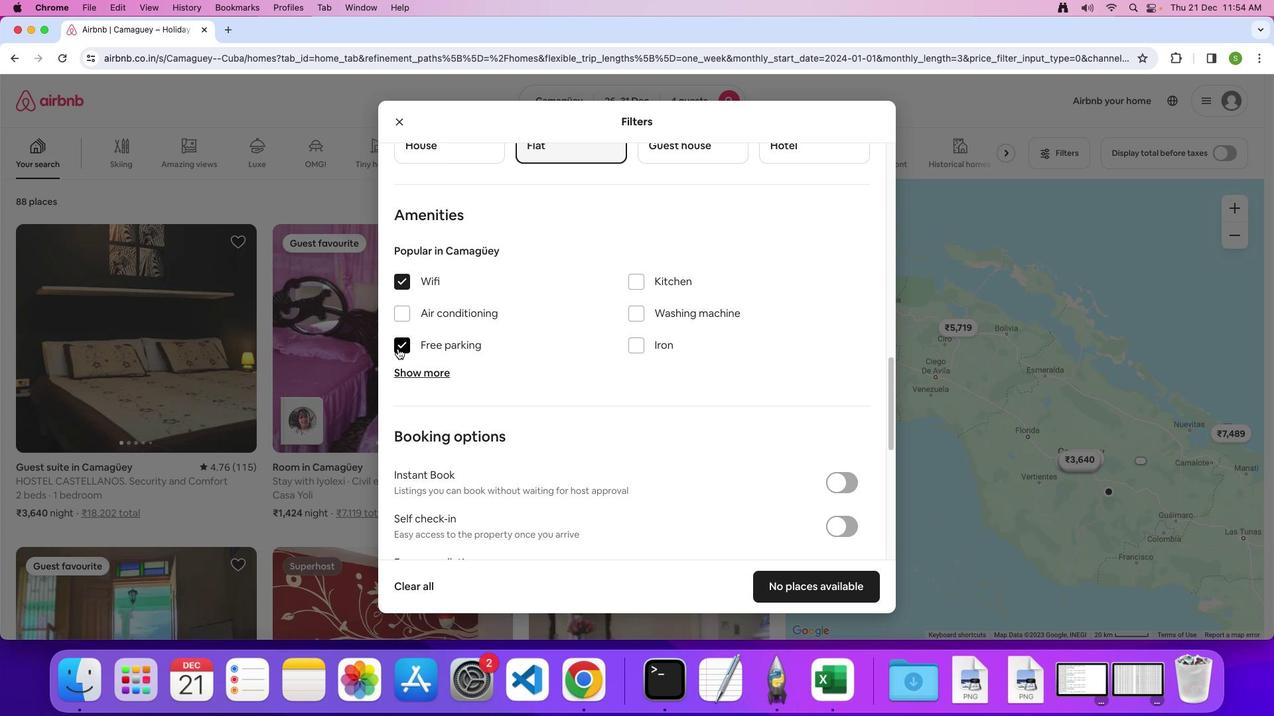 
Action: Mouse moved to (392, 363)
Screenshot: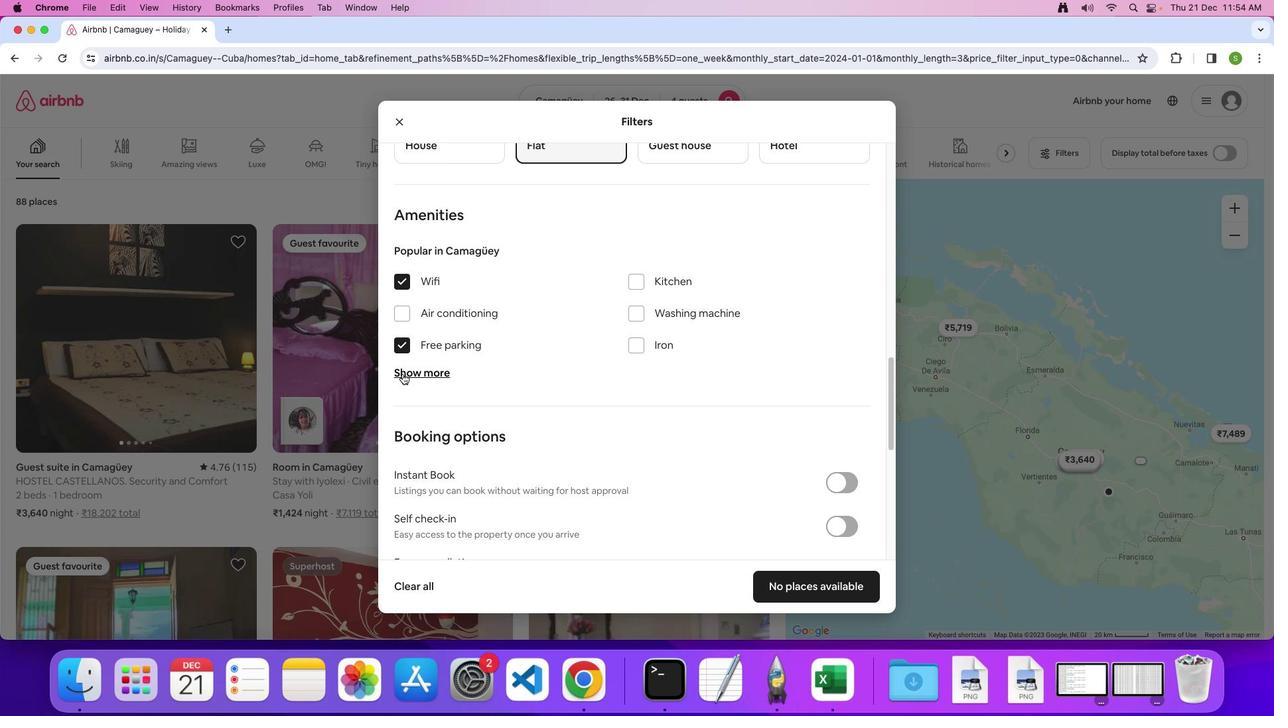 
Action: Mouse pressed left at (392, 363)
Screenshot: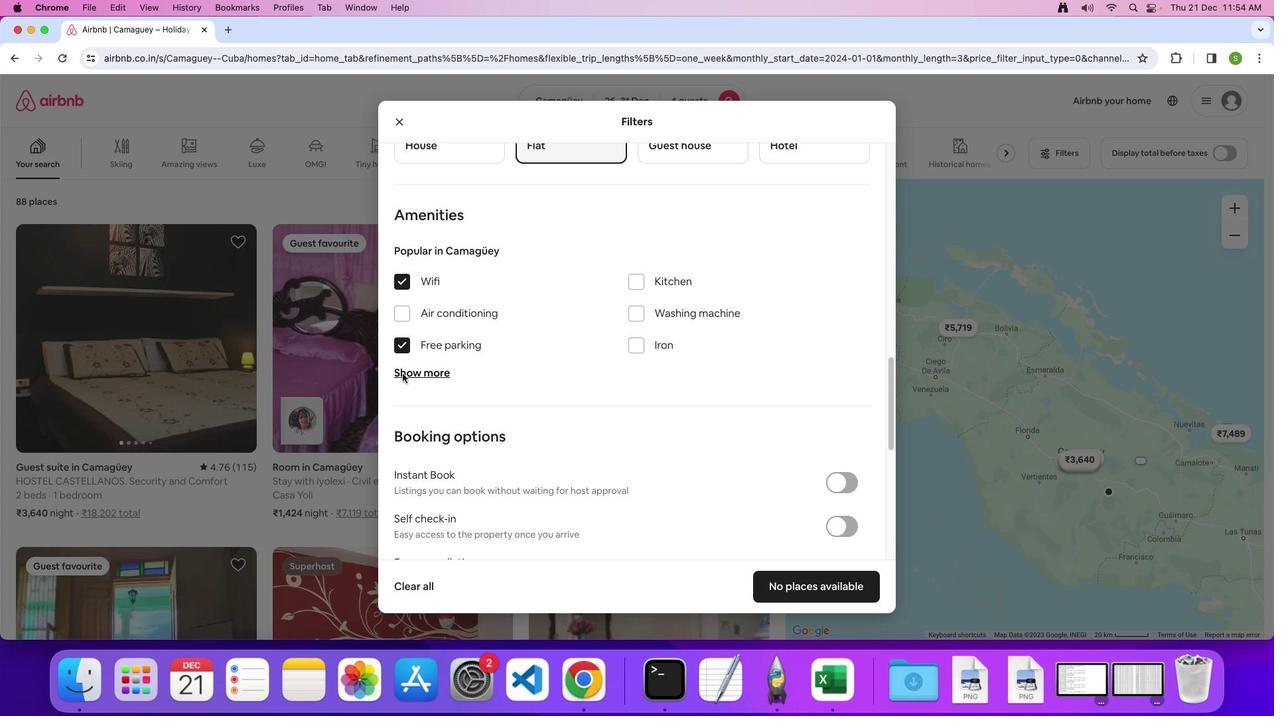
Action: Mouse moved to (529, 334)
Screenshot: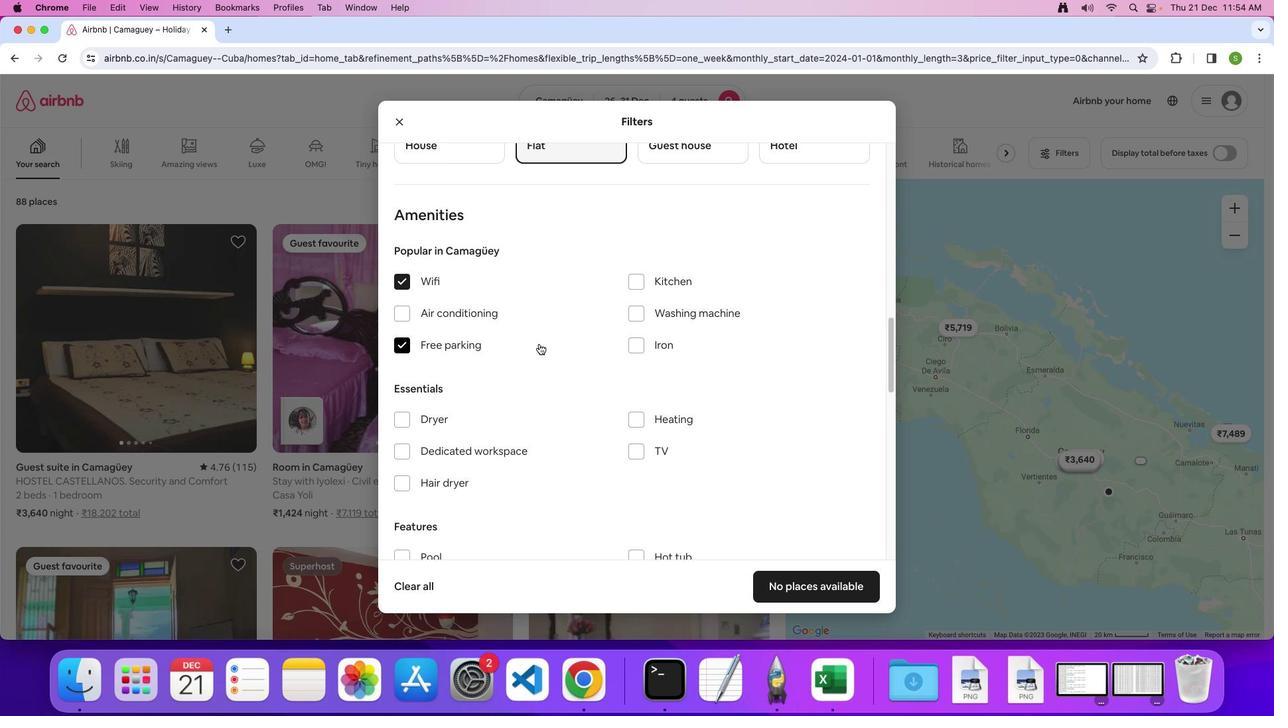 
Action: Mouse scrolled (529, 334) with delta (-9, -9)
Screenshot: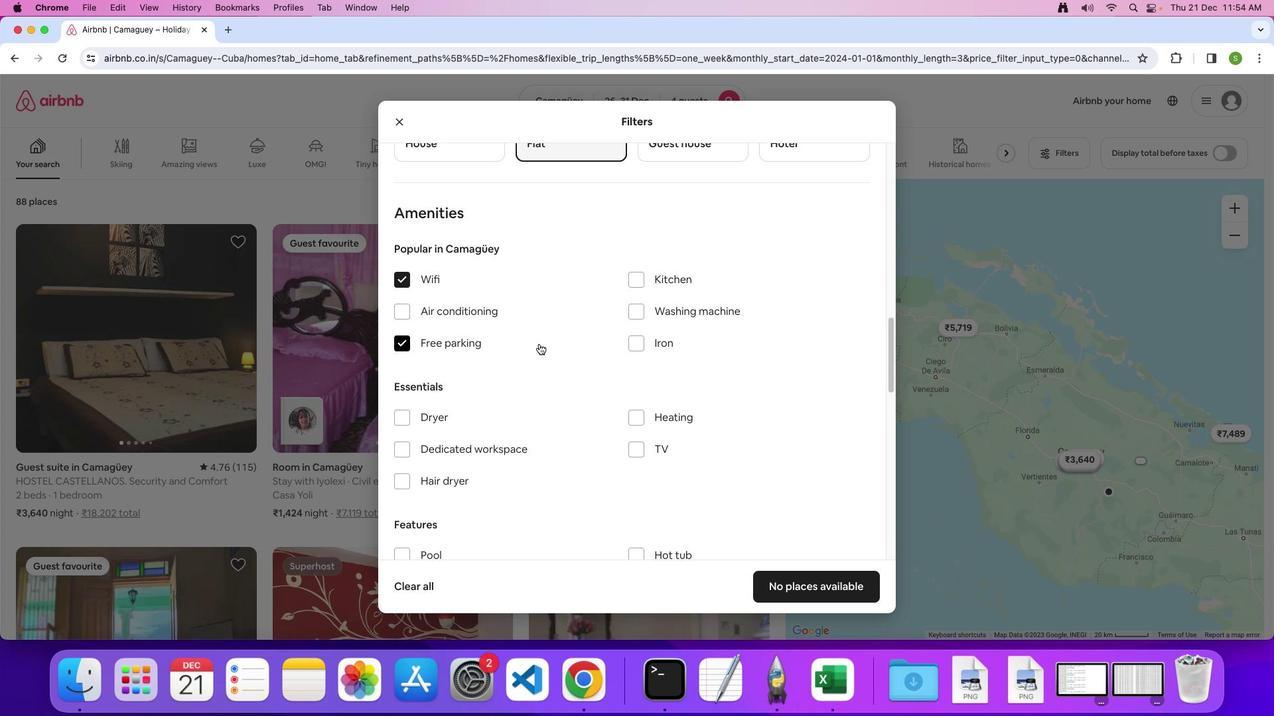 
Action: Mouse scrolled (529, 334) with delta (-9, -9)
Screenshot: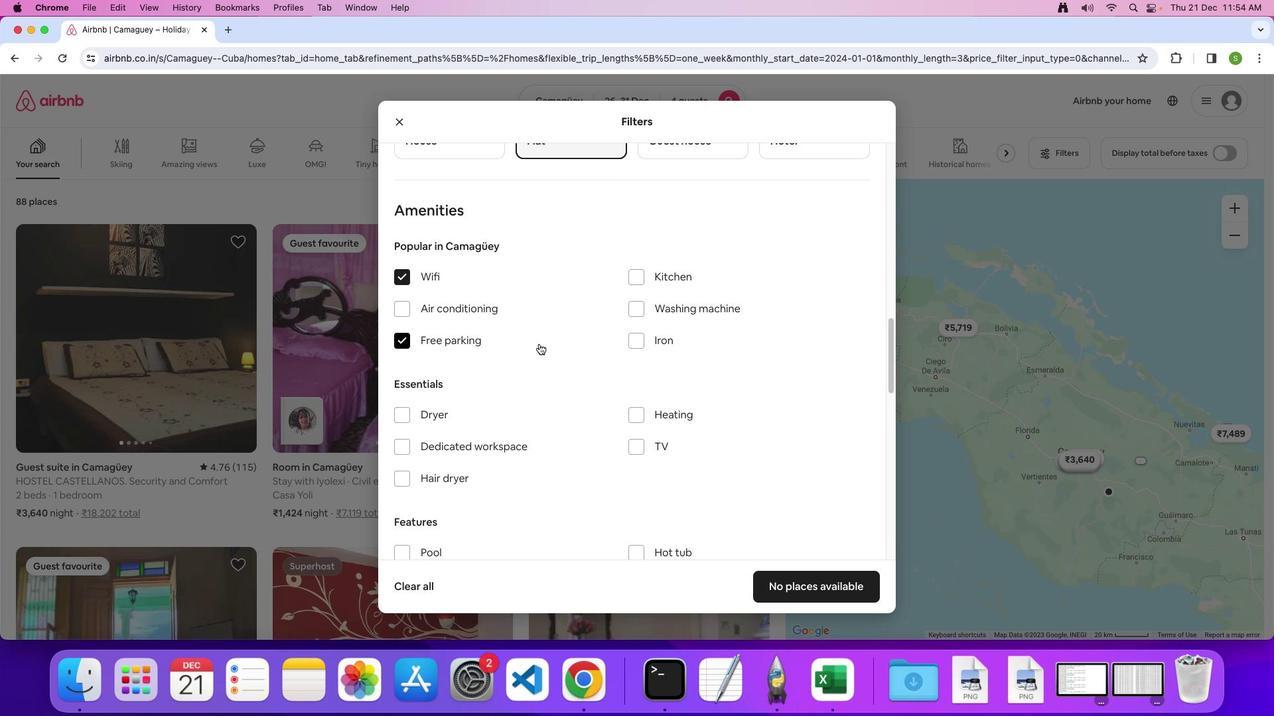 
Action: Mouse scrolled (529, 334) with delta (-9, -9)
Screenshot: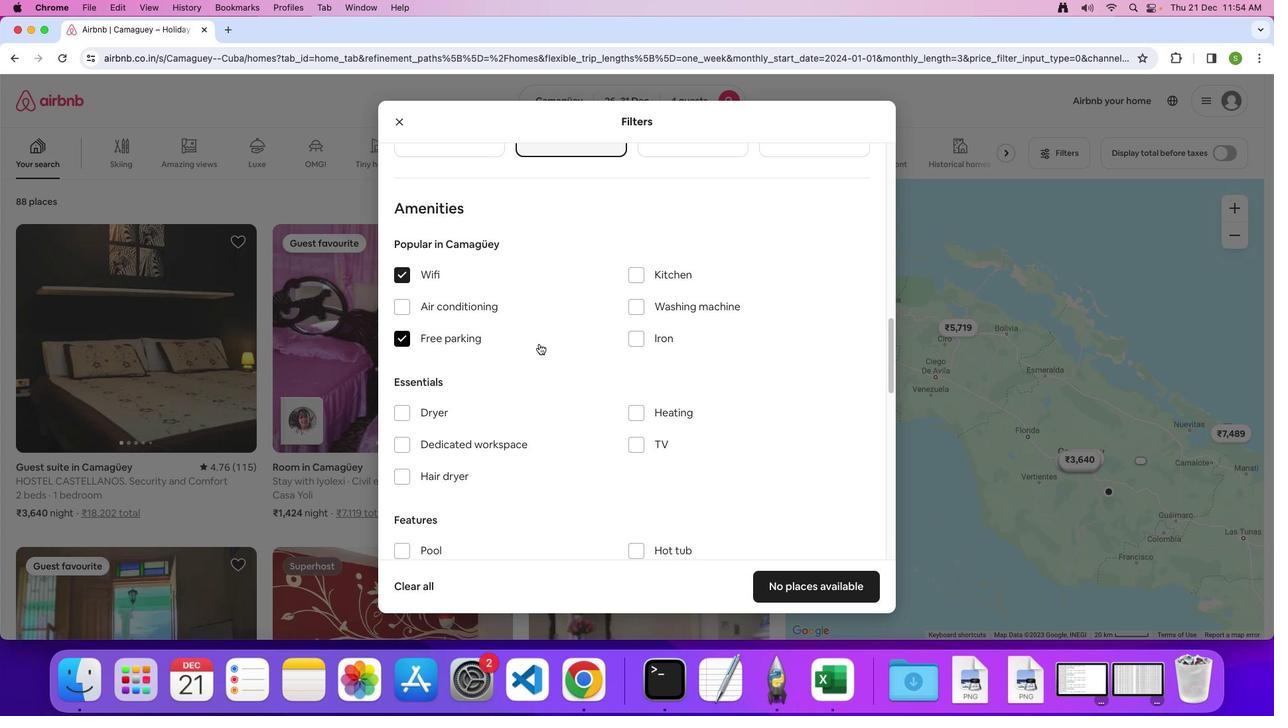 
Action: Mouse scrolled (529, 334) with delta (-9, -9)
Screenshot: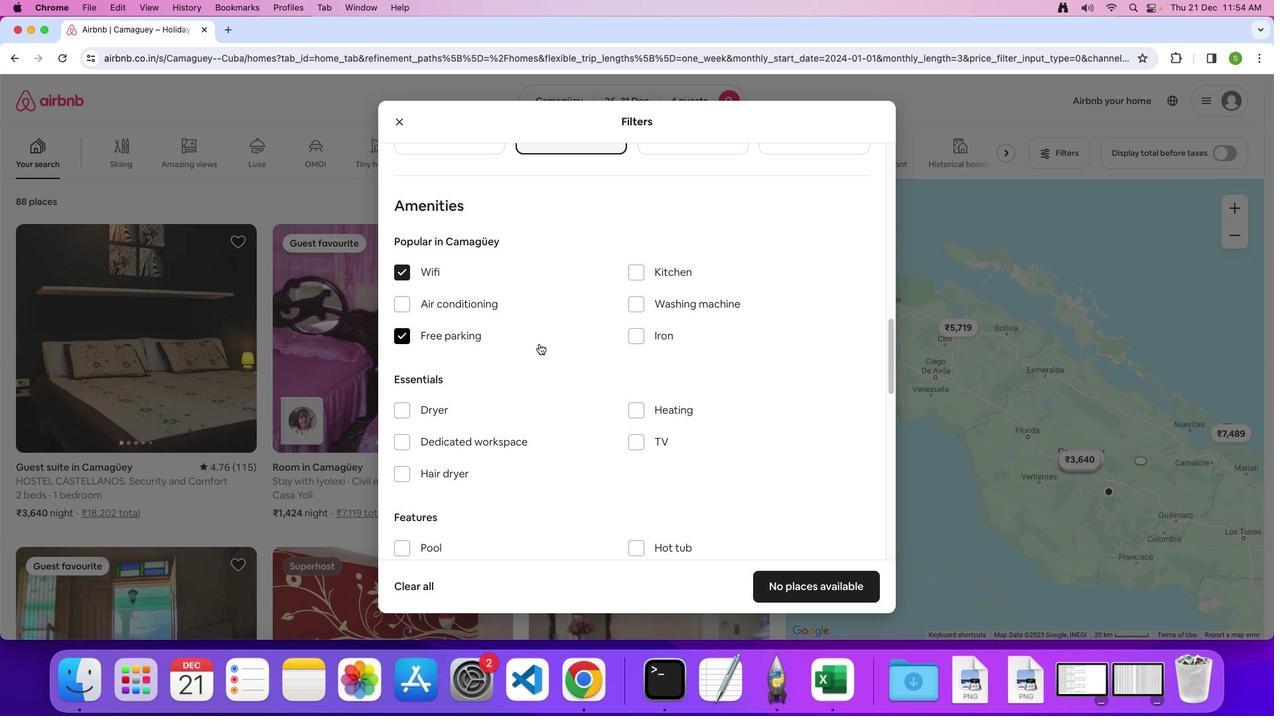 
Action: Mouse scrolled (529, 334) with delta (-9, -9)
Screenshot: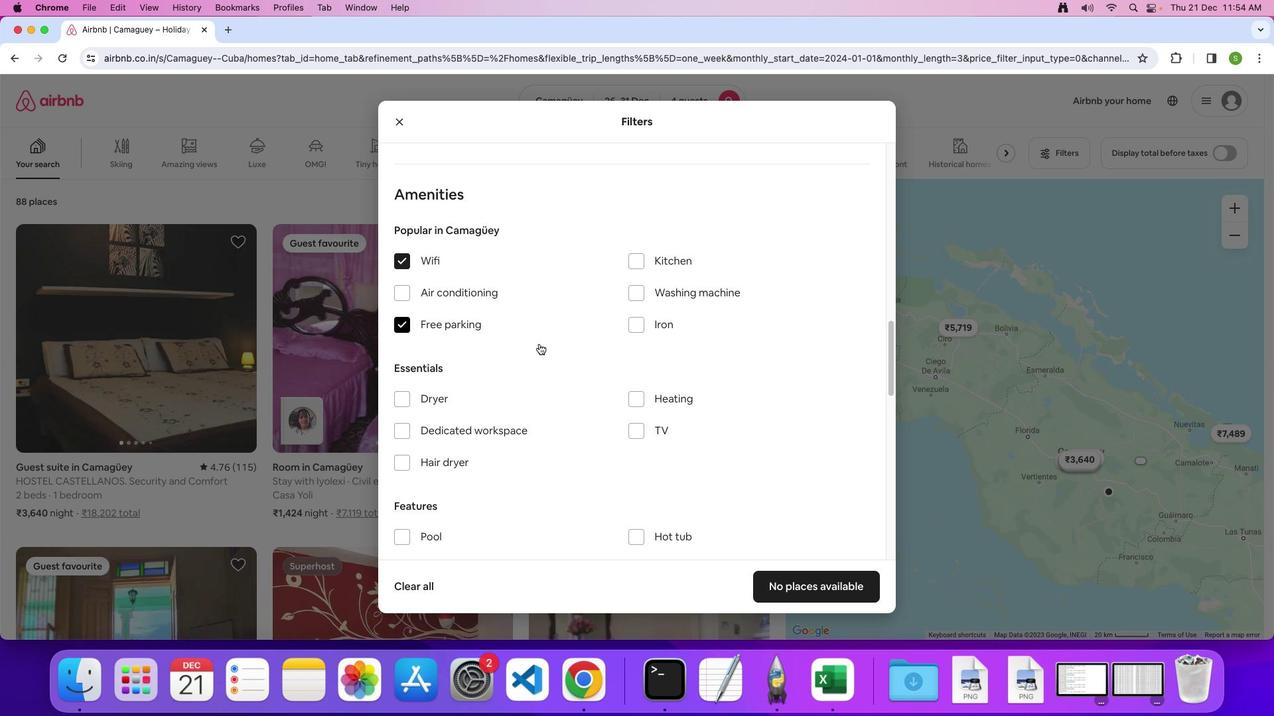 
Action: Mouse scrolled (529, 334) with delta (-9, -9)
Screenshot: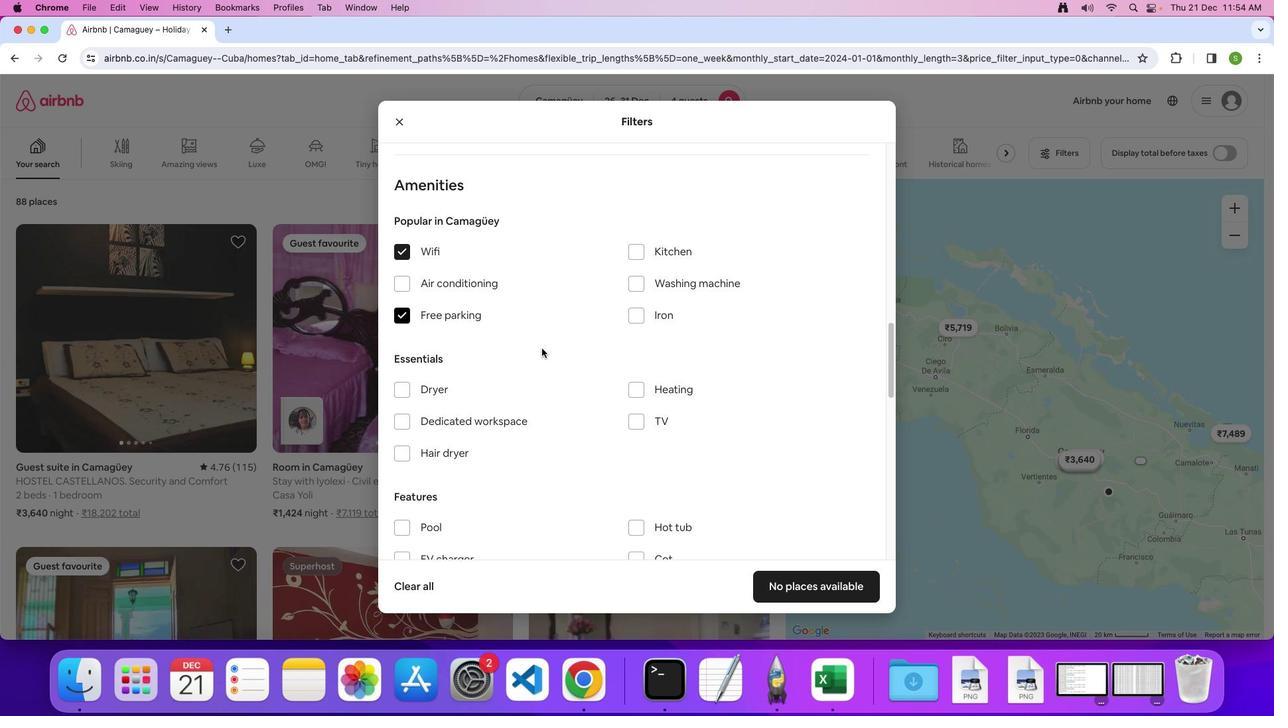 
Action: Mouse scrolled (529, 334) with delta (-9, -10)
Screenshot: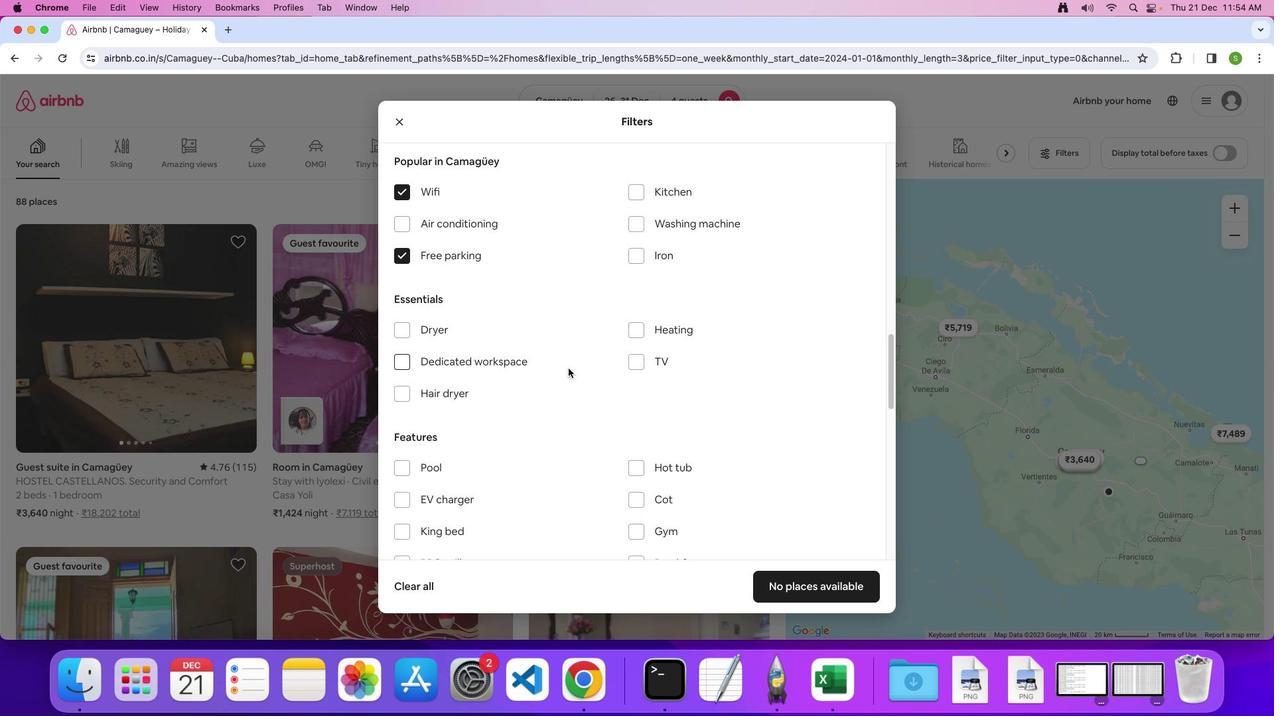 
Action: Mouse moved to (622, 337)
Screenshot: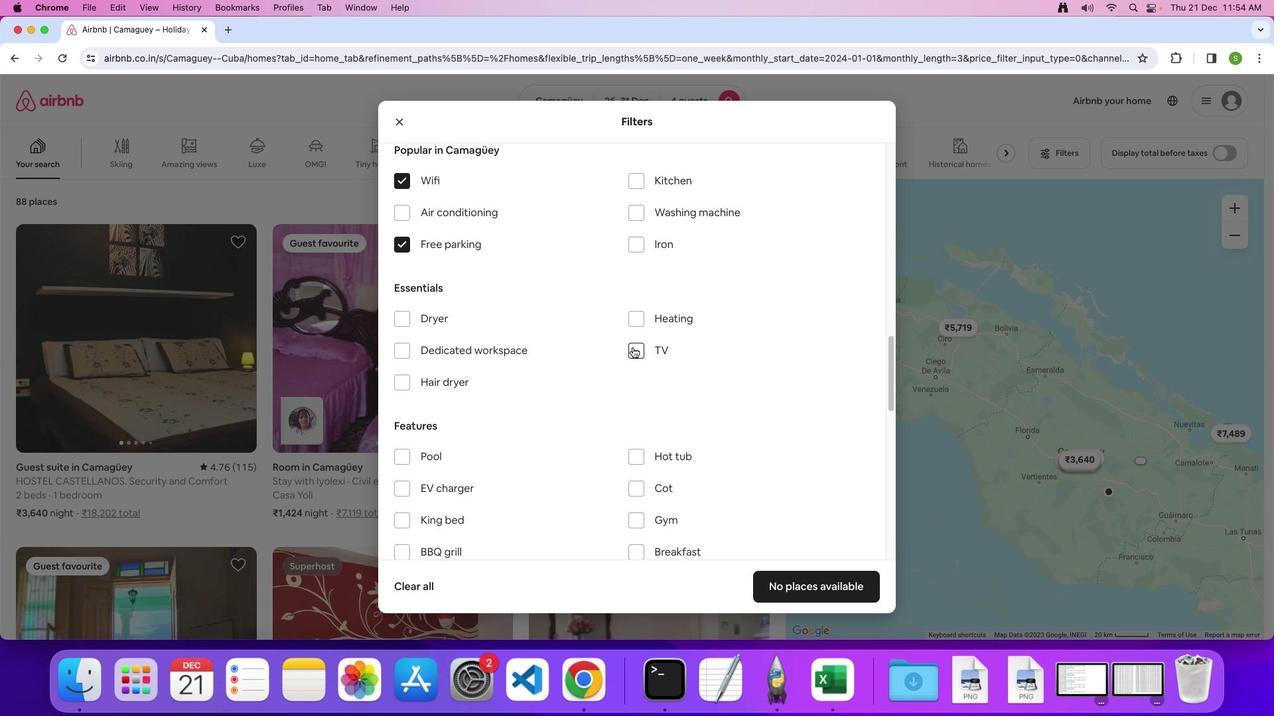 
Action: Mouse pressed left at (622, 337)
Screenshot: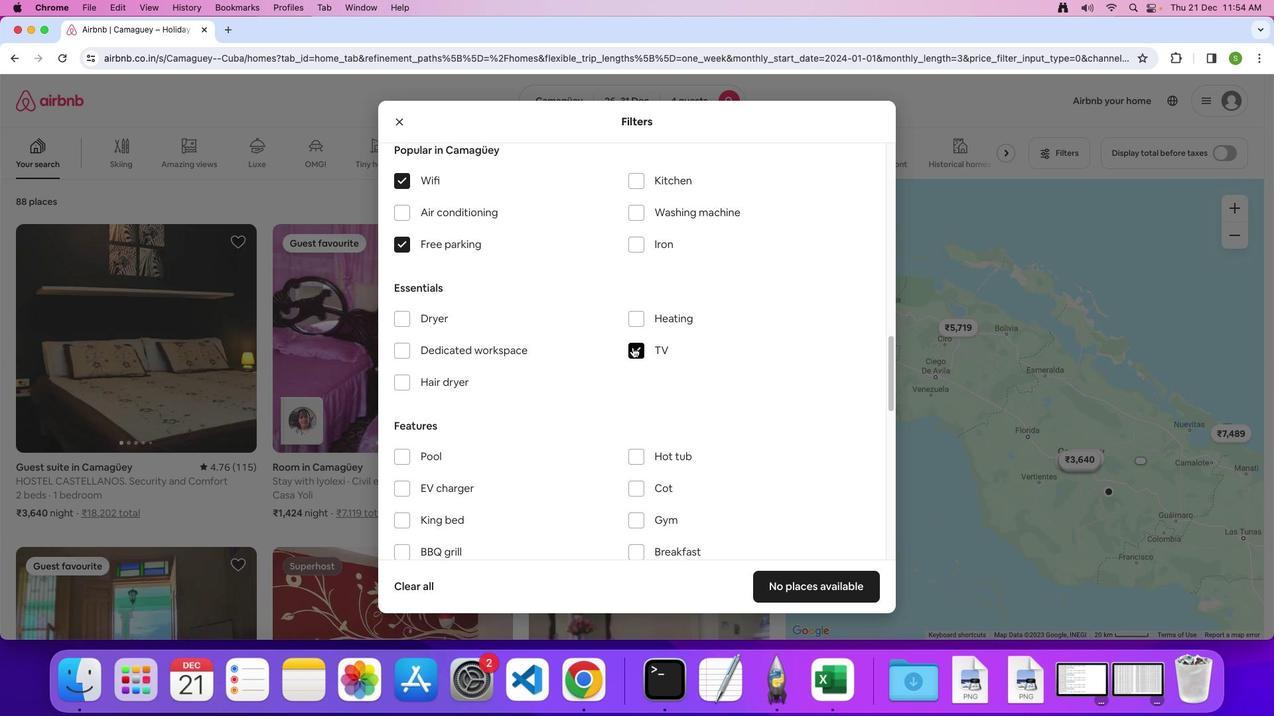 
Action: Mouse moved to (577, 340)
Screenshot: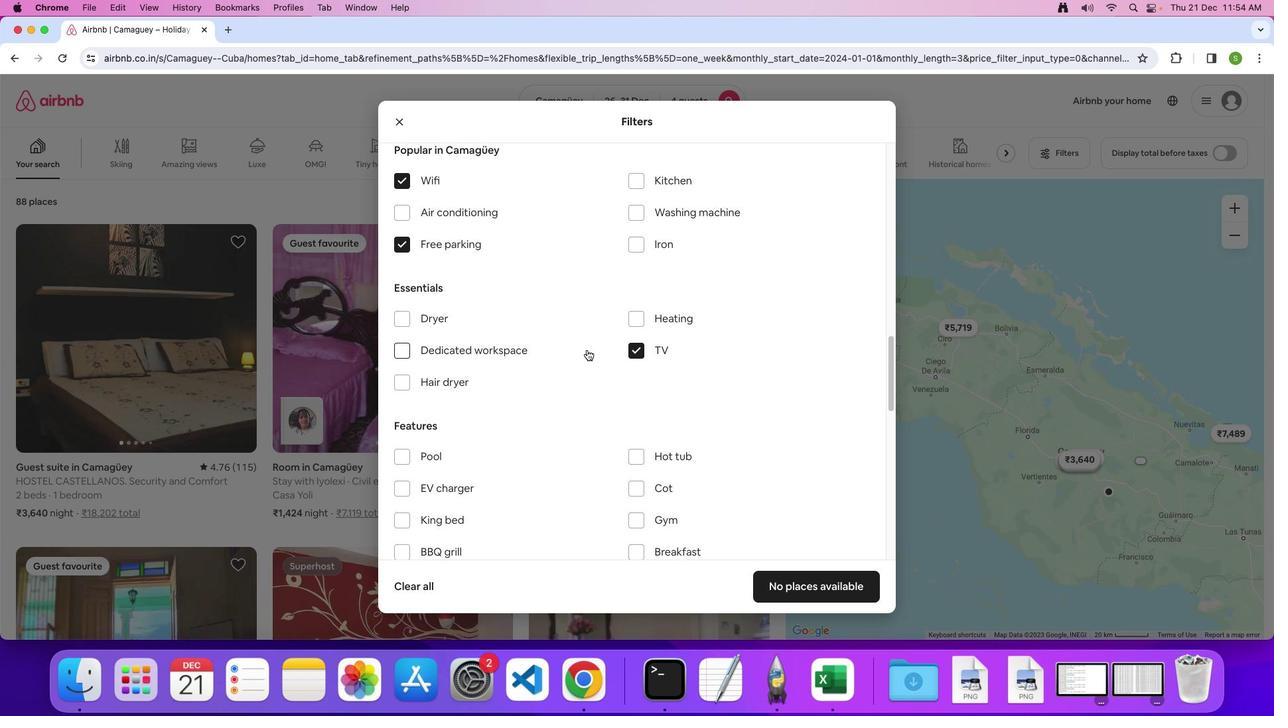 
Action: Mouse scrolled (577, 340) with delta (-9, -9)
Screenshot: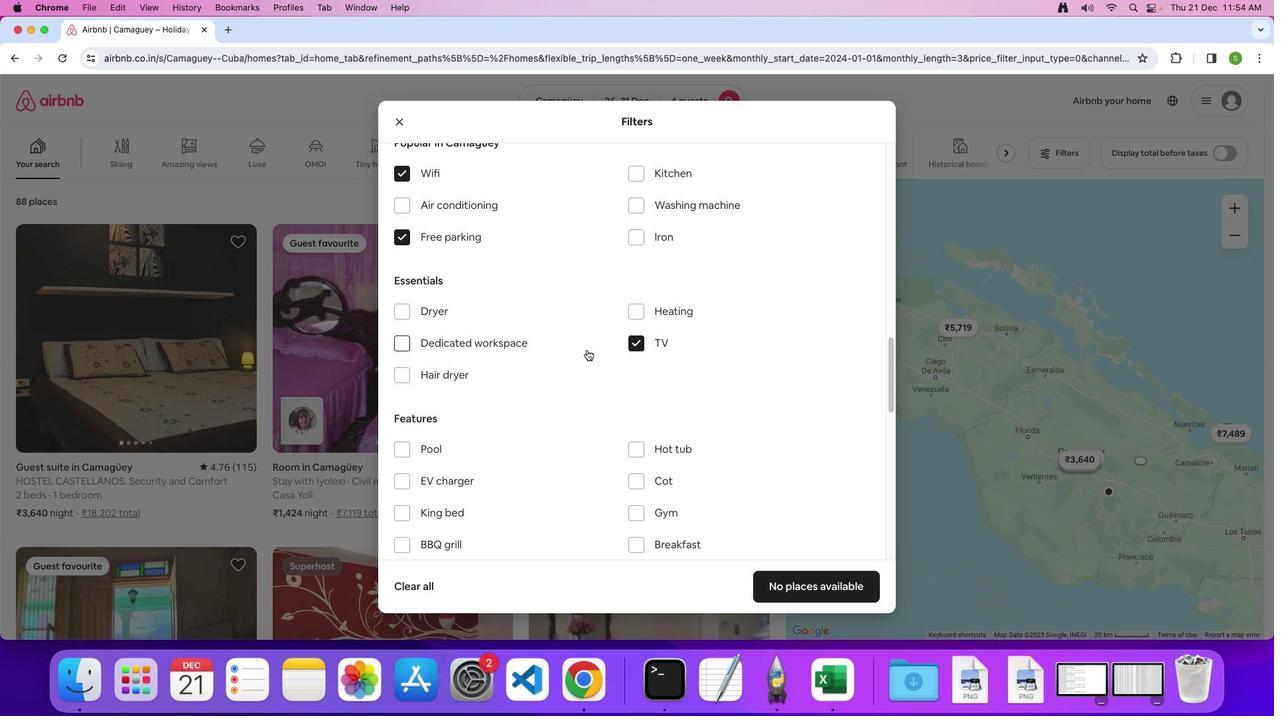 
Action: Mouse scrolled (577, 340) with delta (-9, -9)
Screenshot: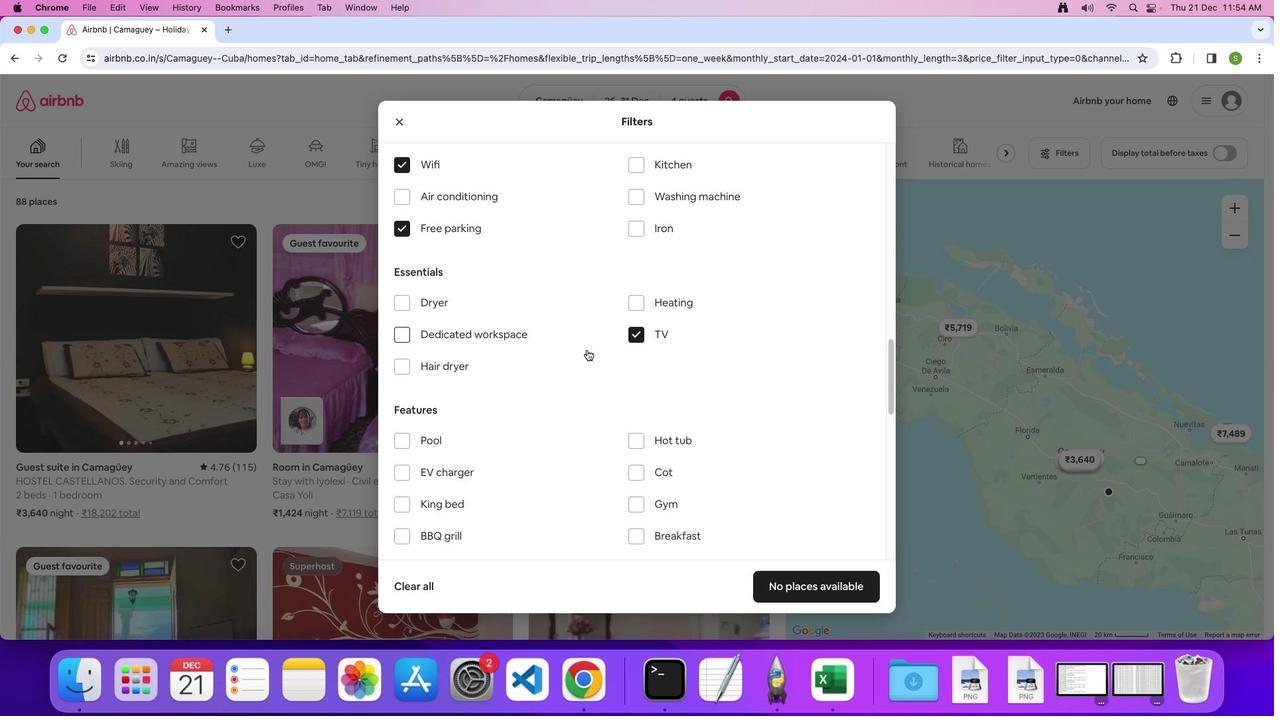 
Action: Mouse scrolled (577, 340) with delta (-9, -10)
Screenshot: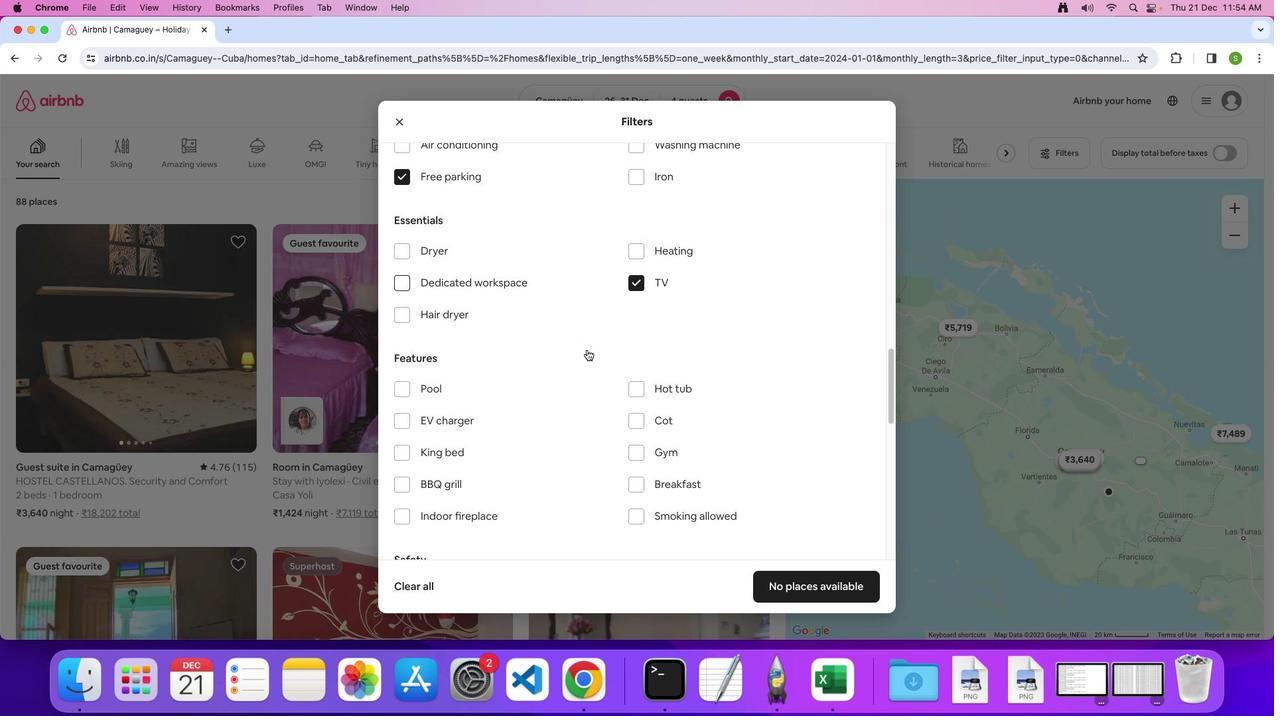 
Action: Mouse scrolled (577, 340) with delta (-9, -9)
Screenshot: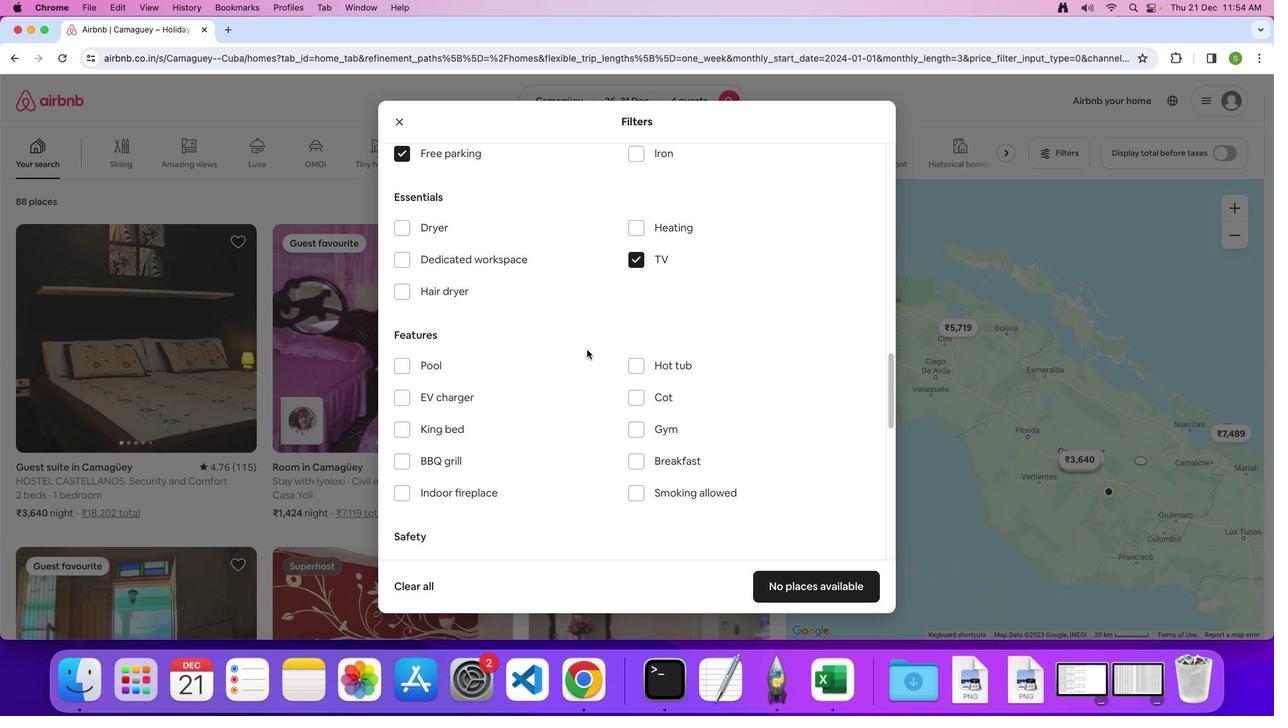 
Action: Mouse scrolled (577, 340) with delta (-9, -9)
Screenshot: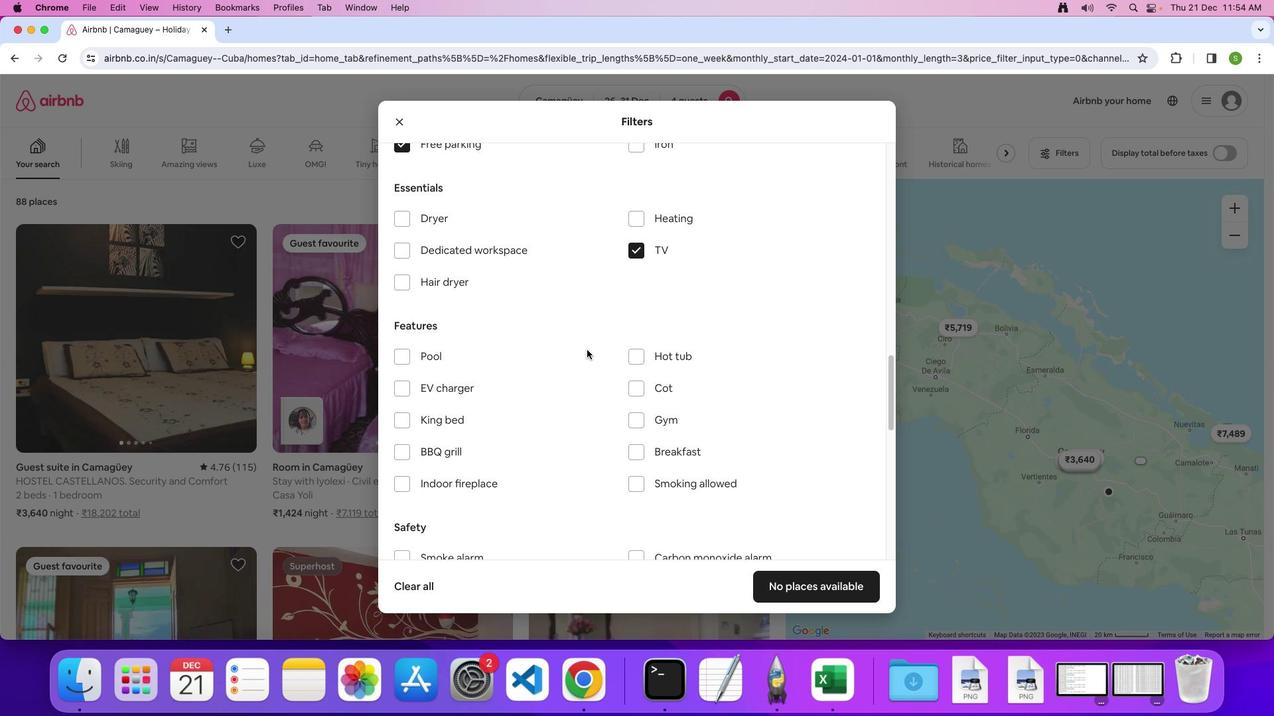 
Action: Mouse scrolled (577, 340) with delta (-9, -9)
Screenshot: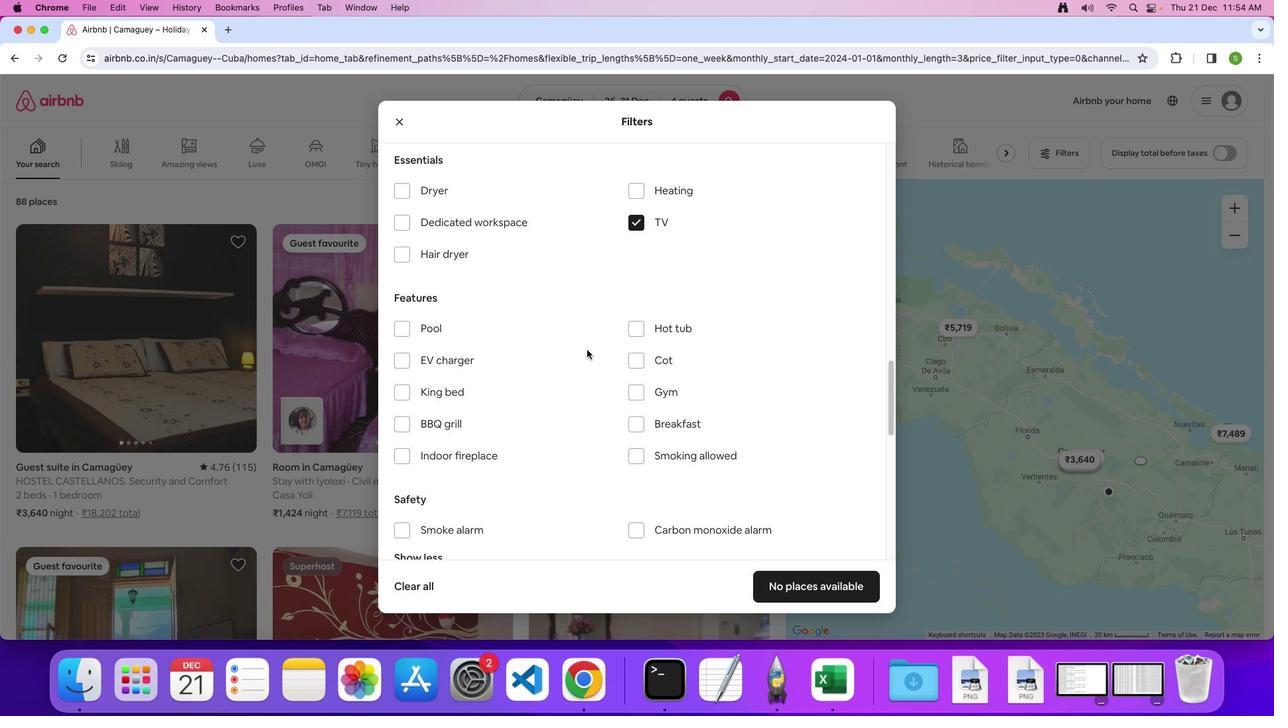 
Action: Mouse scrolled (577, 340) with delta (-9, -9)
Screenshot: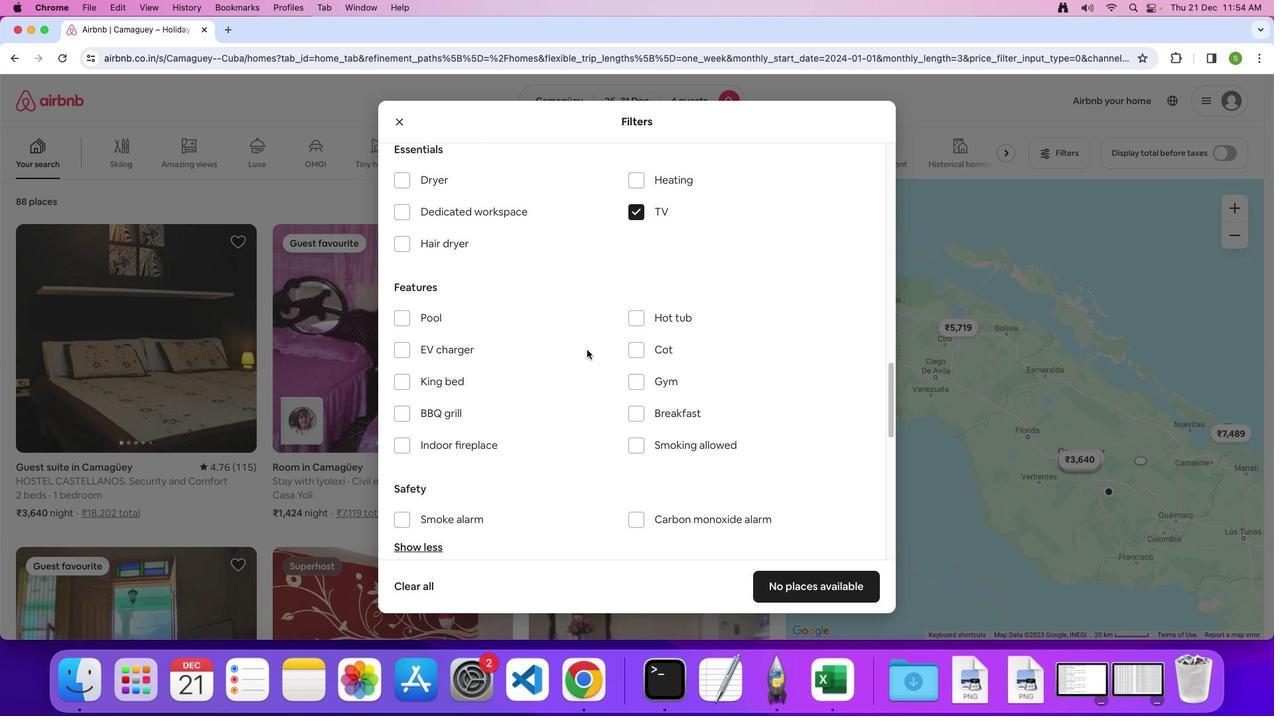 
Action: Mouse scrolled (577, 340) with delta (-9, -11)
Screenshot: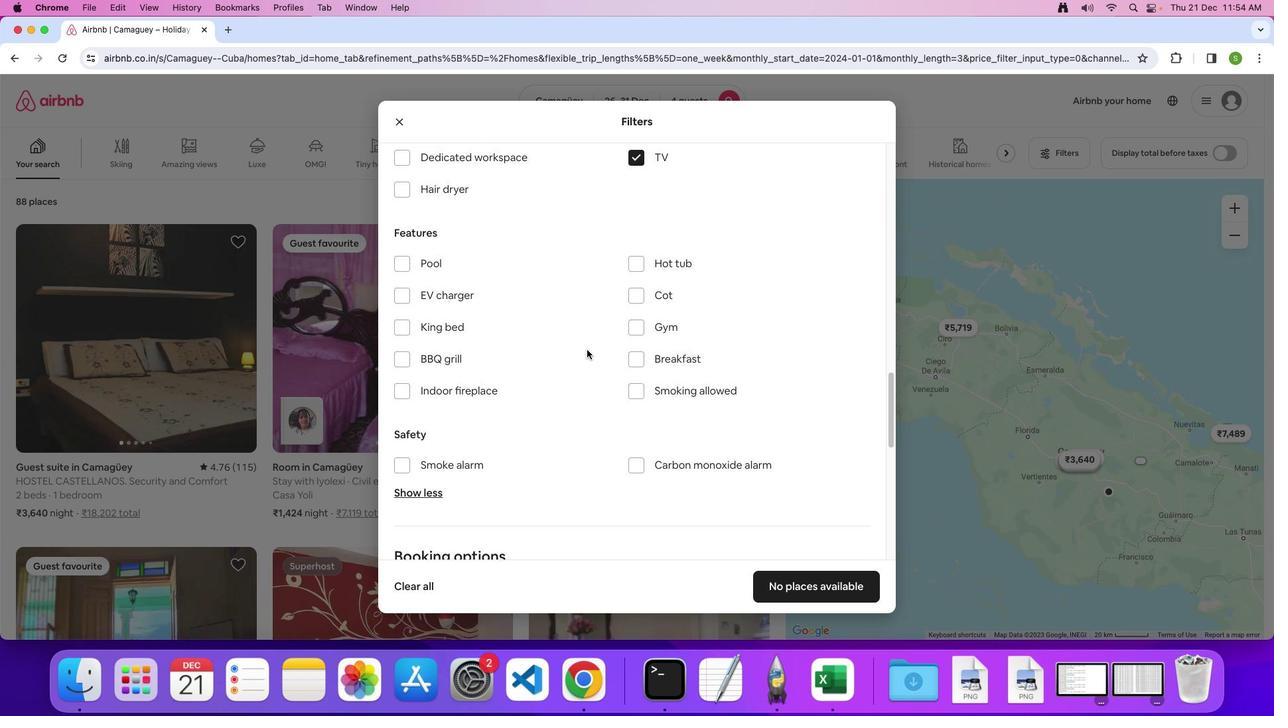
Action: Mouse moved to (627, 296)
Screenshot: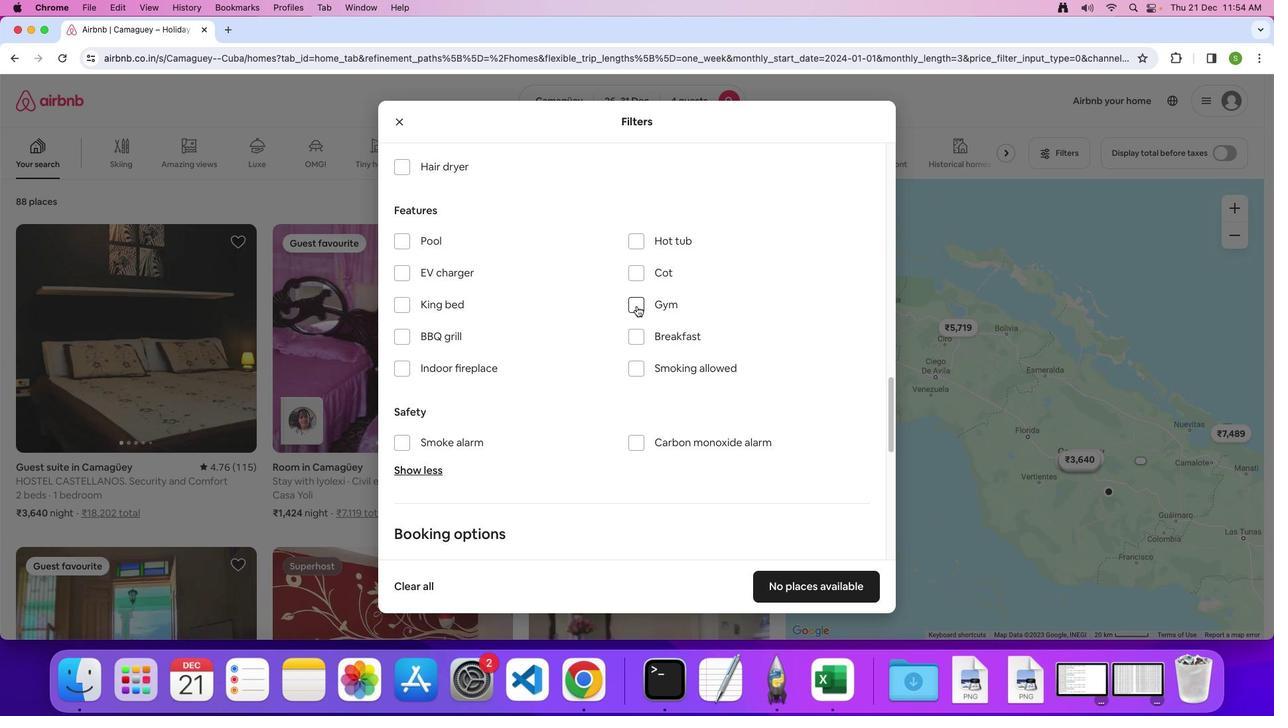 
Action: Mouse pressed left at (627, 296)
Screenshot: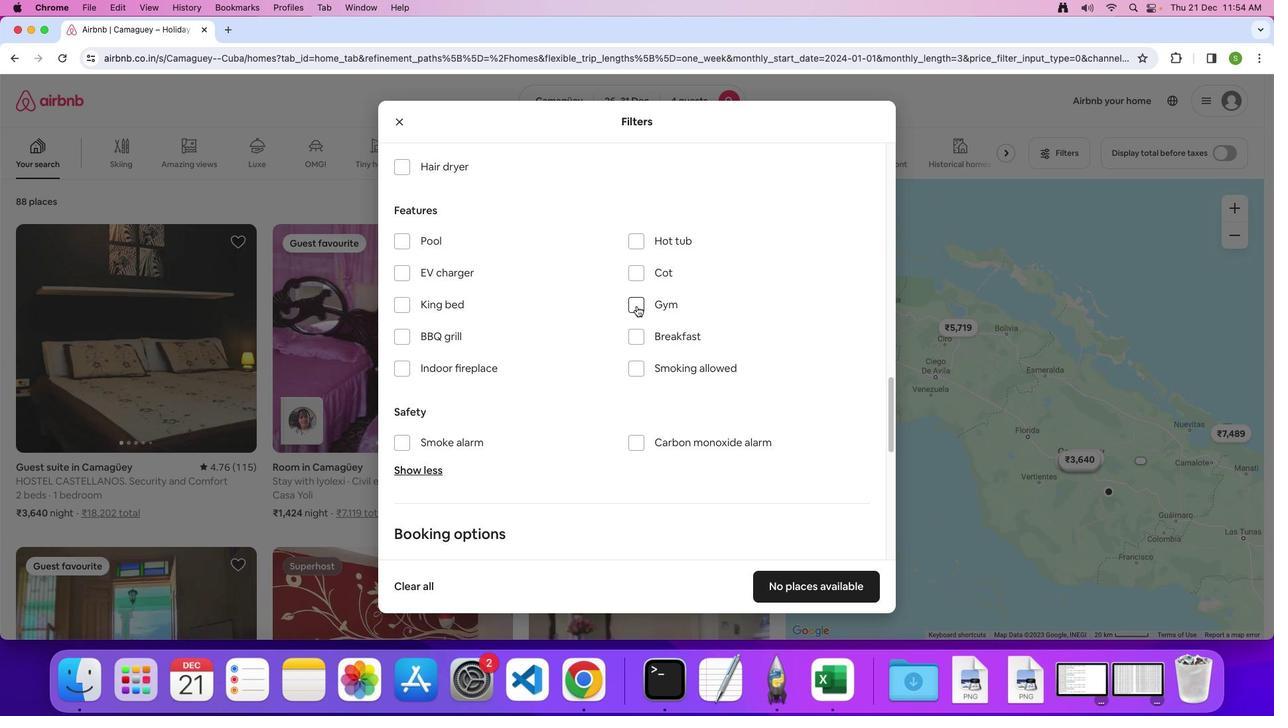 
Action: Mouse moved to (623, 325)
Screenshot: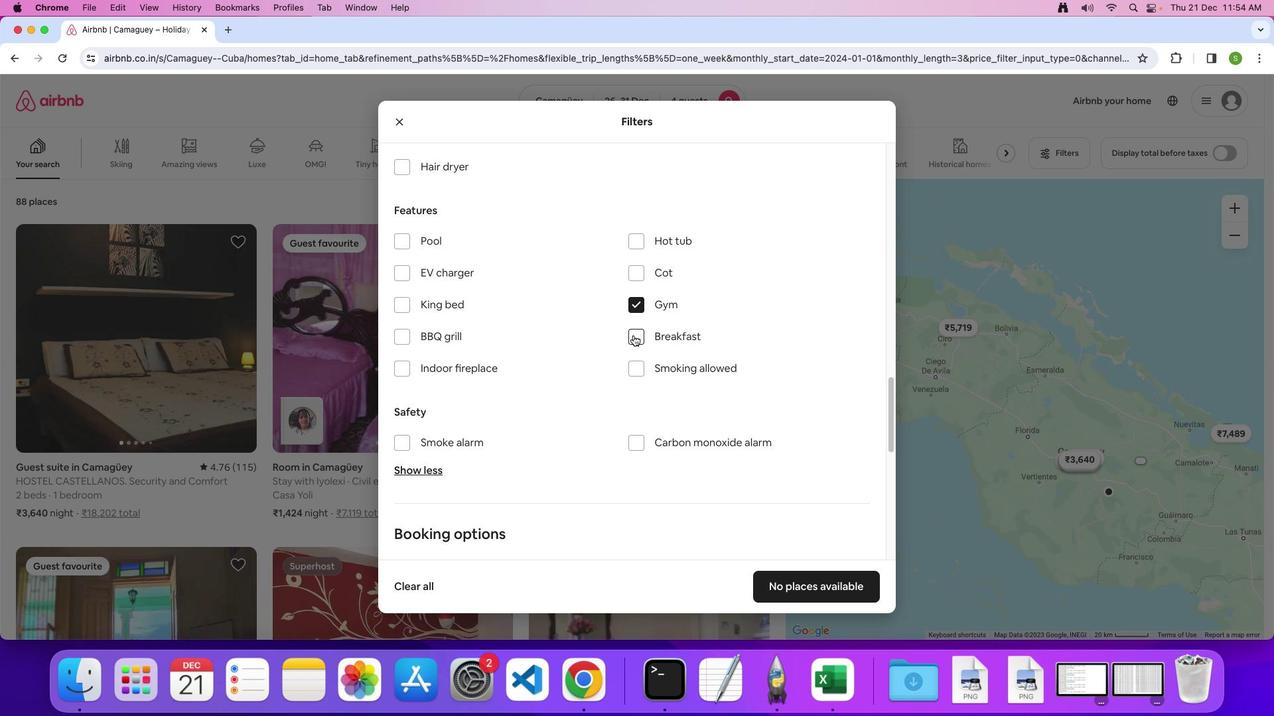 
Action: Mouse pressed left at (623, 325)
Screenshot: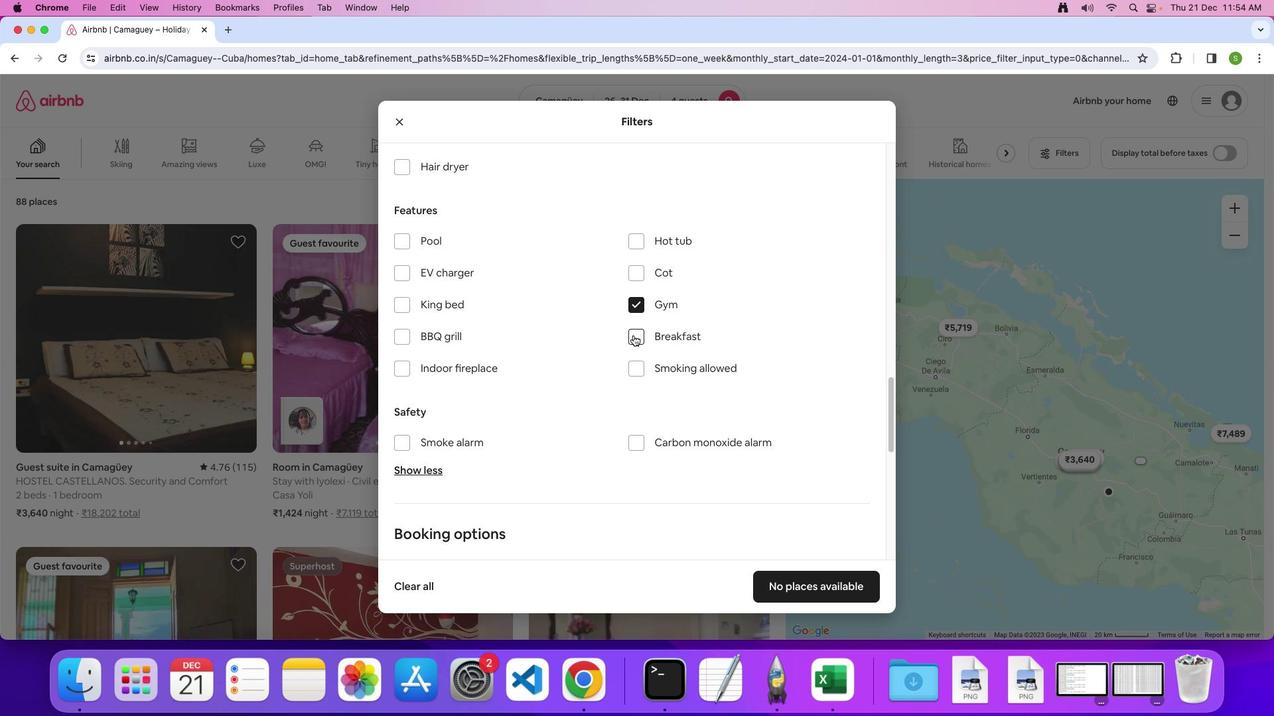 
Action: Mouse moved to (548, 342)
Screenshot: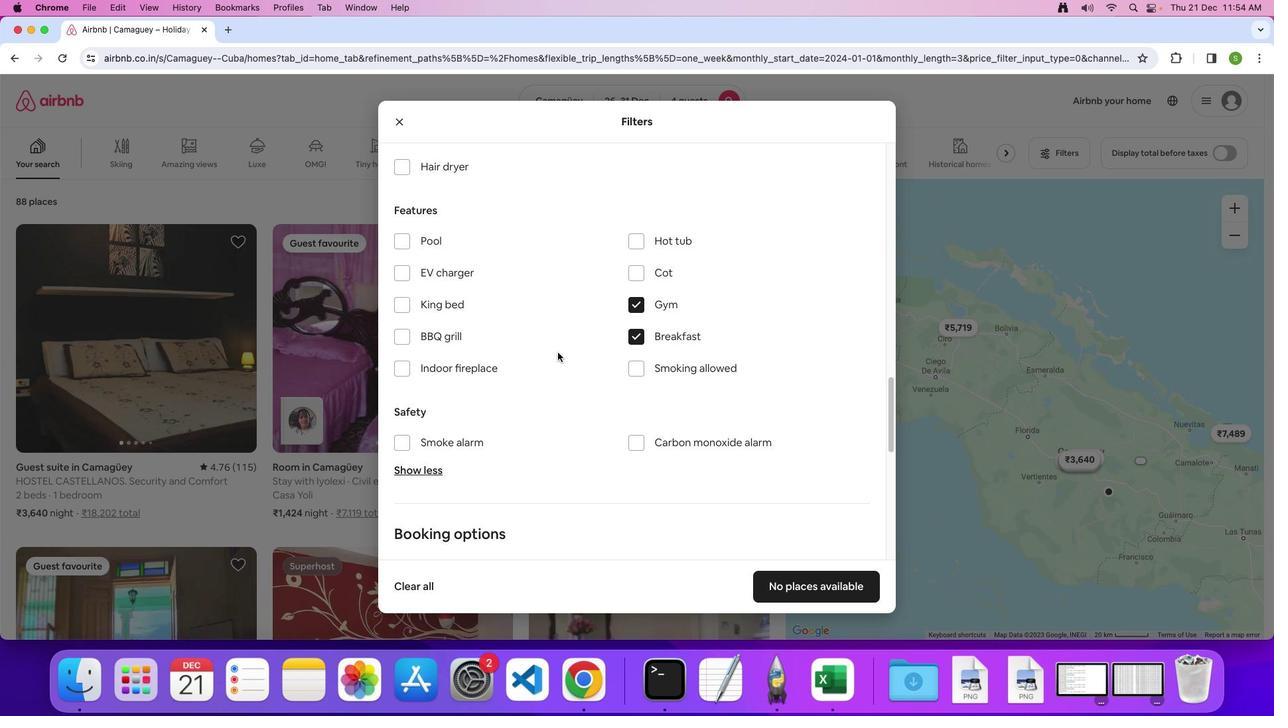 
Action: Mouse scrolled (548, 342) with delta (-9, -9)
Screenshot: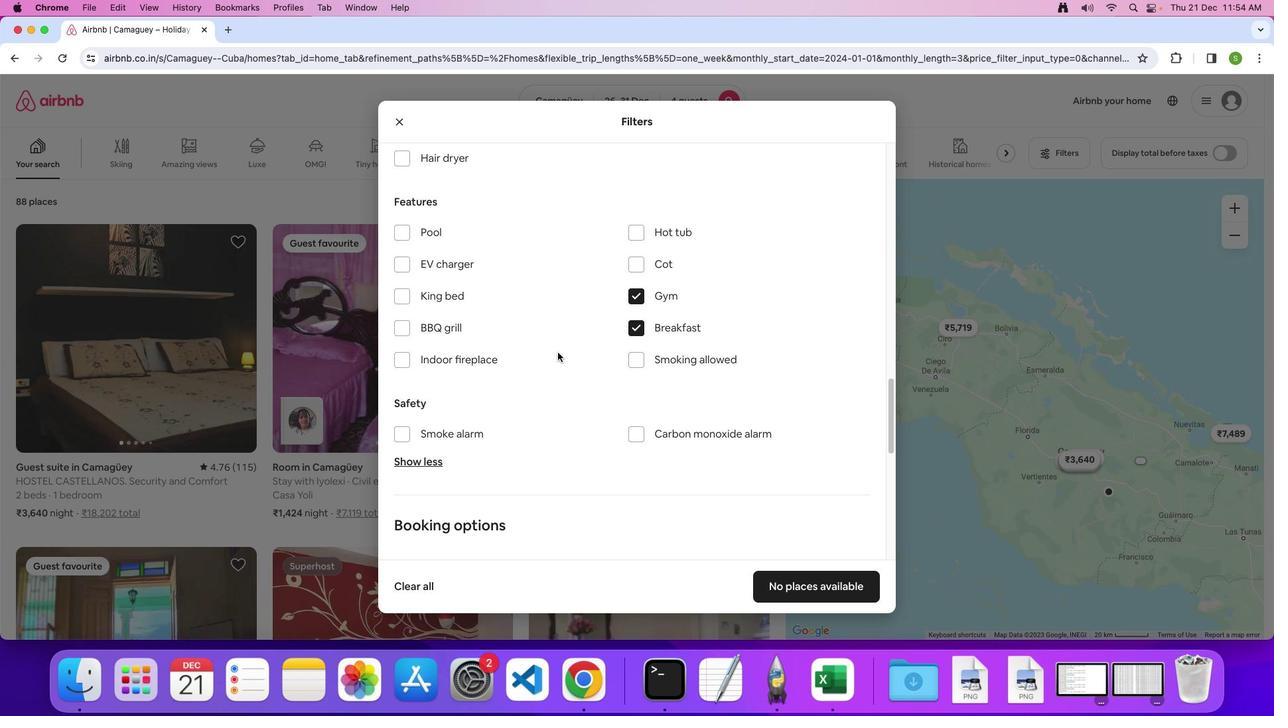 
Action: Mouse scrolled (548, 342) with delta (-9, -9)
Screenshot: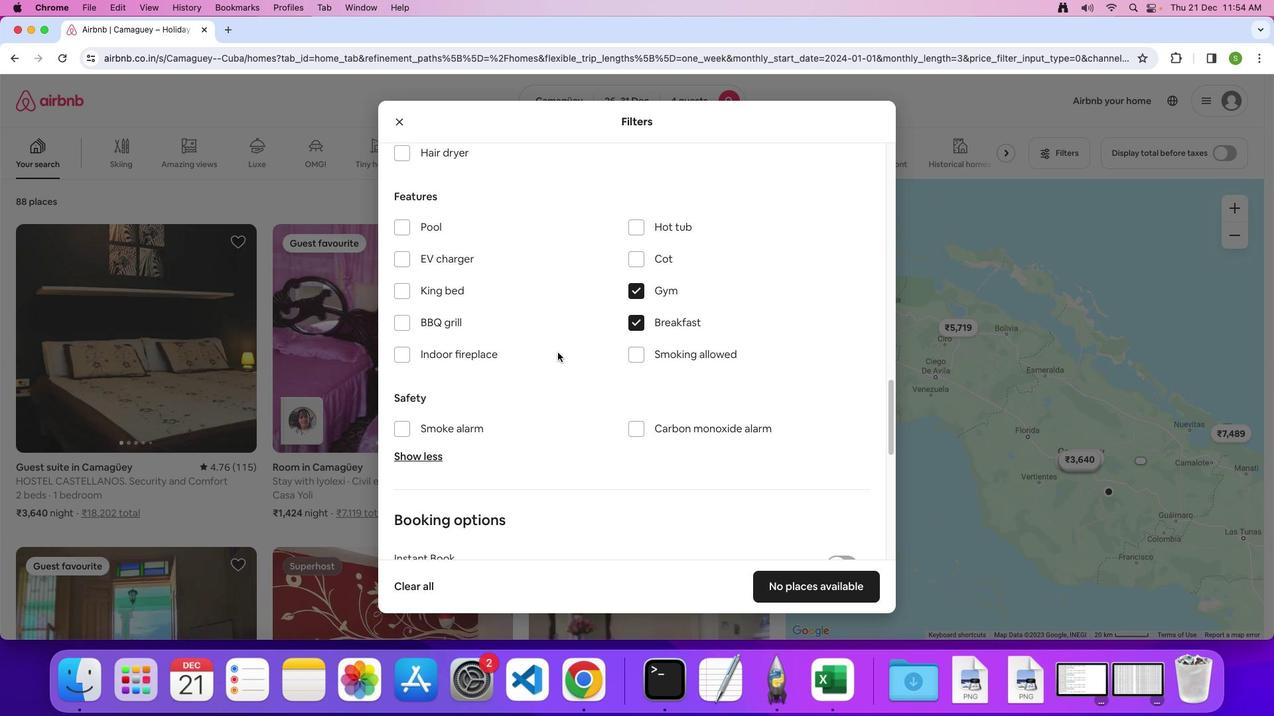 
Action: Mouse scrolled (548, 342) with delta (-9, -9)
Screenshot: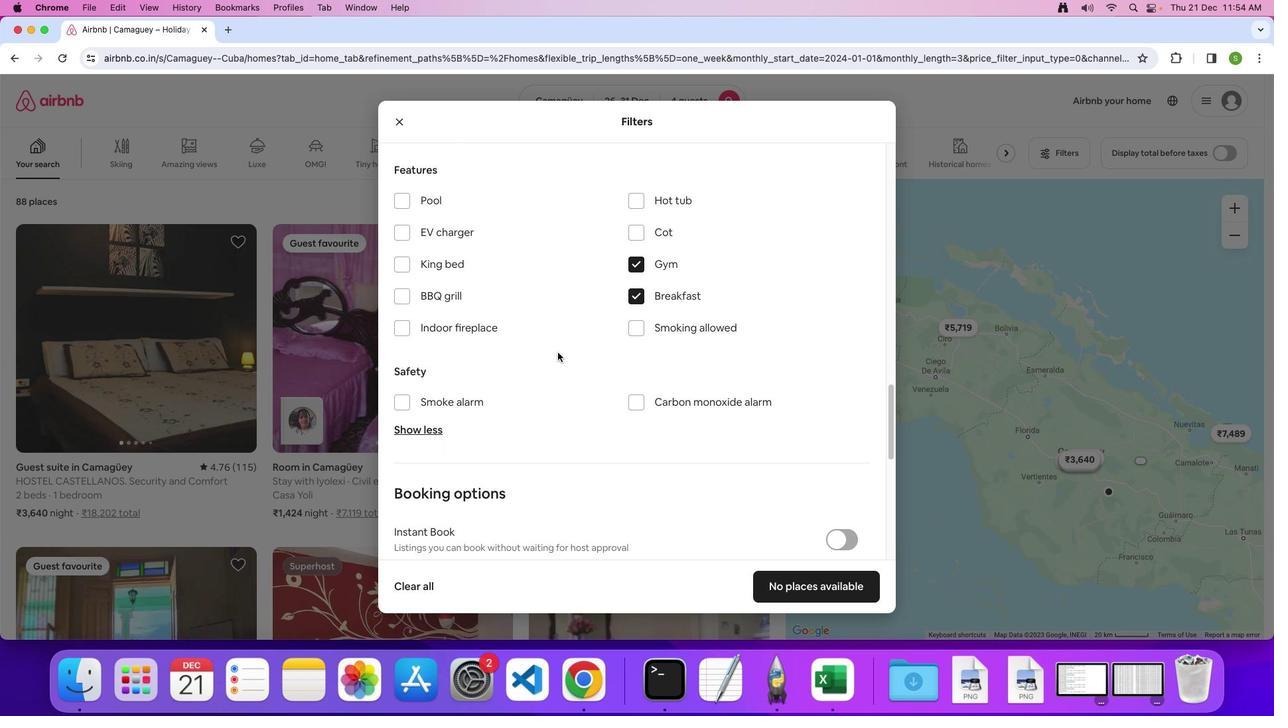 
Action: Mouse scrolled (548, 342) with delta (-9, -9)
Screenshot: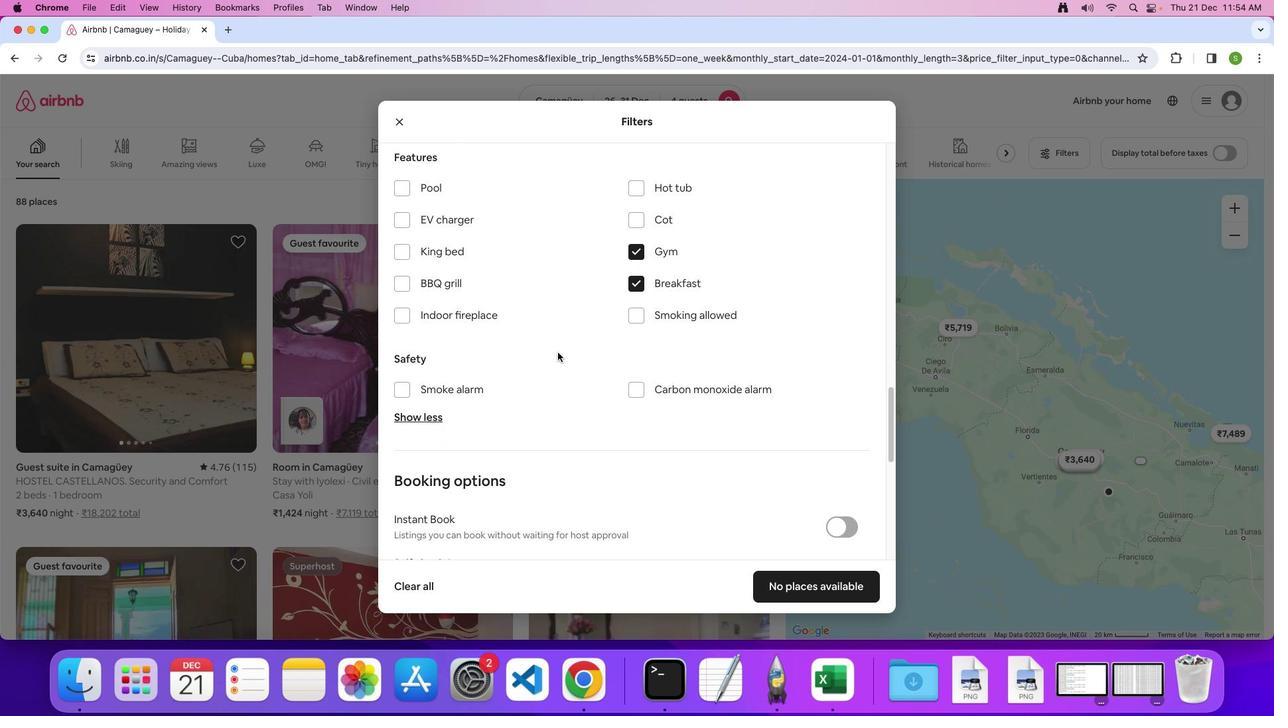
Action: Mouse scrolled (548, 342) with delta (-9, -9)
Screenshot: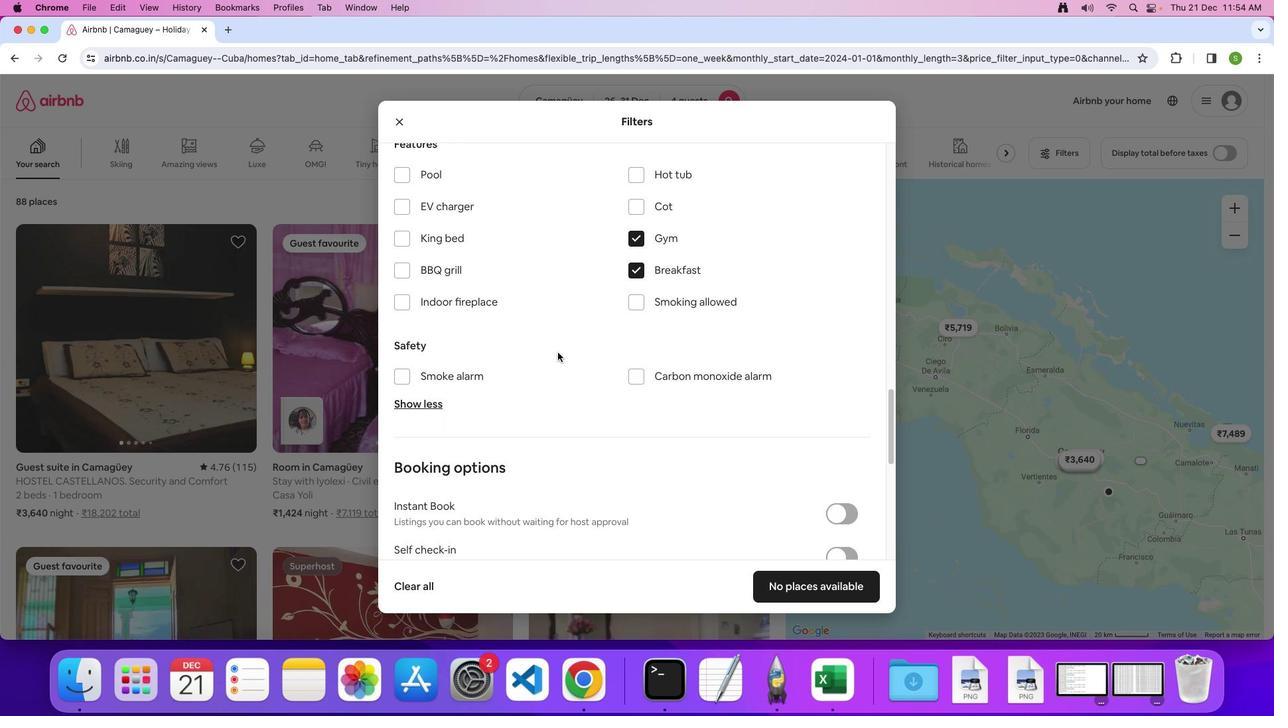 
Action: Mouse scrolled (548, 342) with delta (-9, -9)
Screenshot: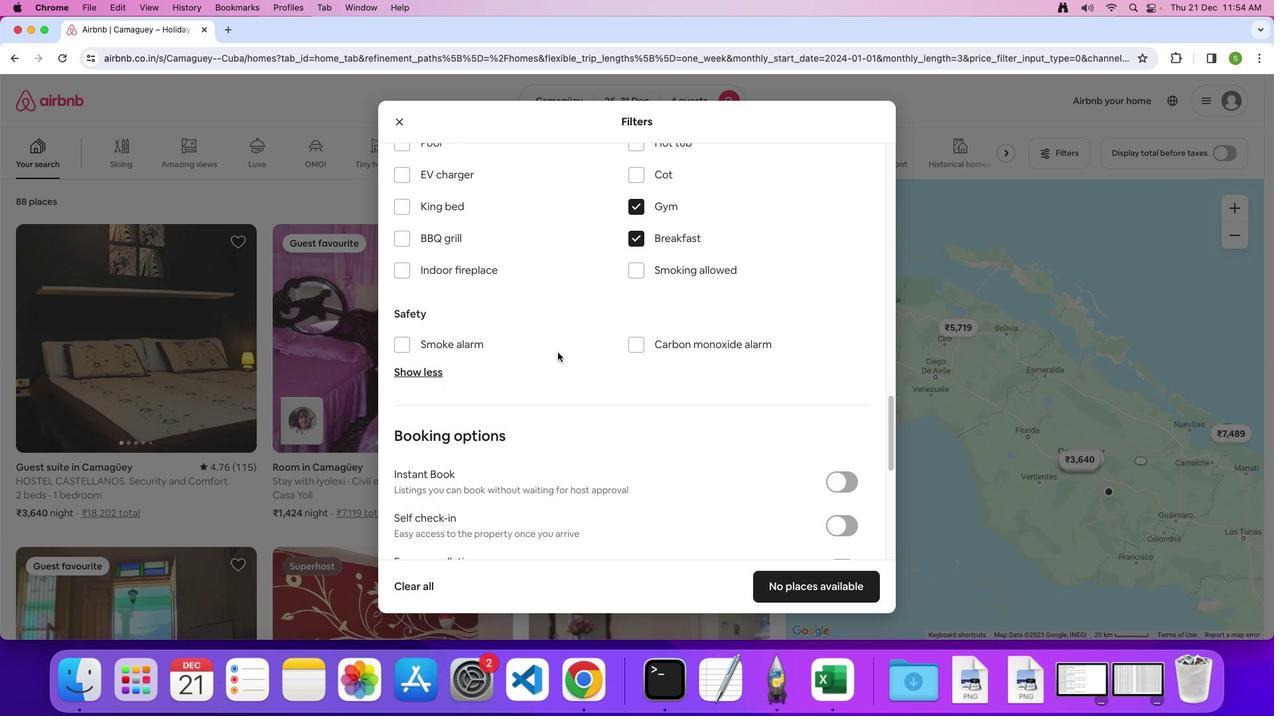 
Action: Mouse scrolled (548, 342) with delta (-9, -9)
Screenshot: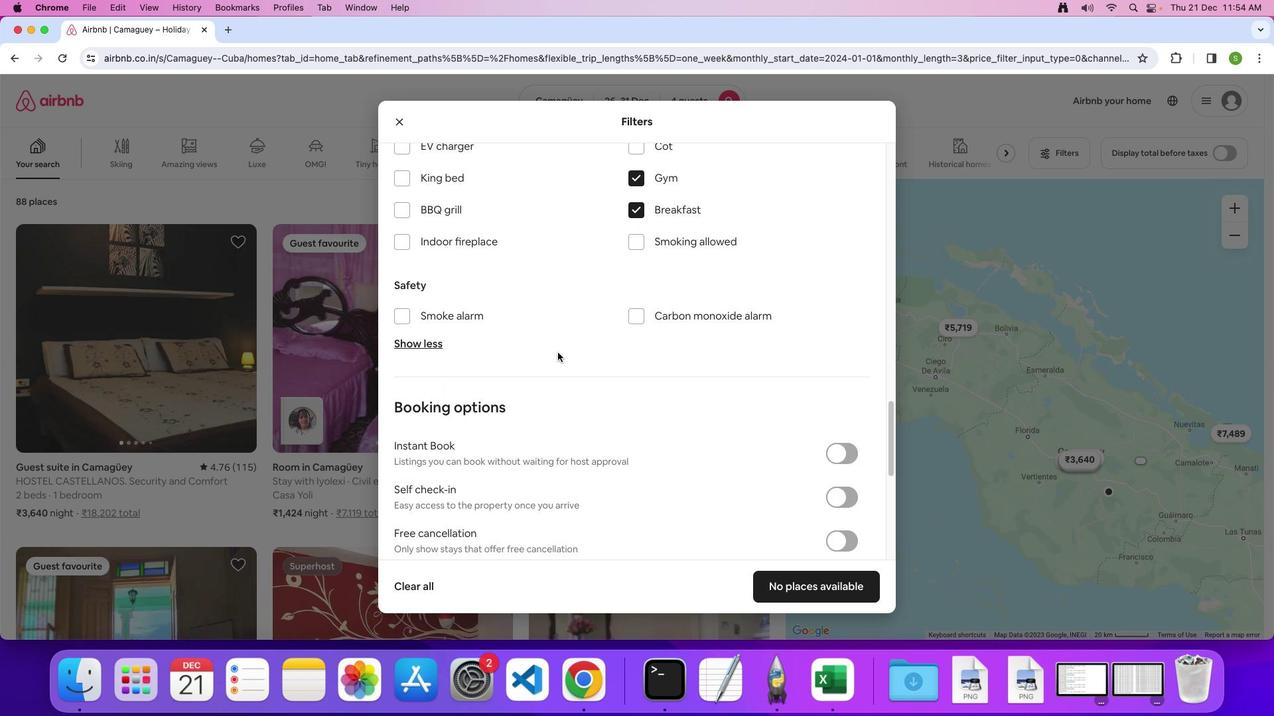 
Action: Mouse scrolled (548, 342) with delta (-9, -11)
Screenshot: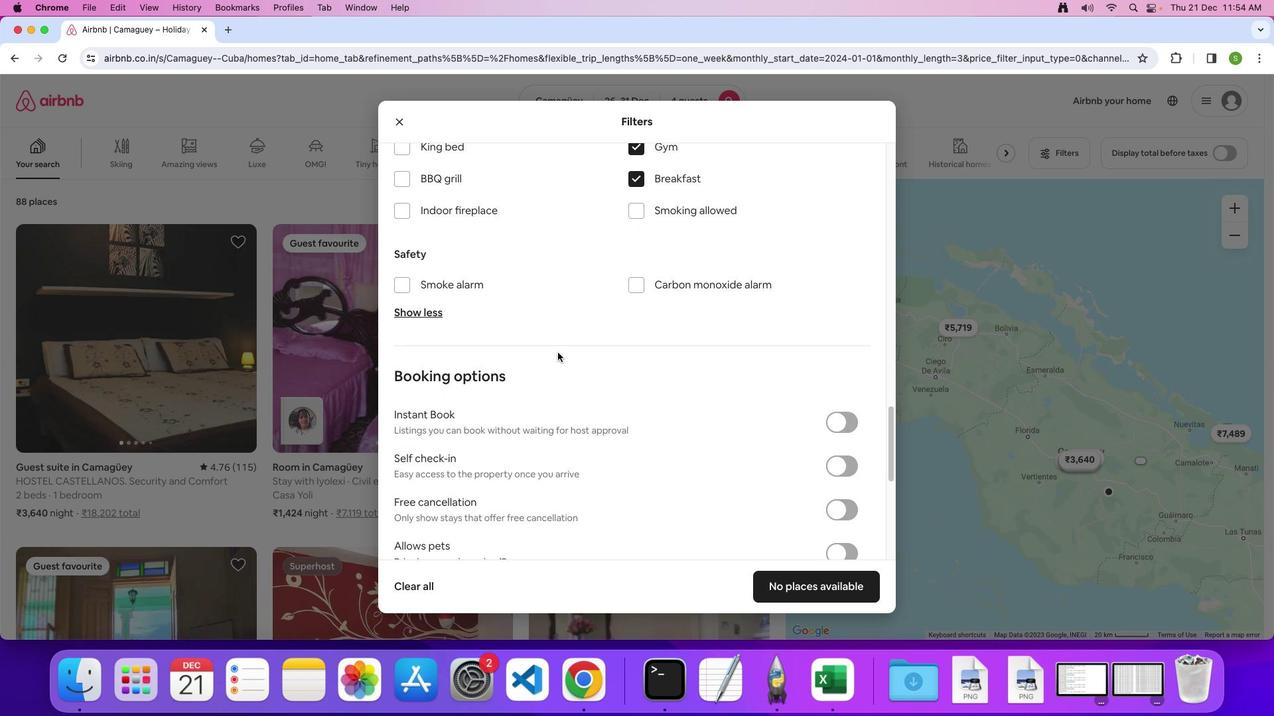 
Action: Mouse moved to (564, 334)
Screenshot: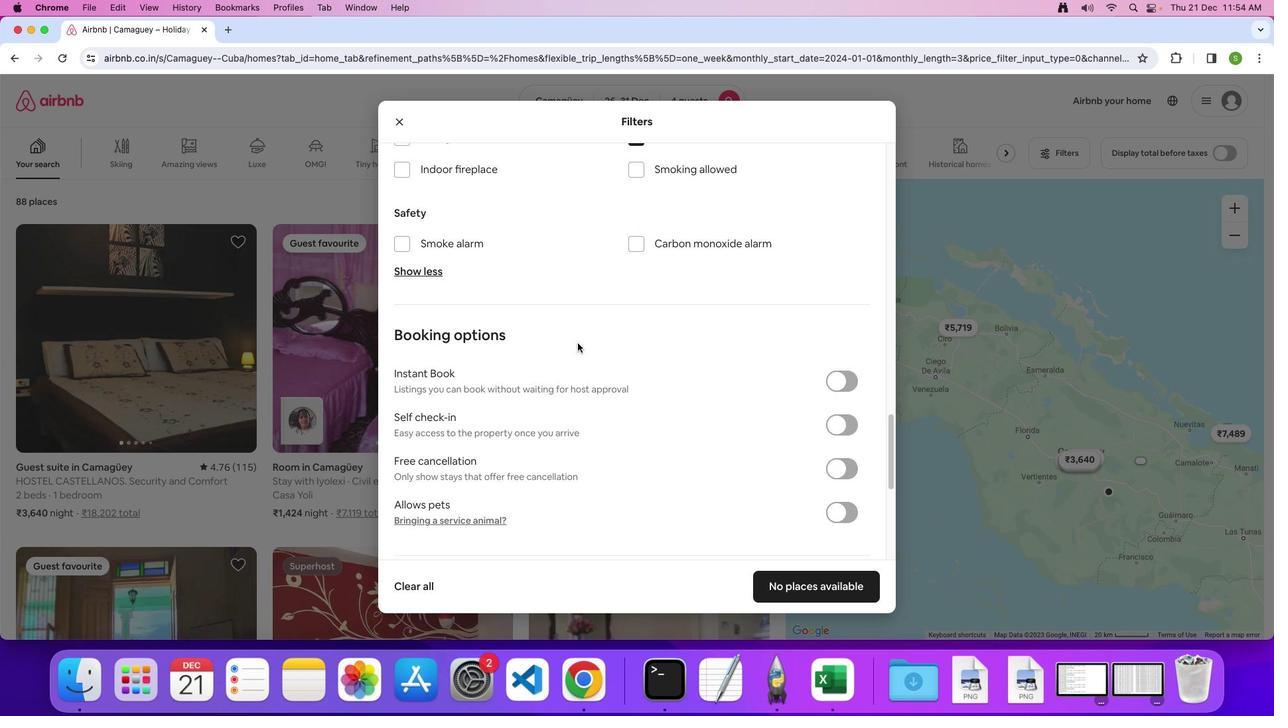 
Action: Mouse scrolled (564, 334) with delta (-9, -9)
Screenshot: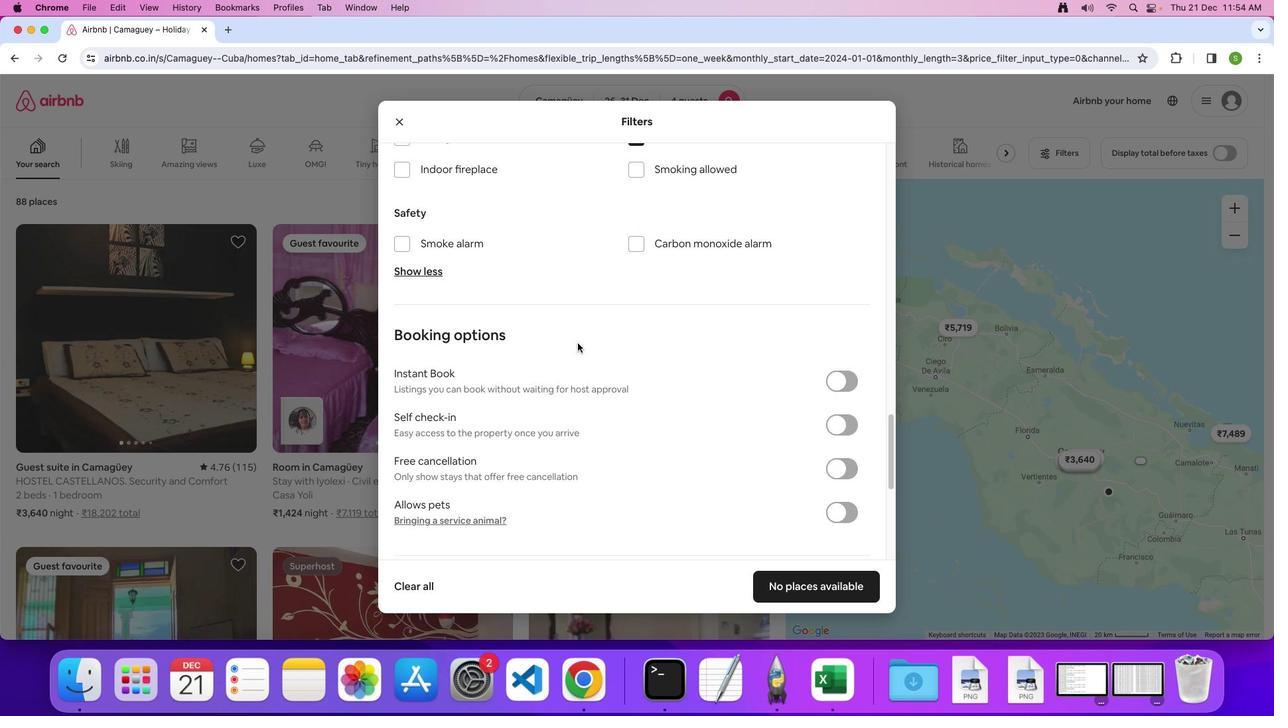 
Action: Mouse moved to (566, 333)
Screenshot: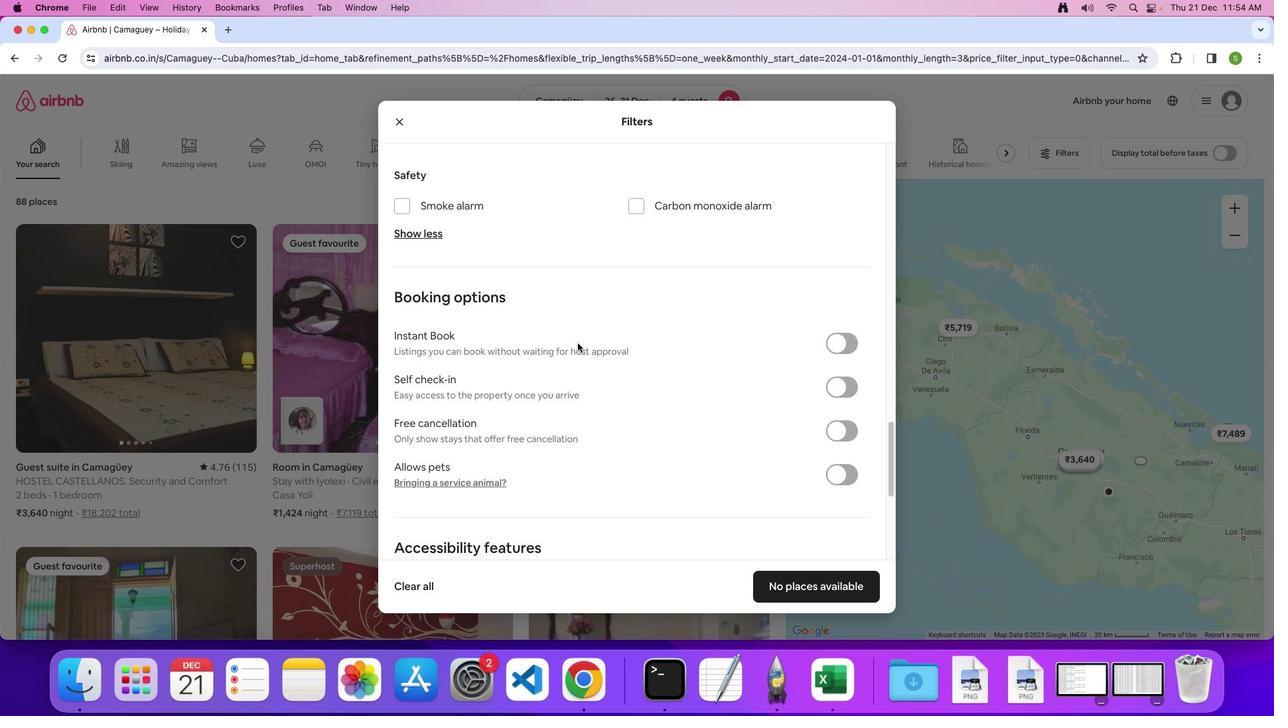 
Action: Mouse scrolled (566, 333) with delta (-9, -9)
Screenshot: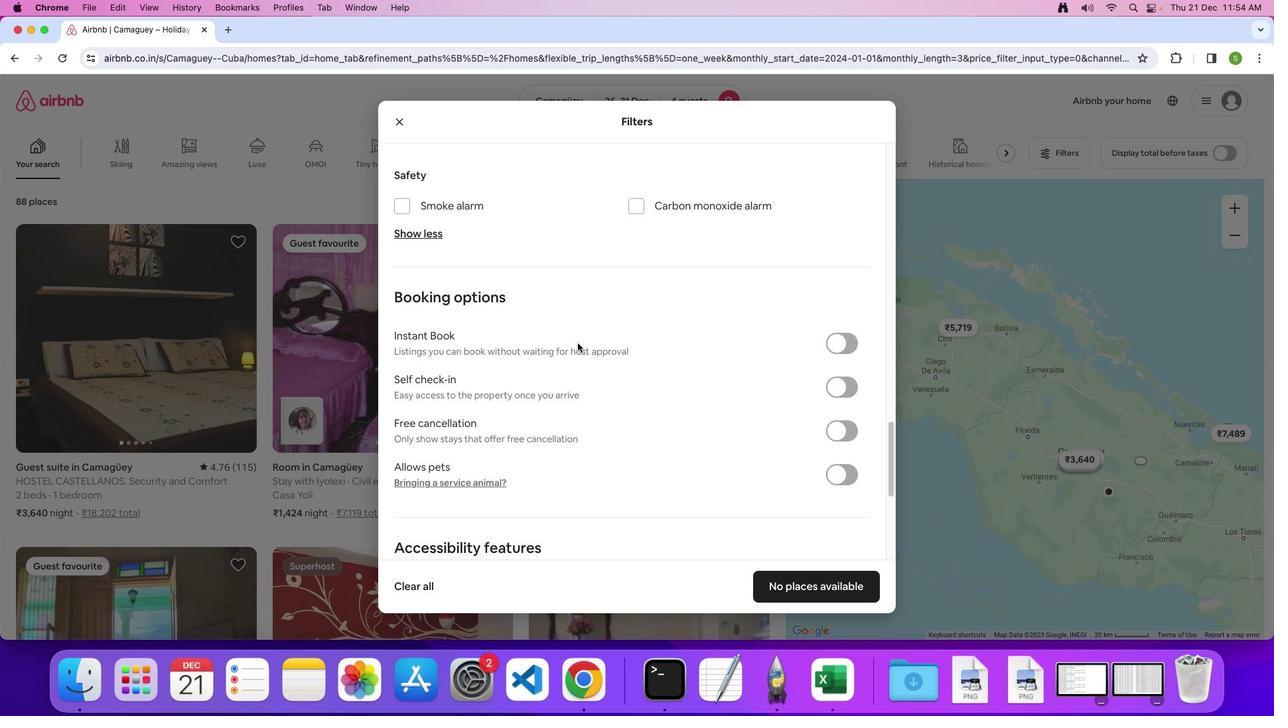 
Action: Mouse moved to (567, 333)
Screenshot: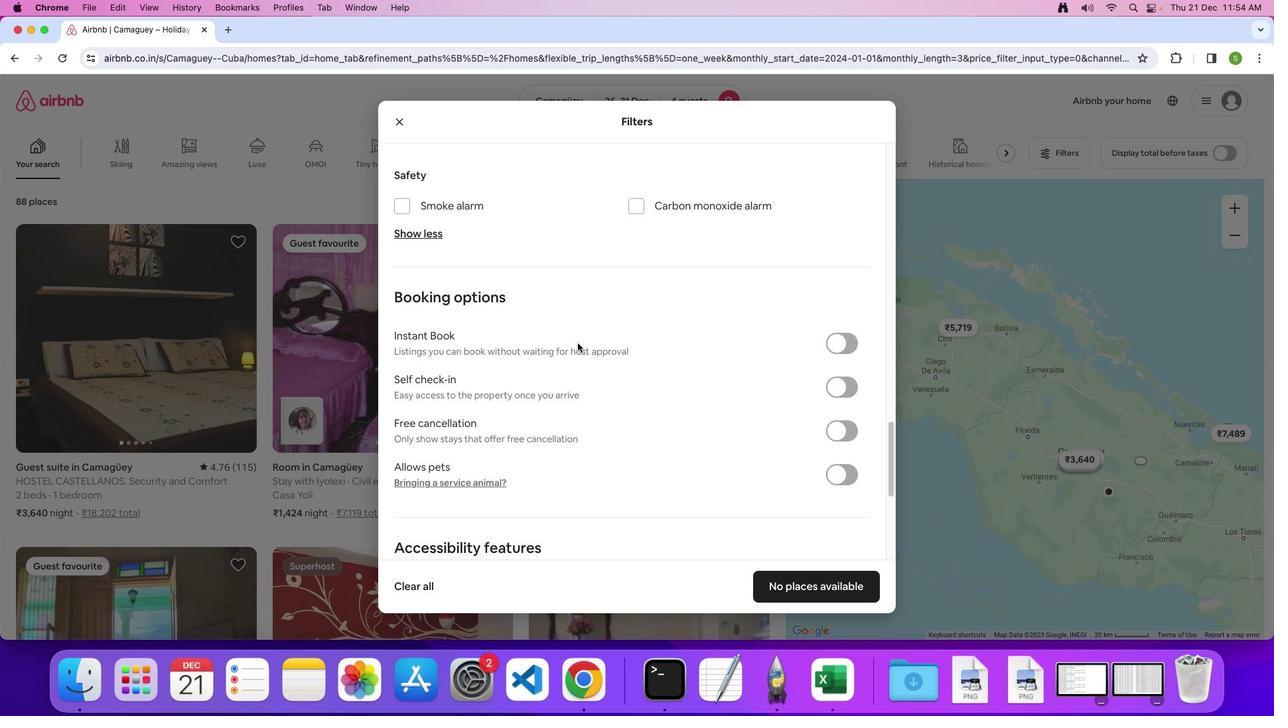 
Action: Mouse scrolled (567, 333) with delta (-9, -11)
Screenshot: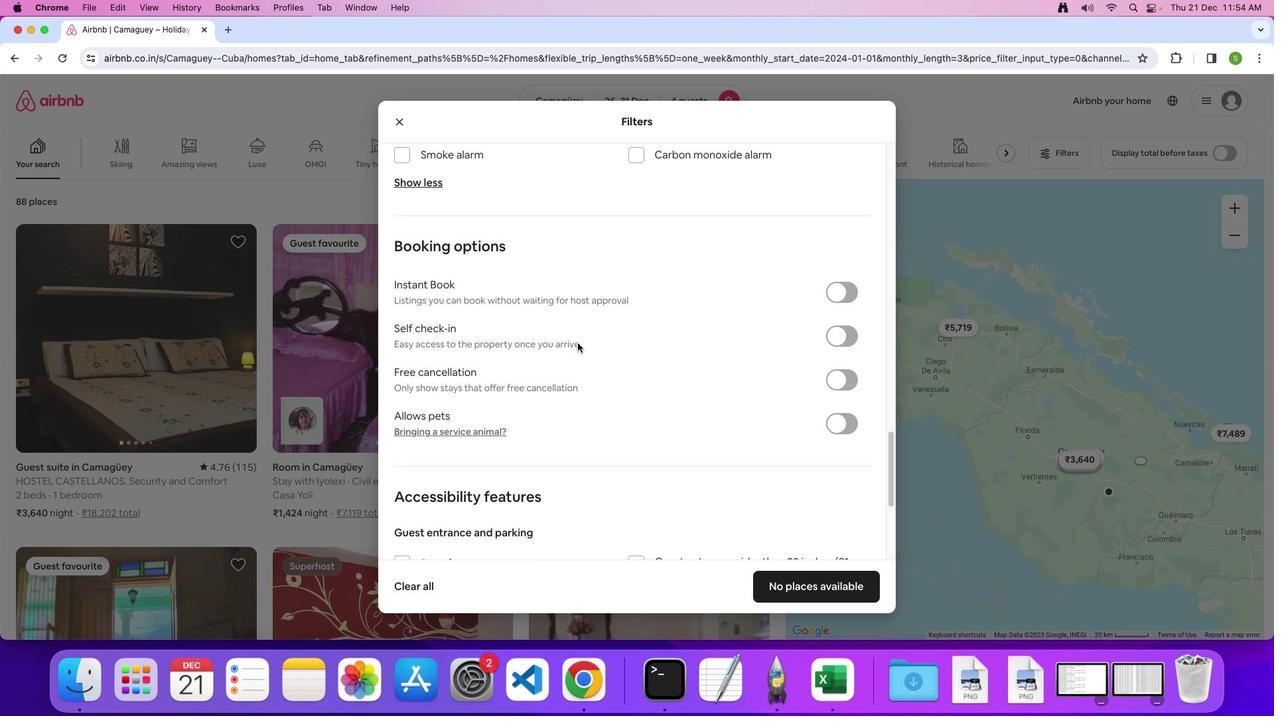 
Action: Mouse moved to (637, 369)
Screenshot: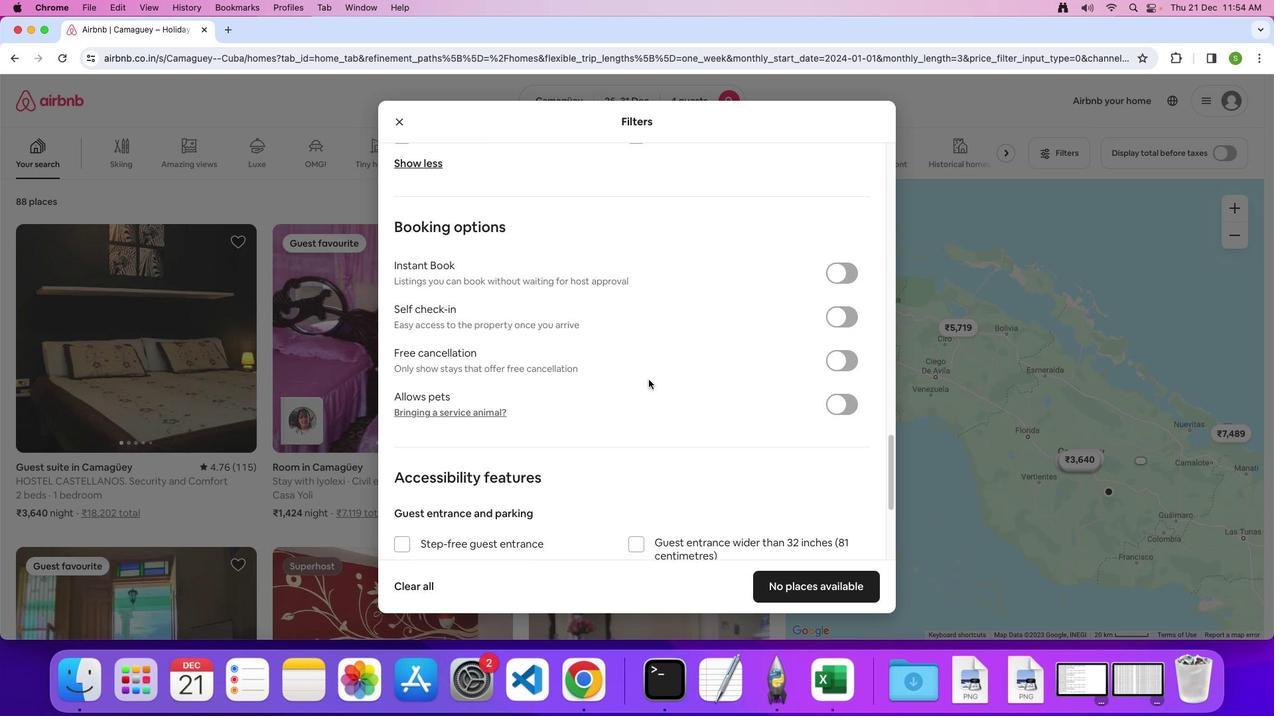 
Action: Mouse scrolled (637, 369) with delta (-9, -9)
Screenshot: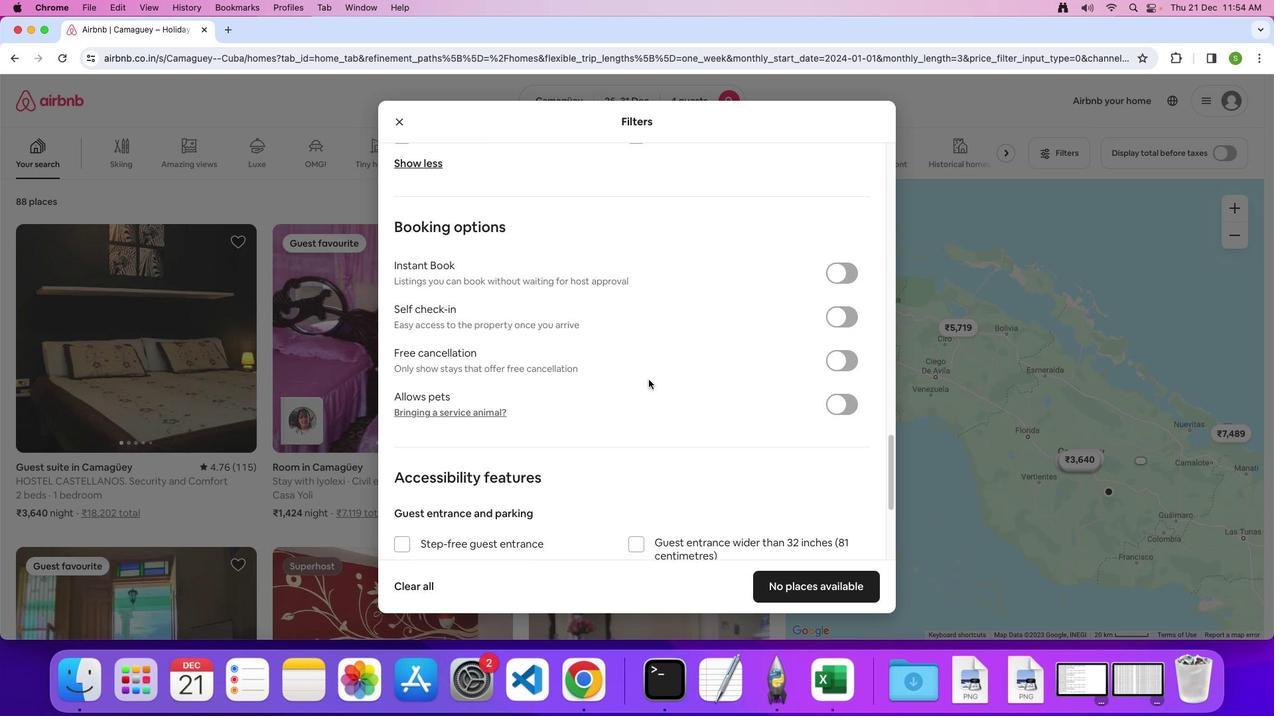 
Action: Mouse moved to (638, 369)
Screenshot: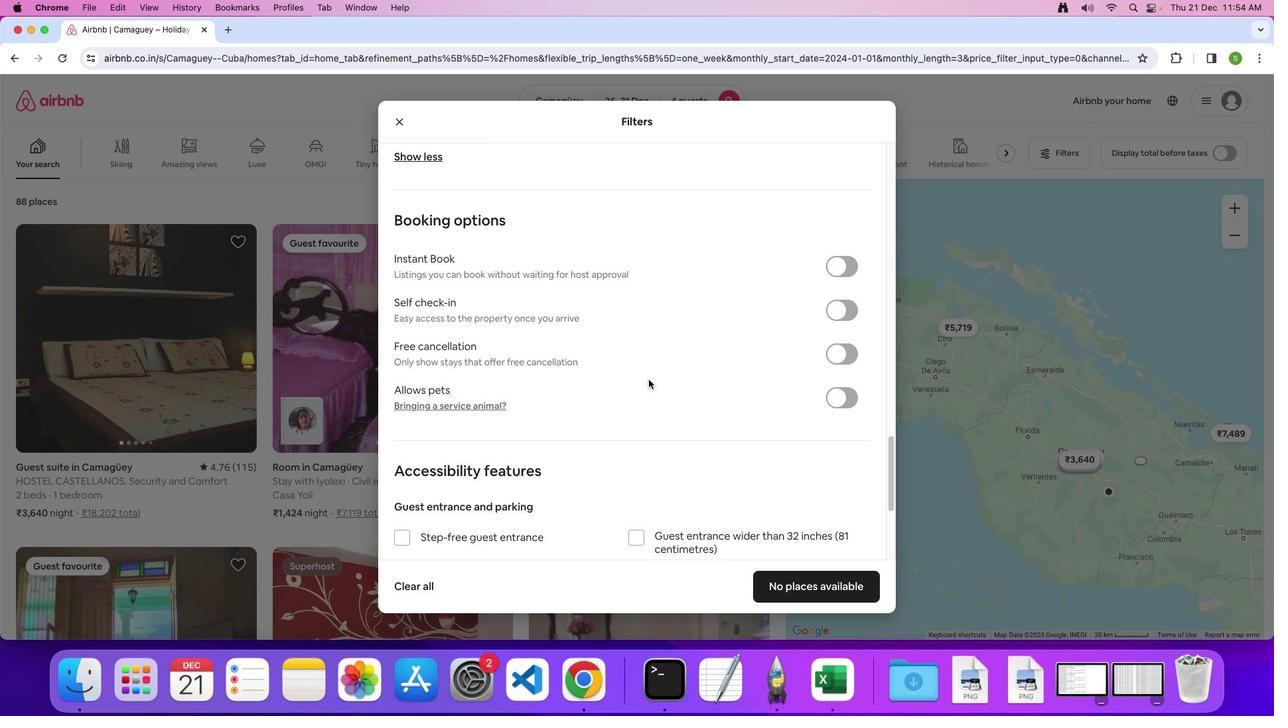 
Action: Mouse scrolled (638, 369) with delta (-9, -9)
Screenshot: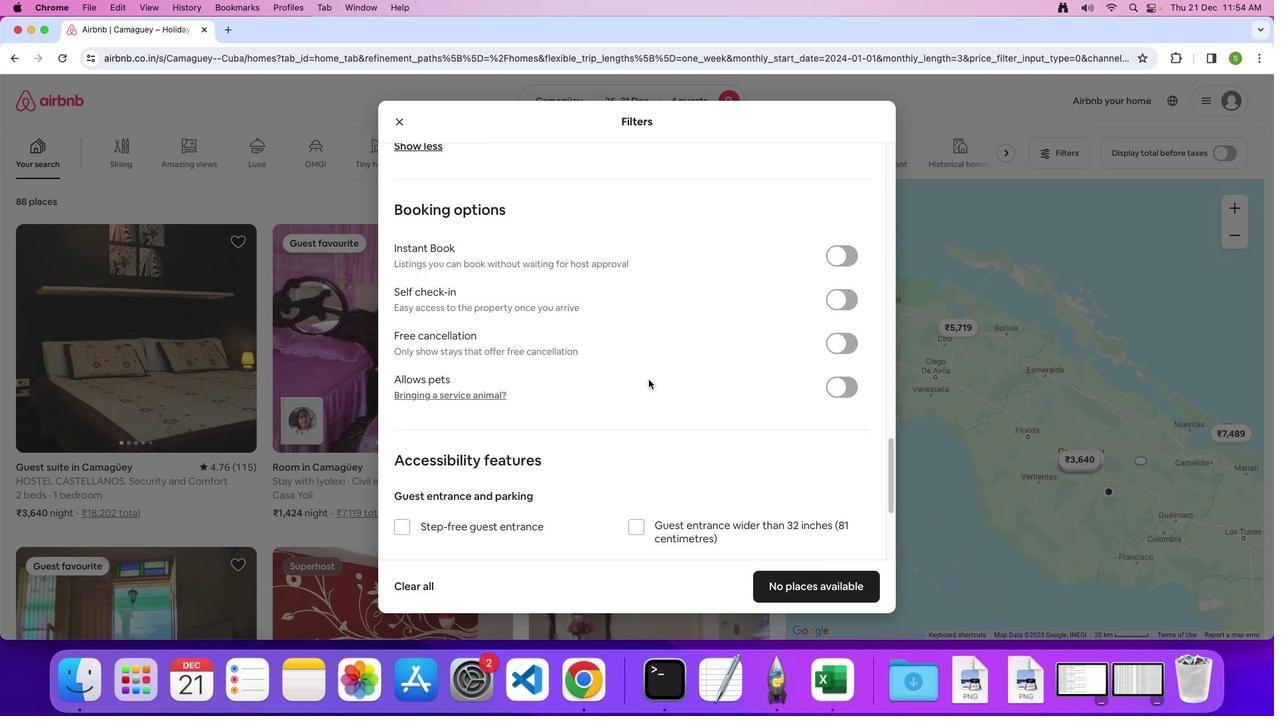 
Action: Mouse scrolled (638, 369) with delta (-9, -10)
Screenshot: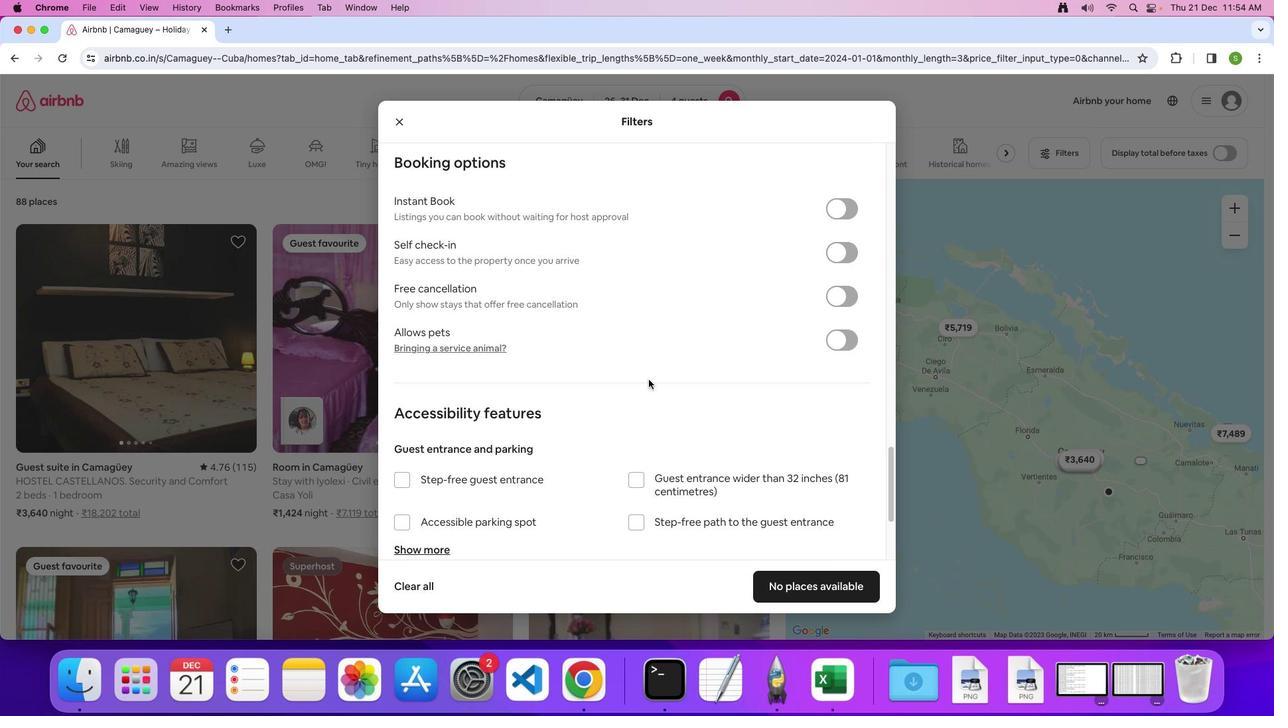 
Action: Mouse scrolled (638, 369) with delta (-9, -9)
Screenshot: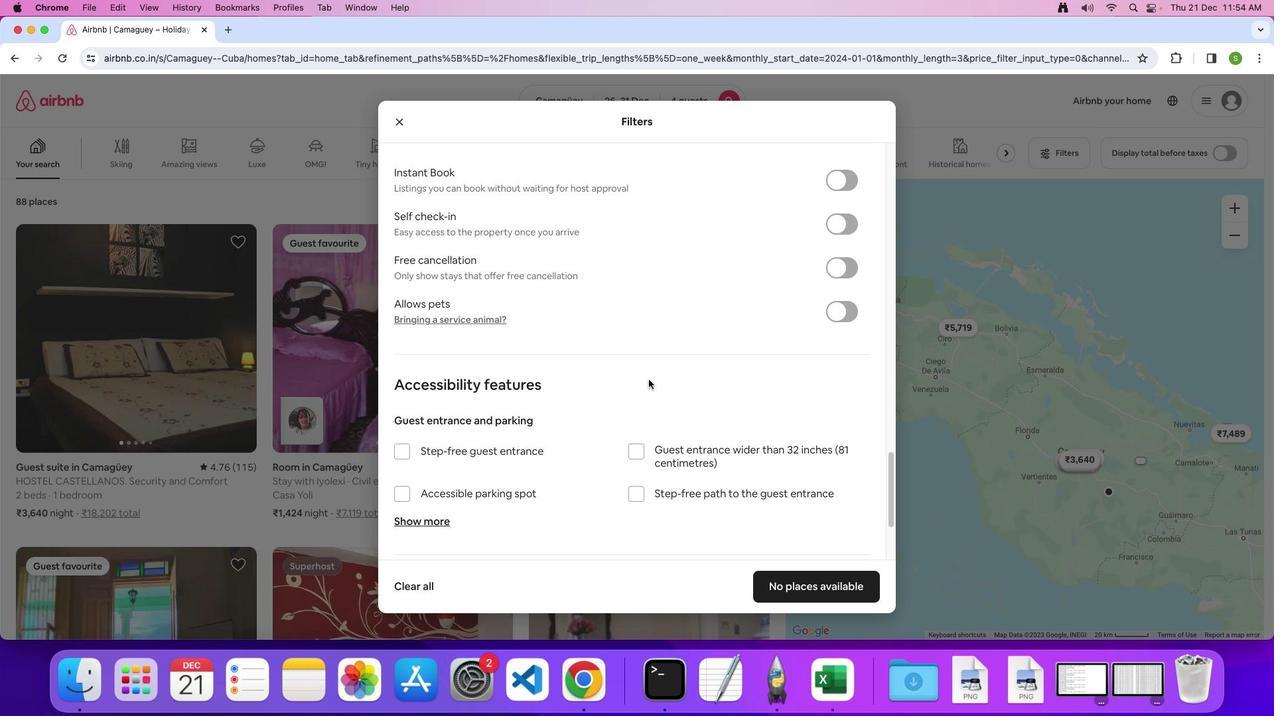 
Action: Mouse scrolled (638, 369) with delta (-9, -9)
Screenshot: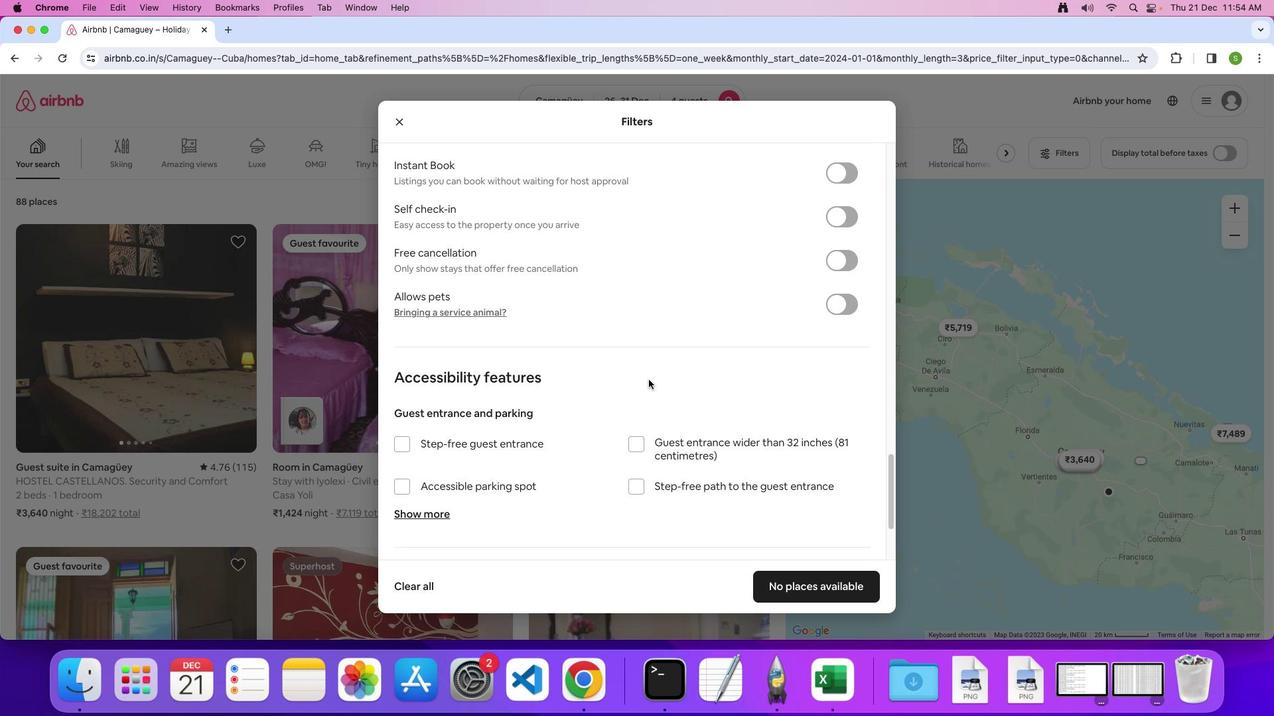 
Action: Mouse scrolled (638, 369) with delta (-9, -9)
Screenshot: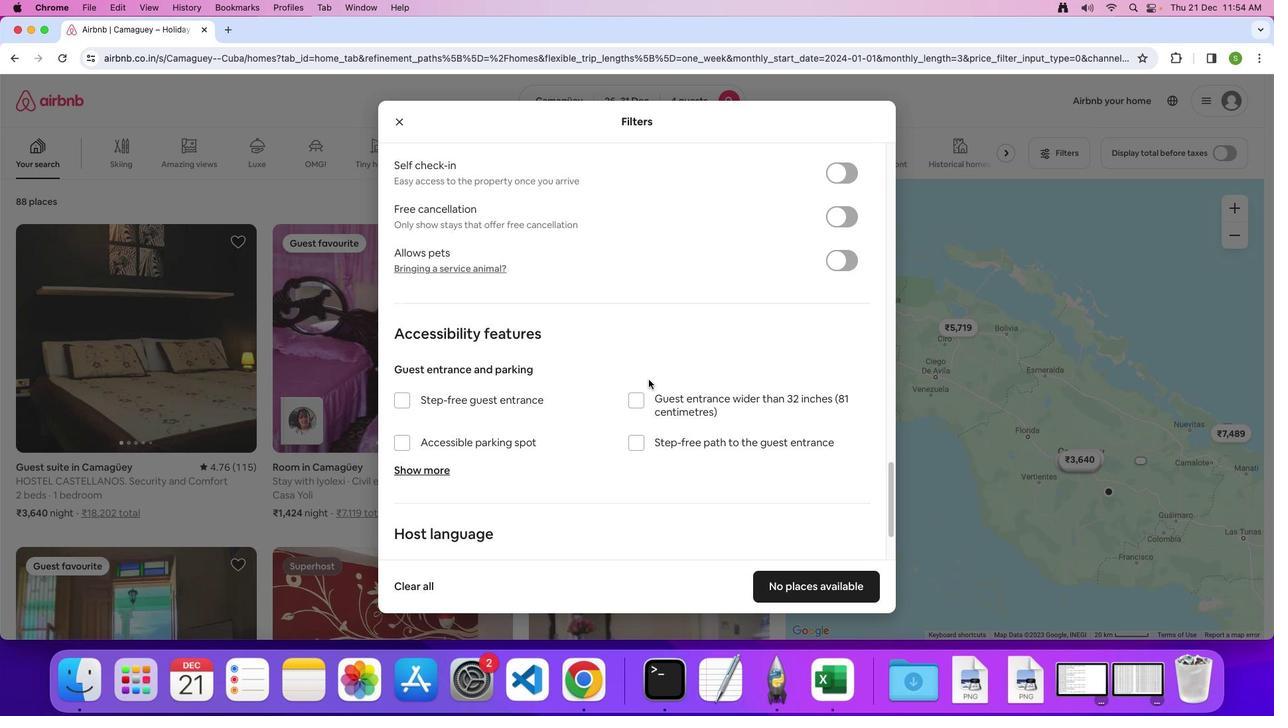 
Action: Mouse scrolled (638, 369) with delta (-9, -9)
Screenshot: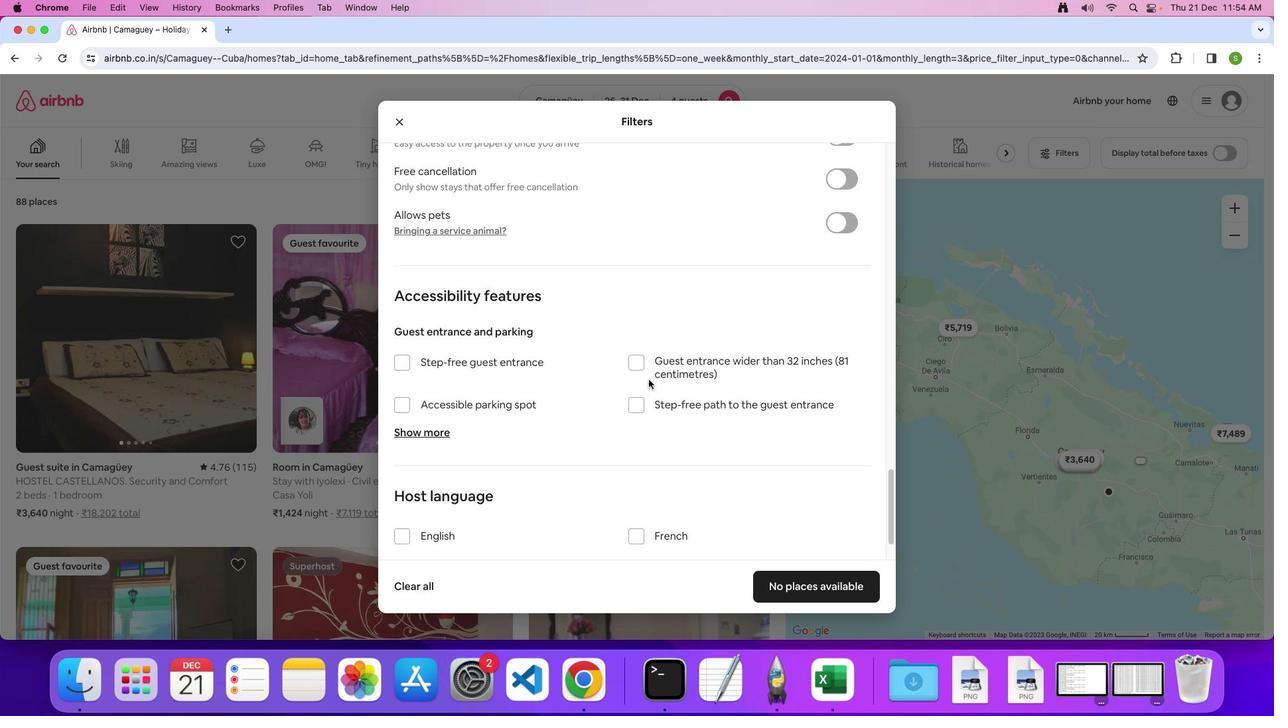 
Action: Mouse scrolled (638, 369) with delta (-9, -11)
Screenshot: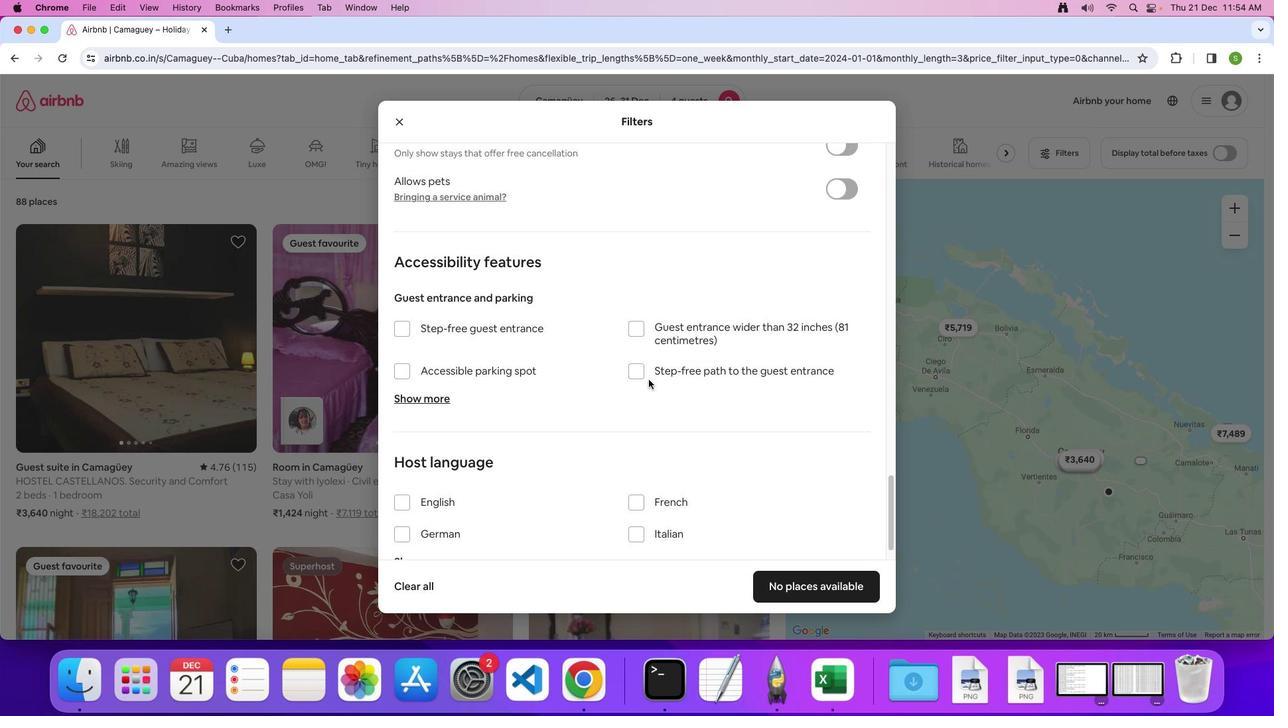 
Action: Mouse scrolled (638, 369) with delta (-9, -9)
Screenshot: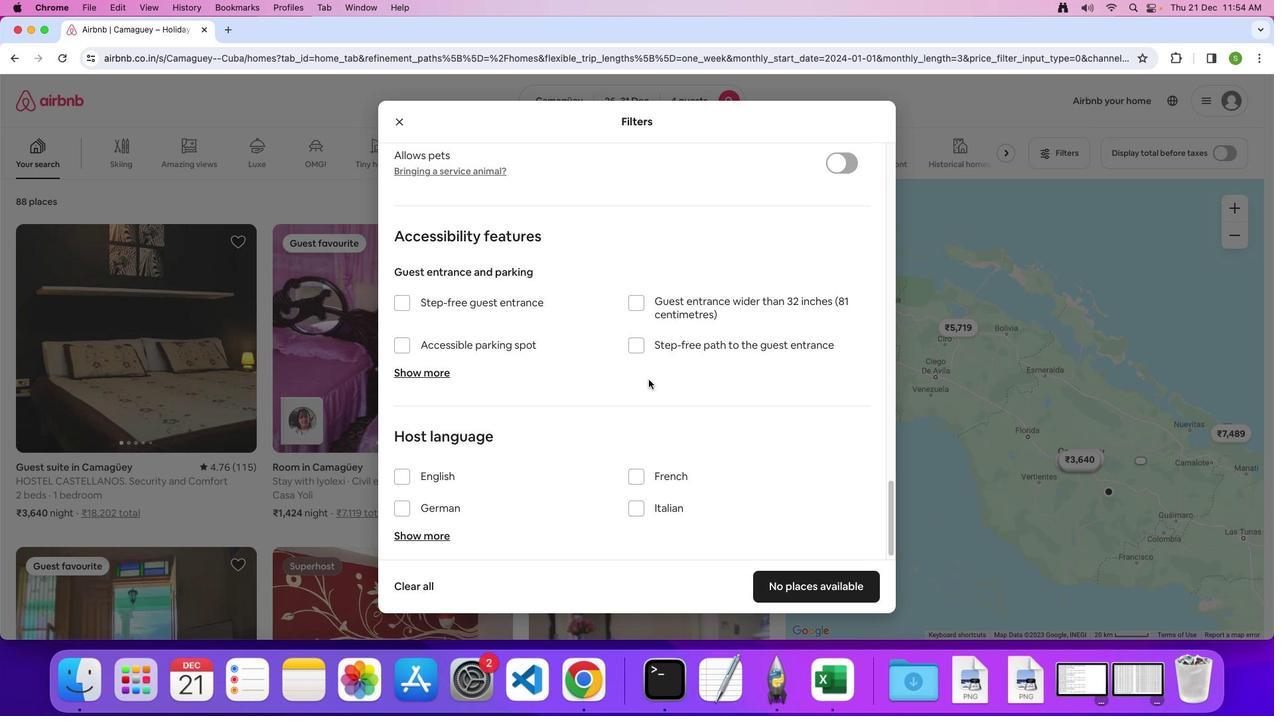 
Action: Mouse scrolled (638, 369) with delta (-9, -9)
Screenshot: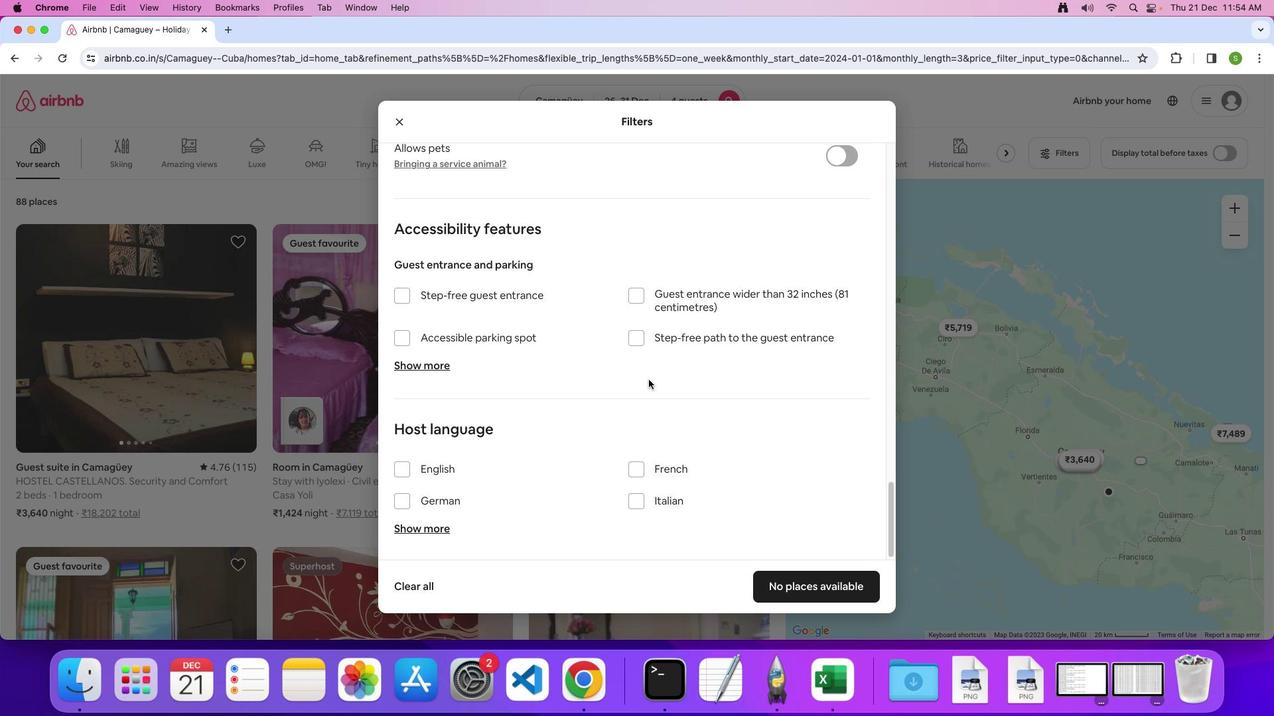 
Action: Mouse scrolled (638, 369) with delta (-9, -11)
Screenshot: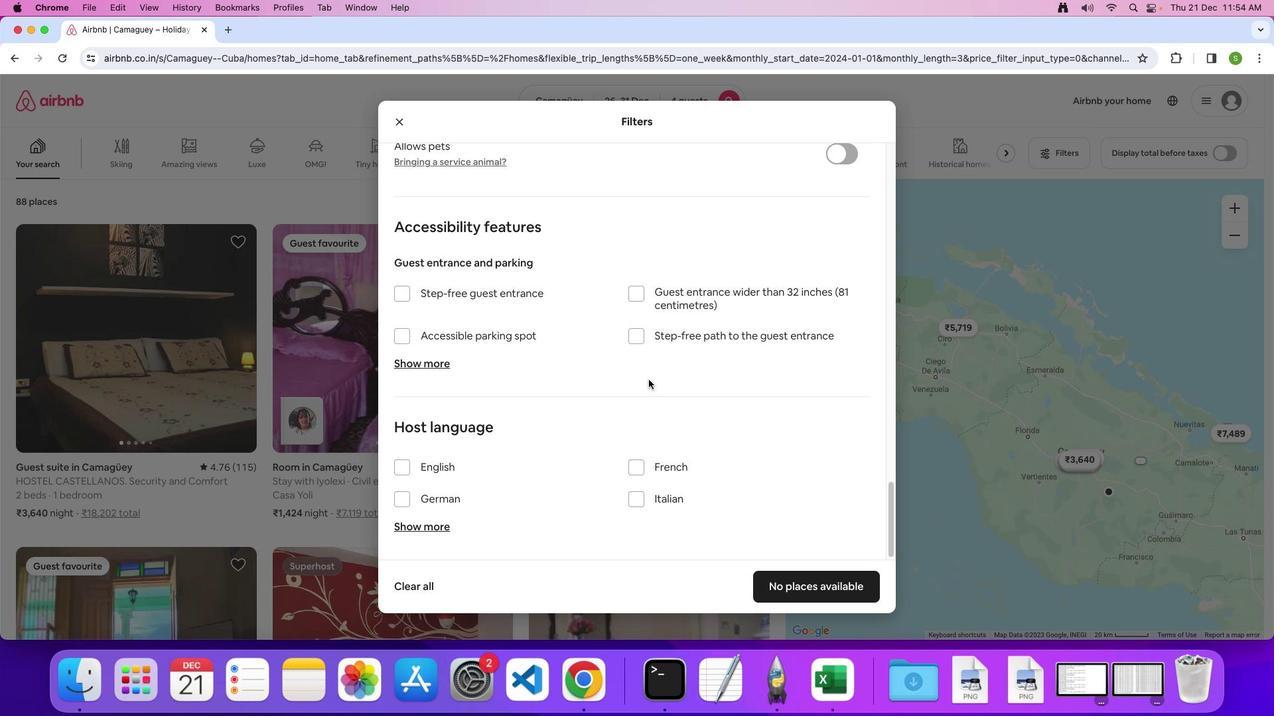 
Action: Mouse moved to (815, 586)
Screenshot: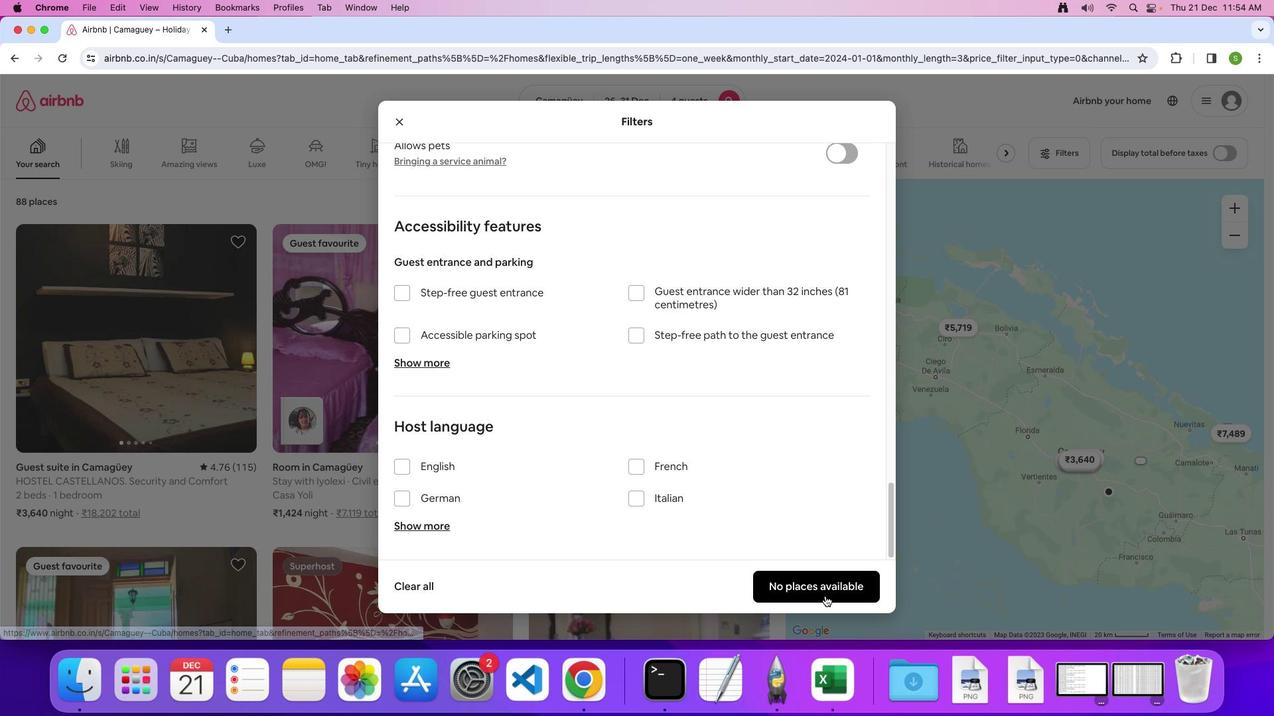 
Action: Mouse pressed left at (815, 586)
Screenshot: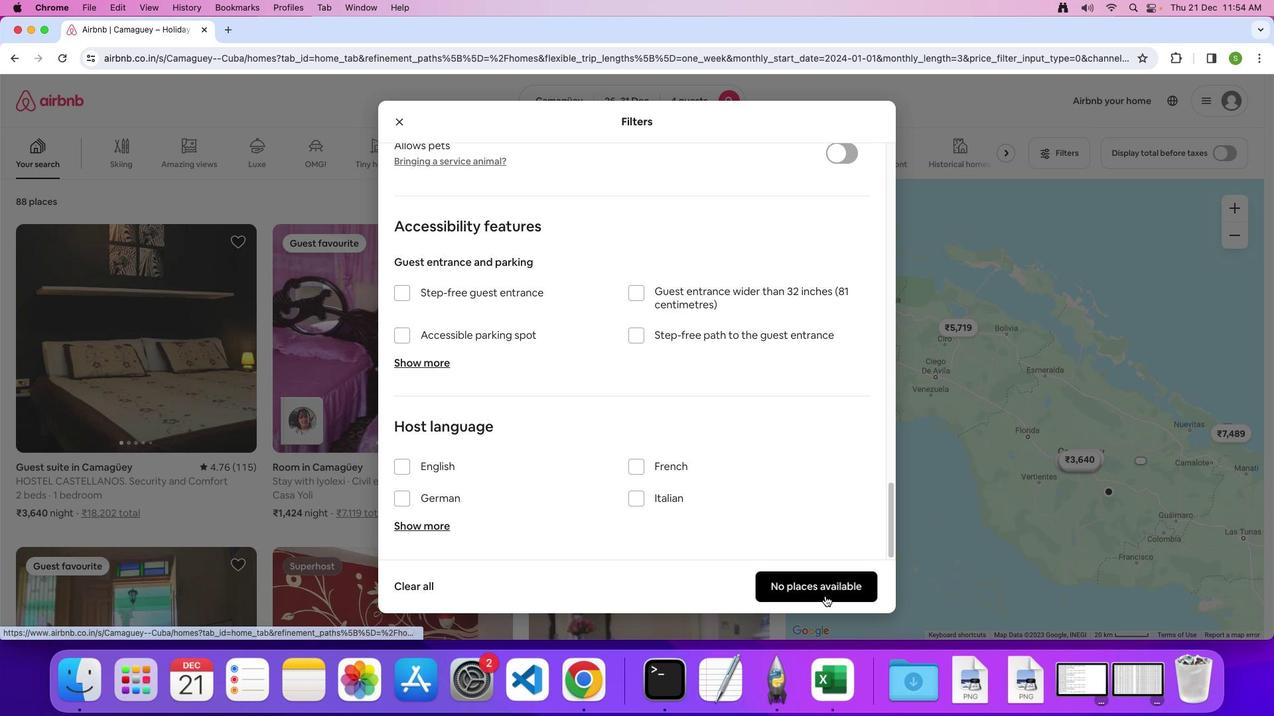 
Action: Mouse moved to (584, 402)
Screenshot: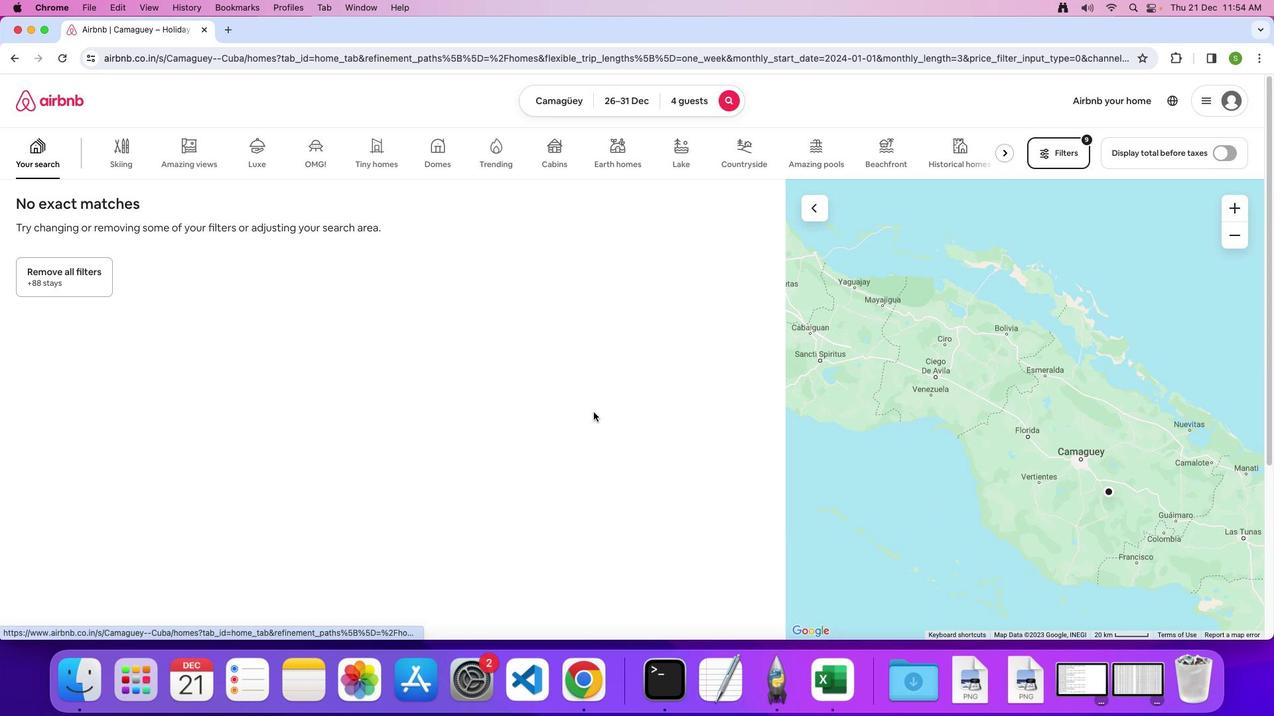
